 Task: In the  document logbook.rtf. Below name insert the link: 'www.instagram.com' Insert Dropdown below the link: Review Status  'Select Not started 'Insert Header and write  "LunaTech" . Change font style to  Yellow Tail
Action: Mouse moved to (345, 499)
Screenshot: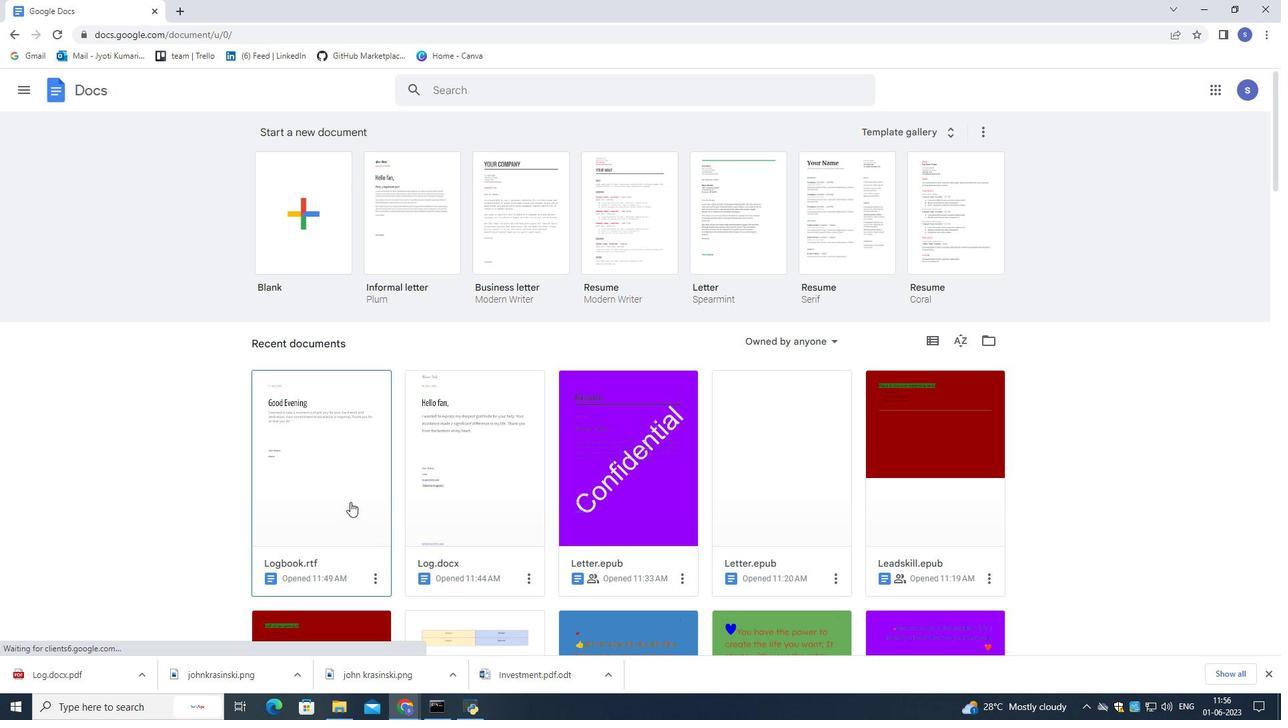 
Action: Mouse pressed left at (345, 499)
Screenshot: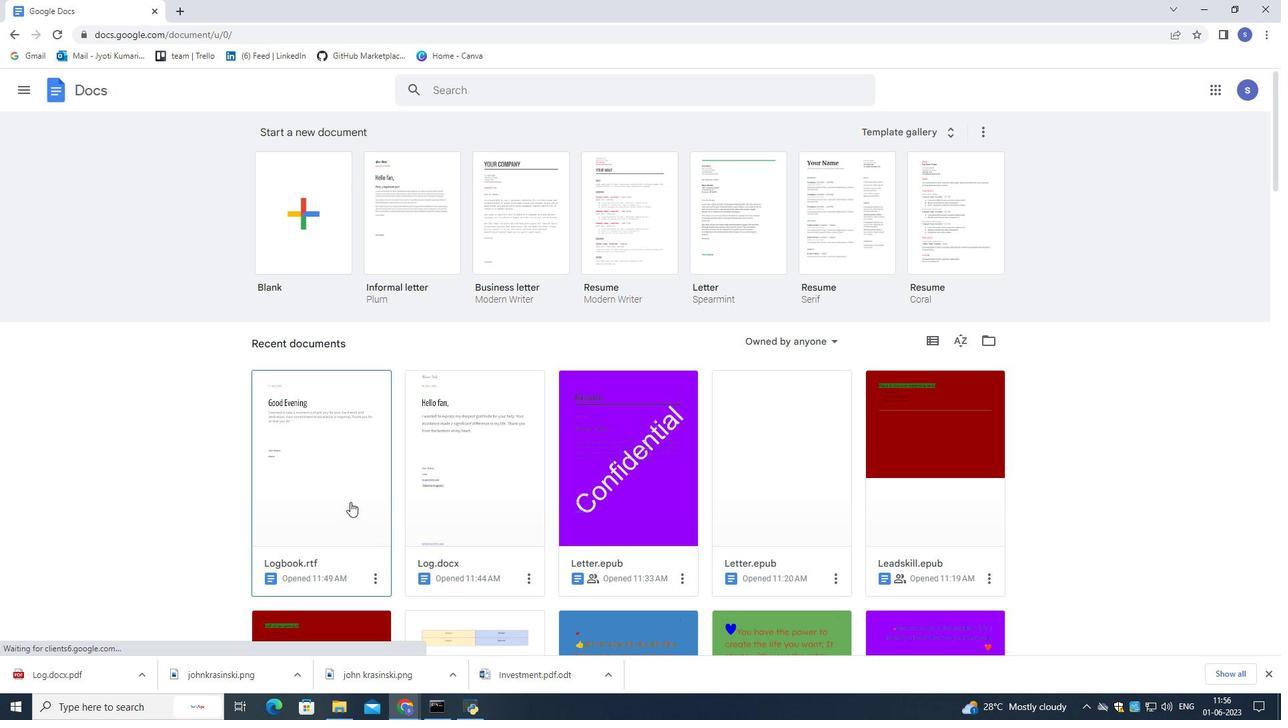 
Action: Mouse pressed left at (345, 499)
Screenshot: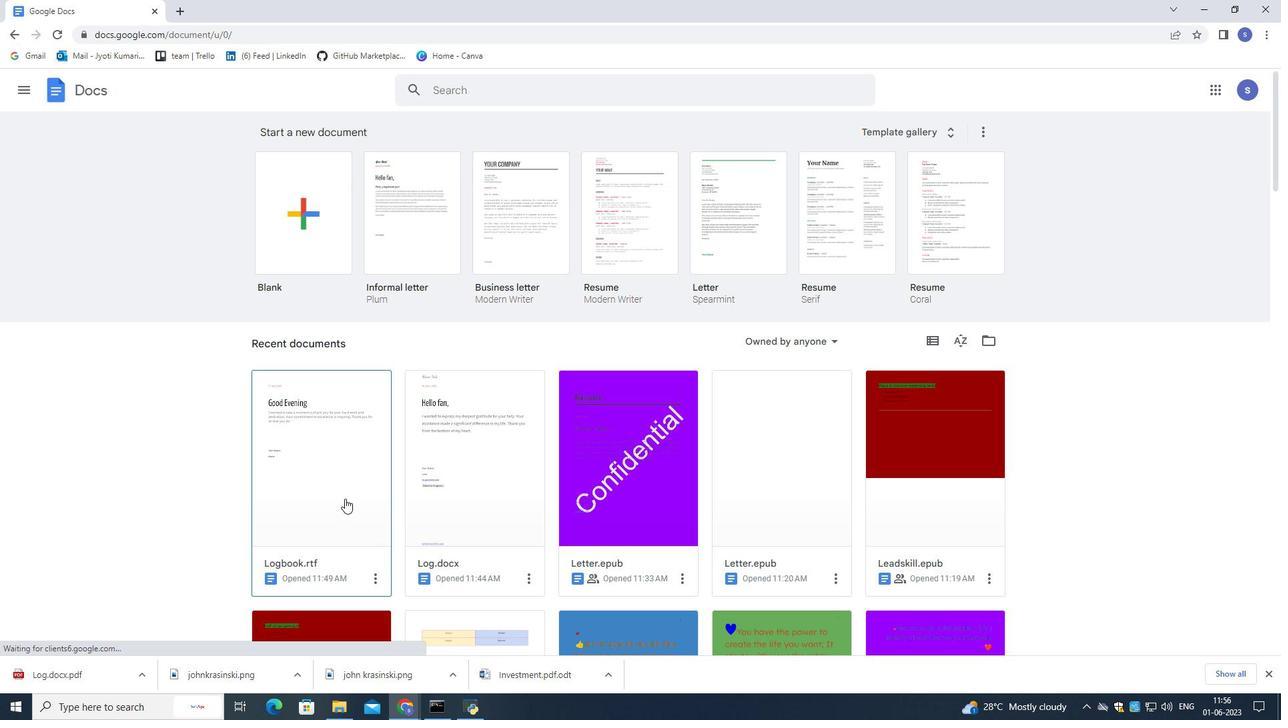 
Action: Mouse moved to (488, 425)
Screenshot: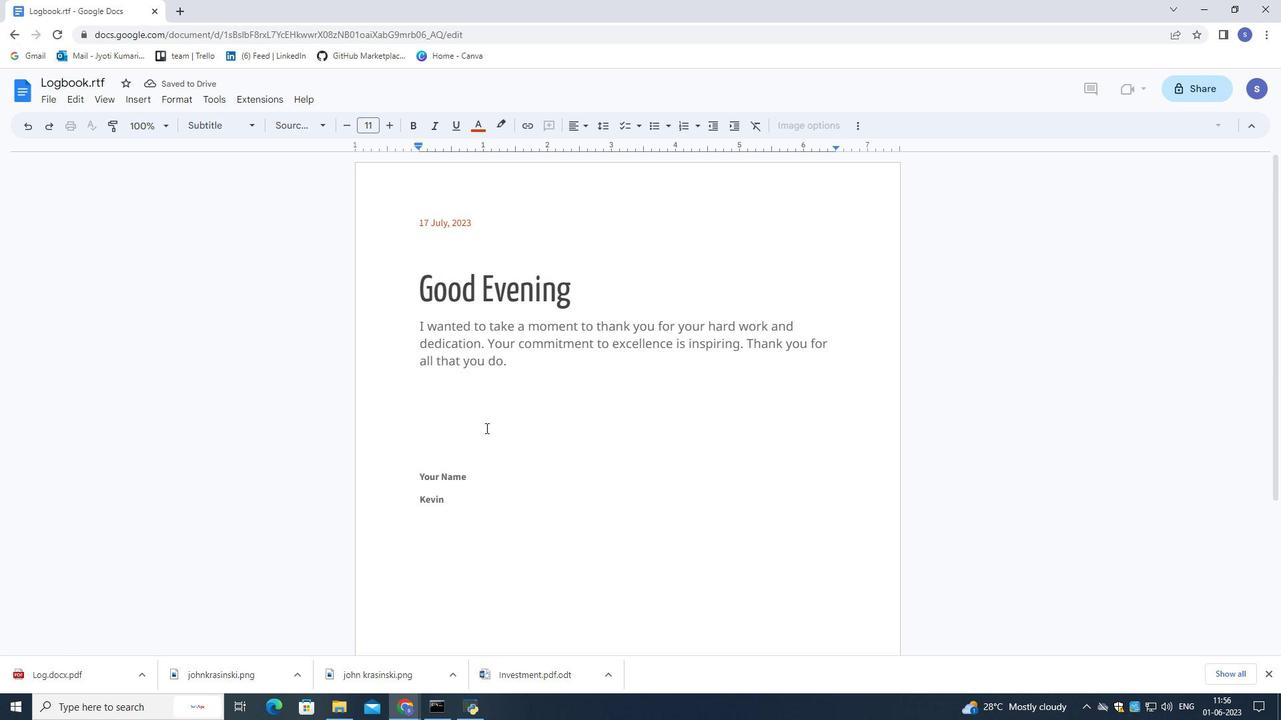 
Action: Mouse scrolled (488, 425) with delta (0, 0)
Screenshot: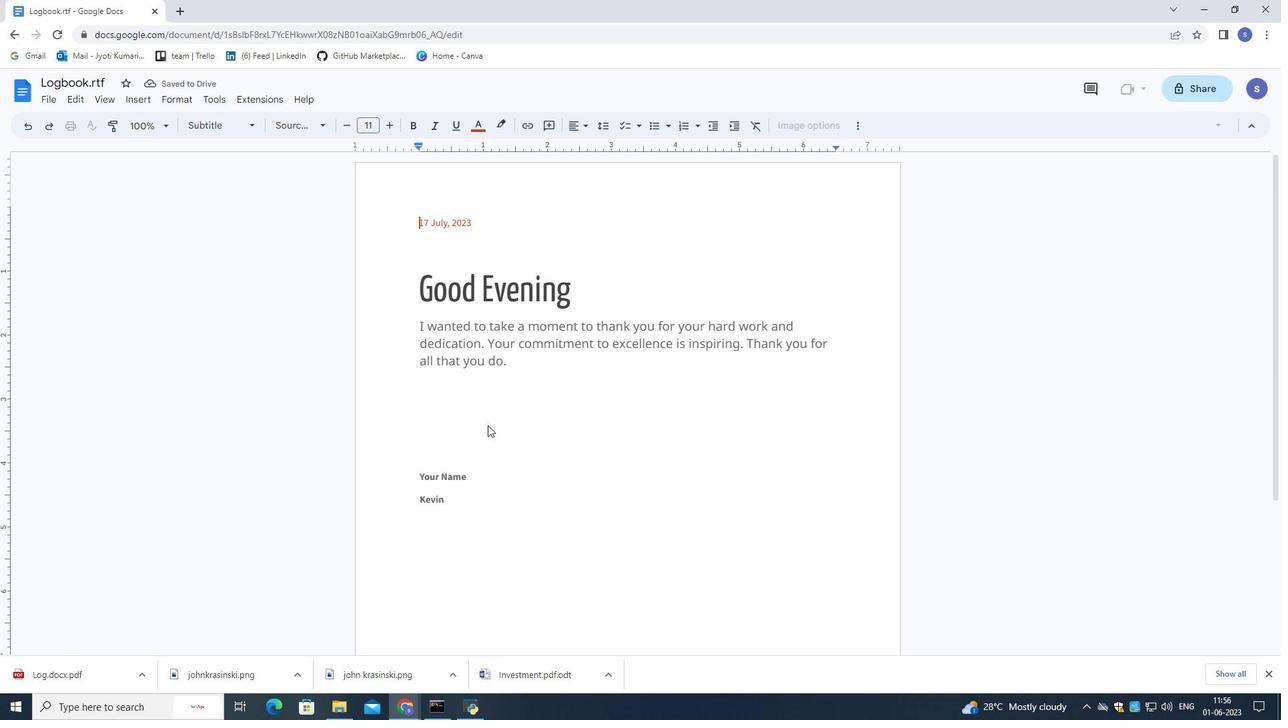 
Action: Mouse scrolled (488, 426) with delta (0, 0)
Screenshot: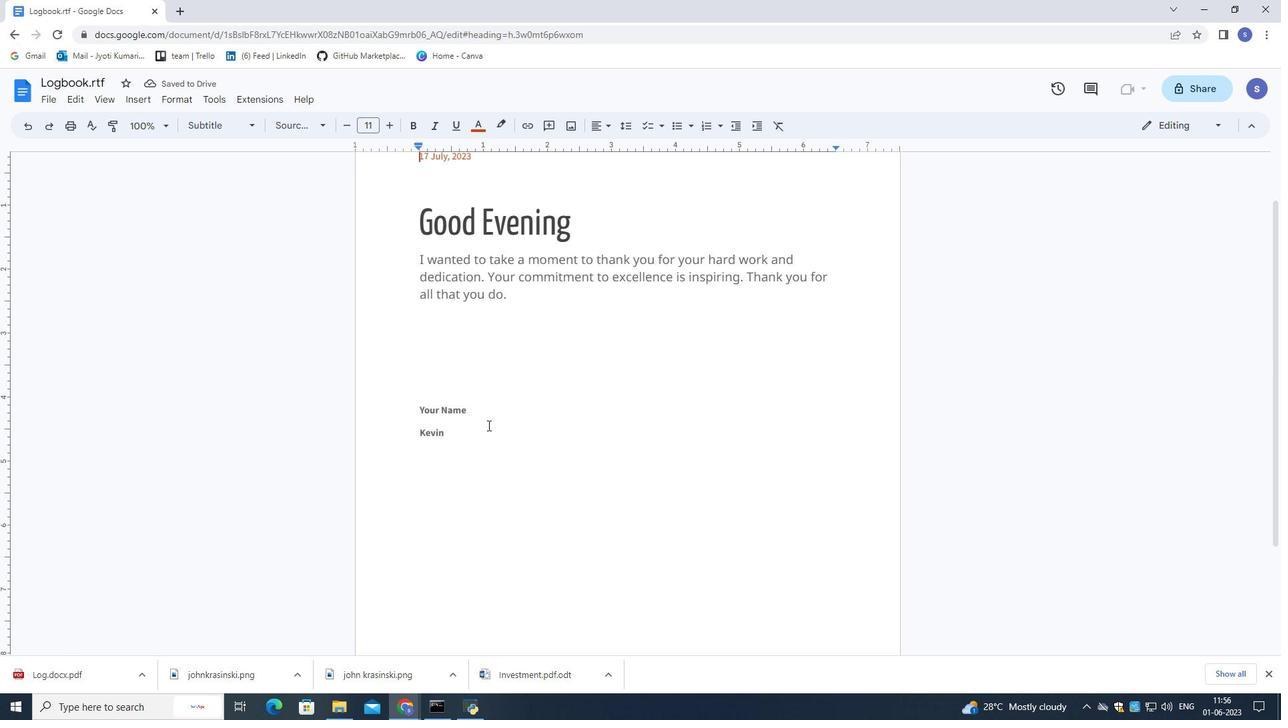 
Action: Mouse moved to (506, 230)
Screenshot: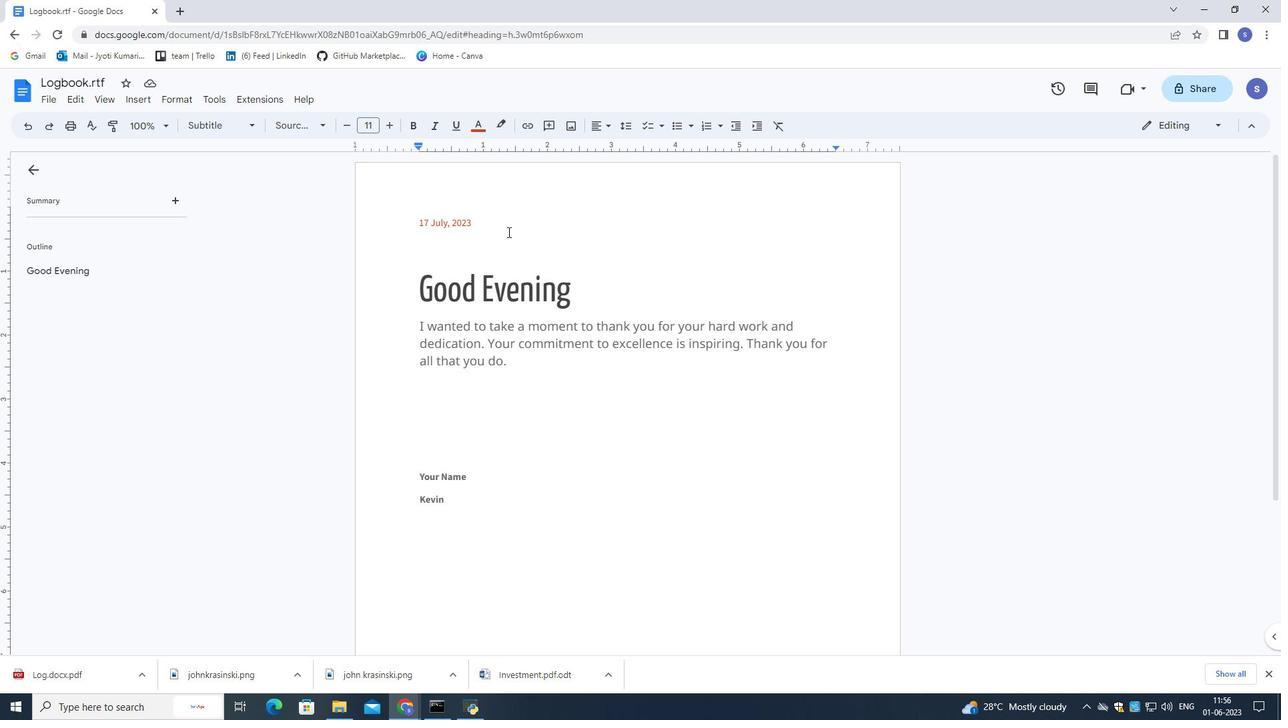 
Action: Mouse pressed left at (506, 230)
Screenshot: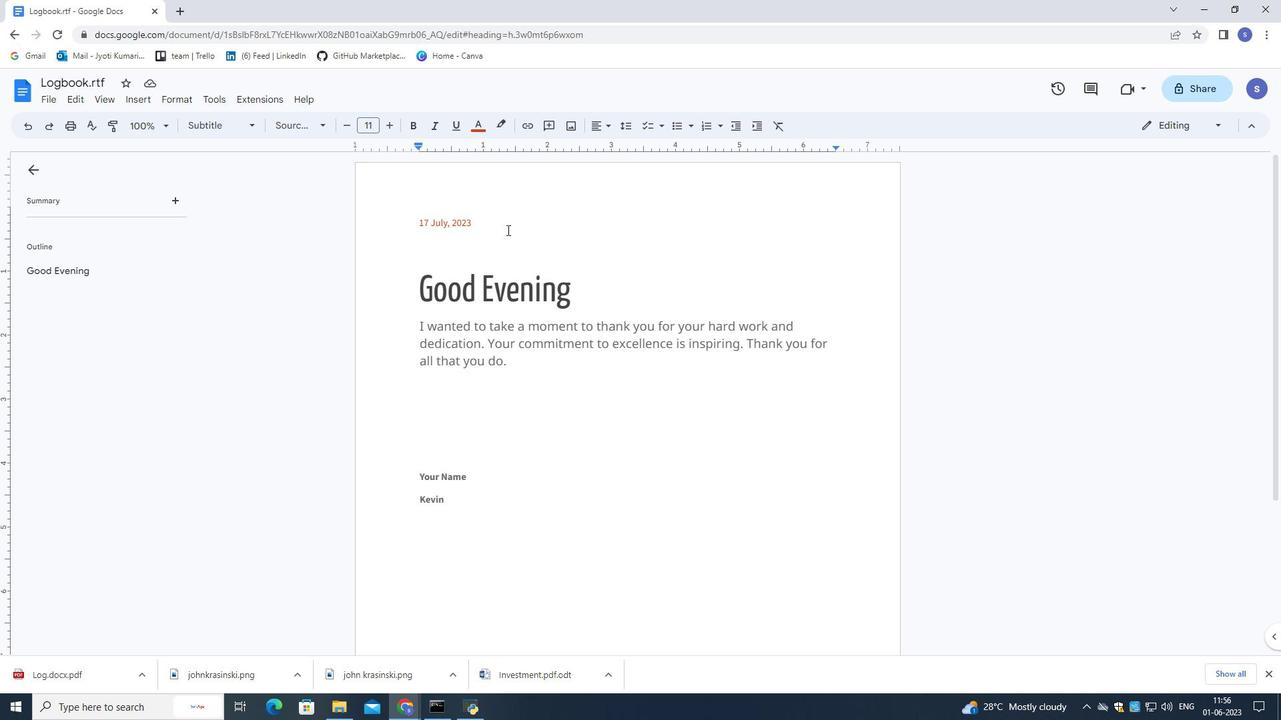 
Action: Mouse moved to (495, 272)
Screenshot: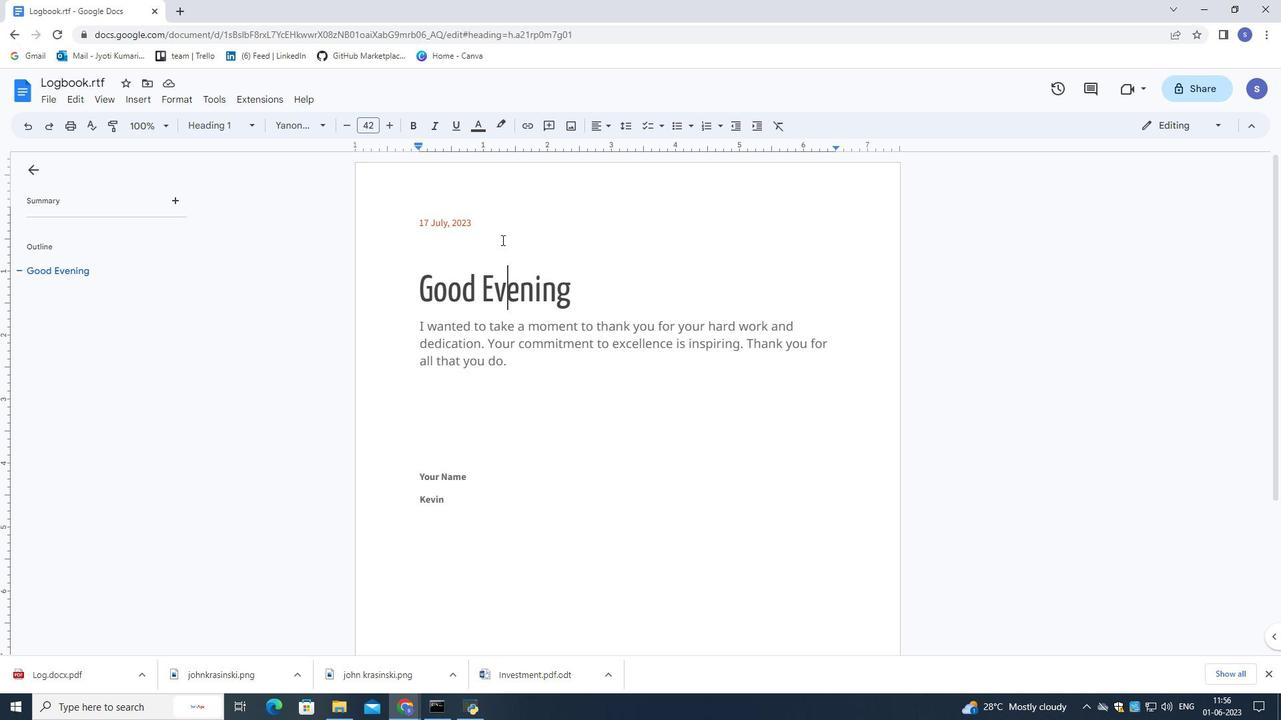 
Action: Mouse scrolled (495, 273) with delta (0, 0)
Screenshot: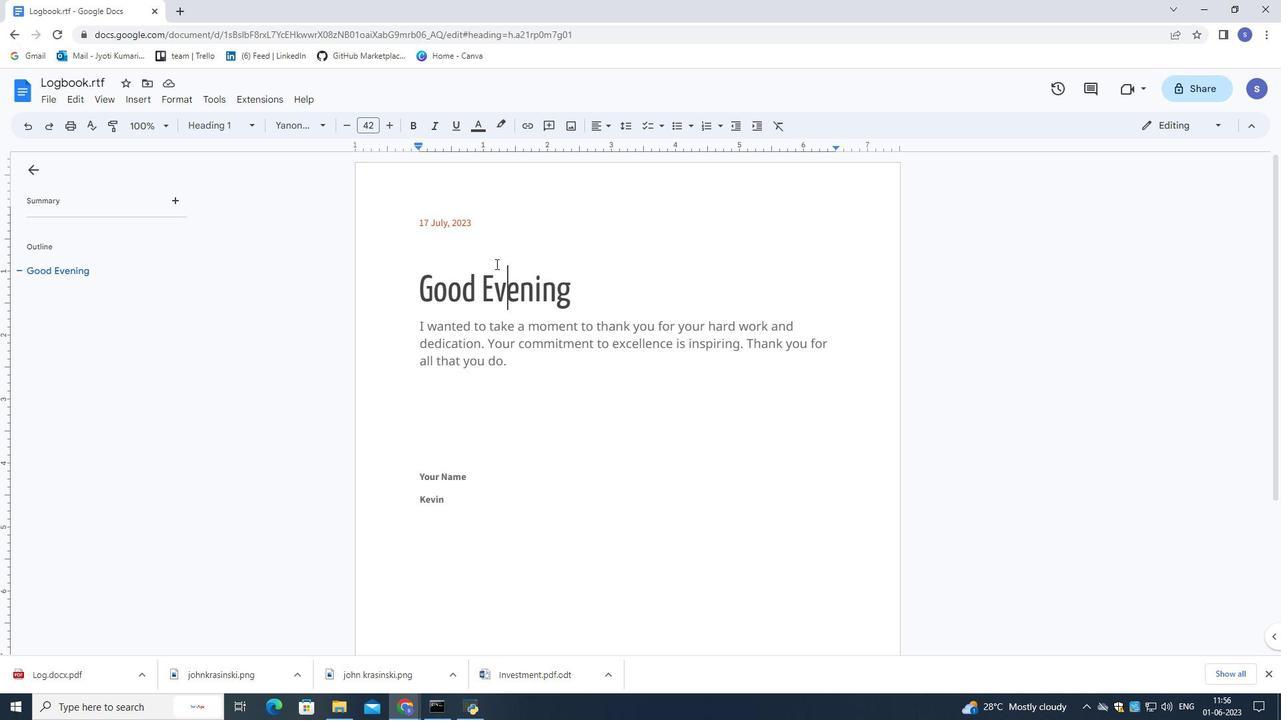 
Action: Mouse scrolled (495, 273) with delta (0, 0)
Screenshot: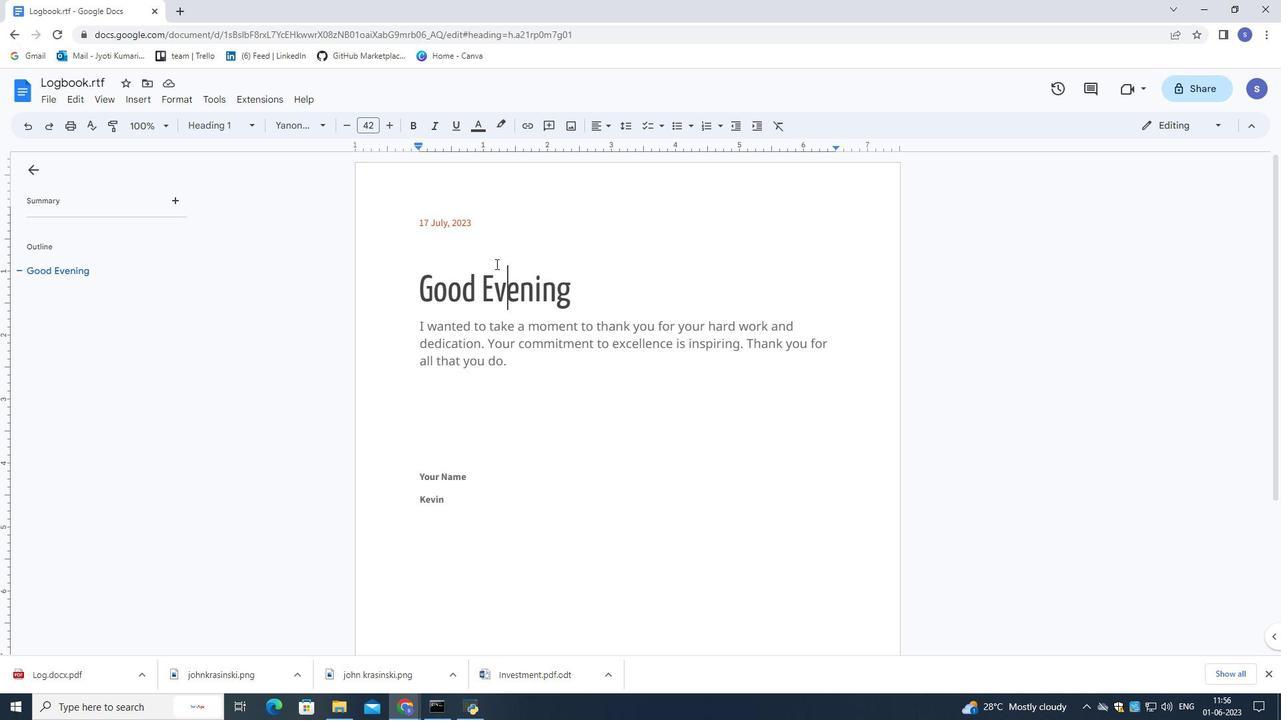 
Action: Mouse scrolled (495, 273) with delta (0, 0)
Screenshot: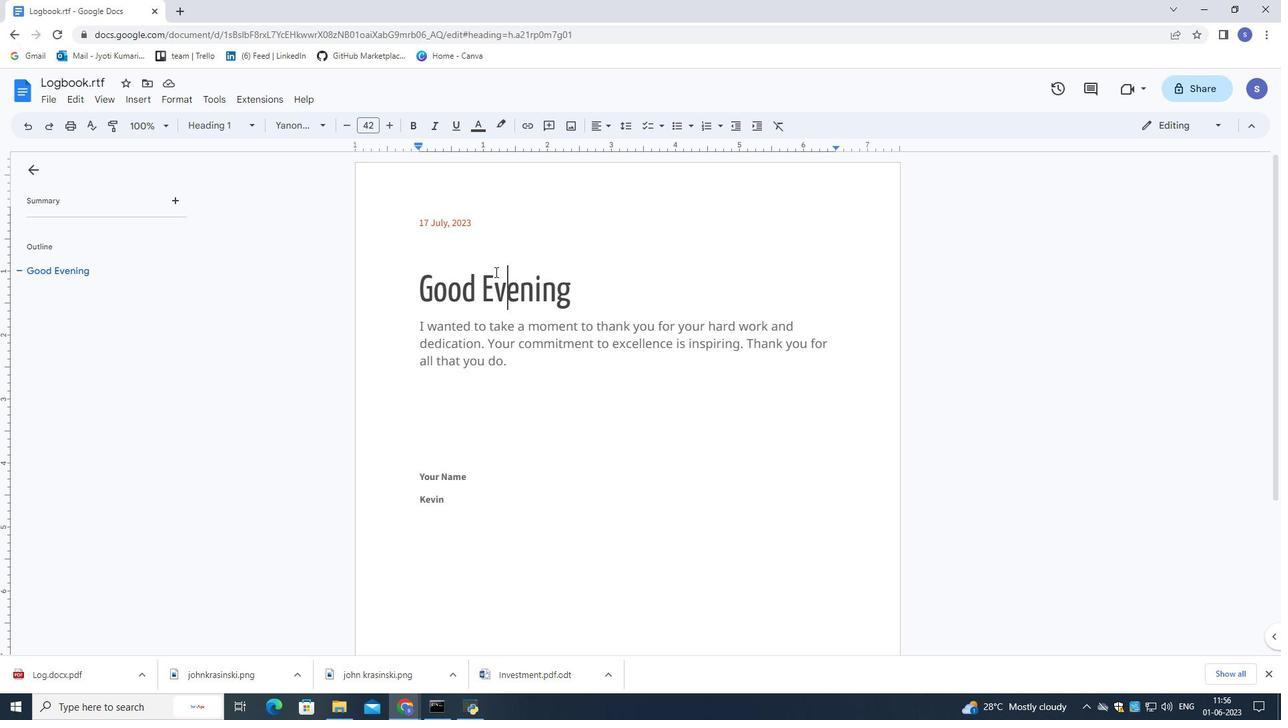 
Action: Mouse scrolled (495, 273) with delta (0, 0)
Screenshot: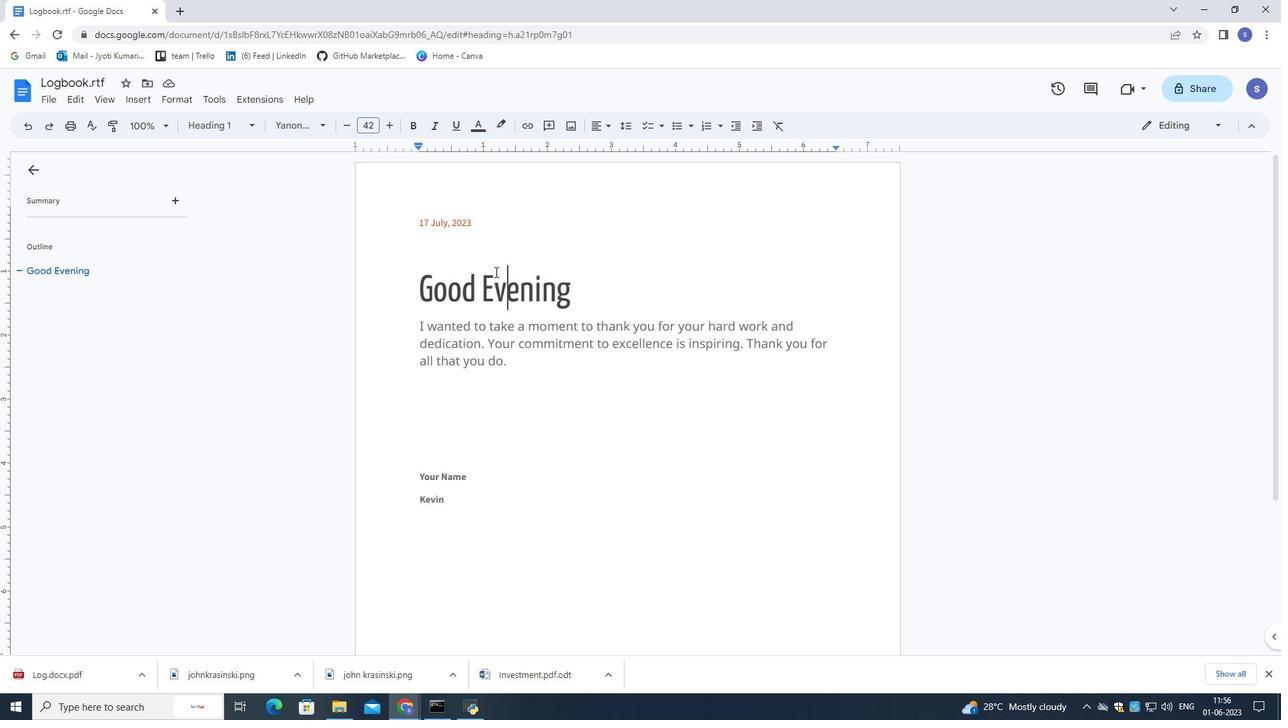 
Action: Mouse moved to (492, 229)
Screenshot: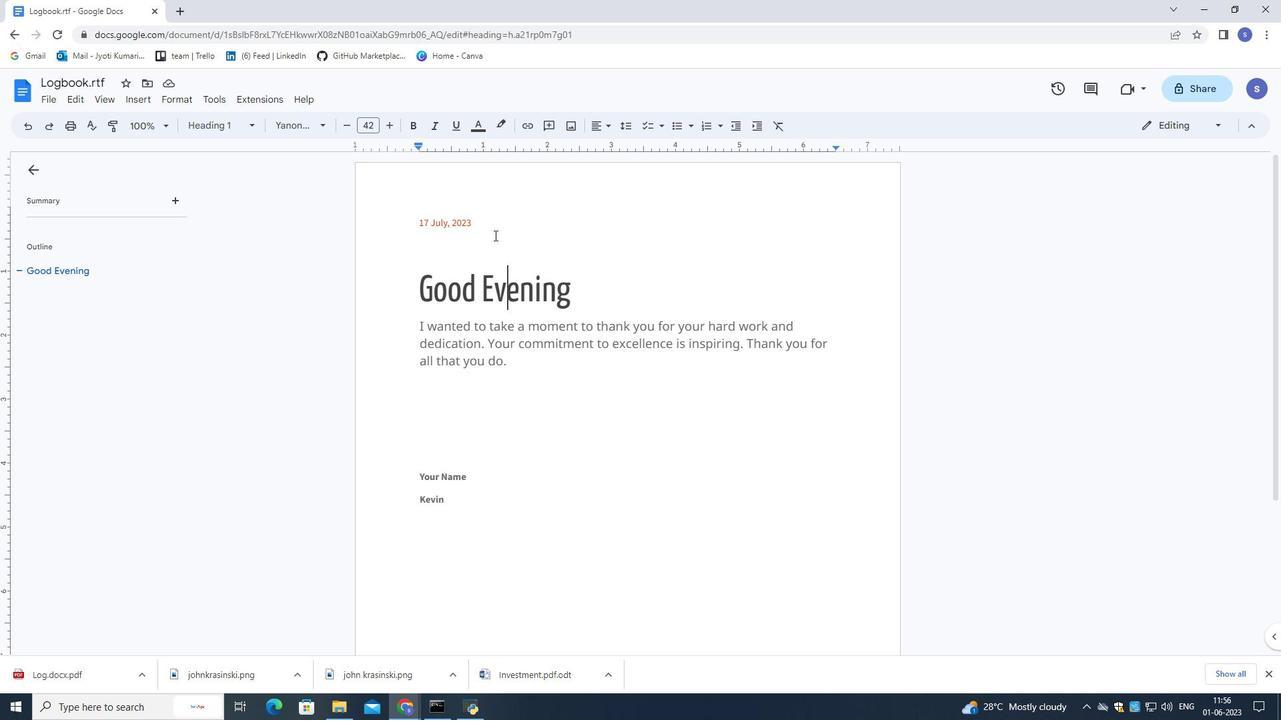 
Action: Mouse pressed left at (492, 229)
Screenshot: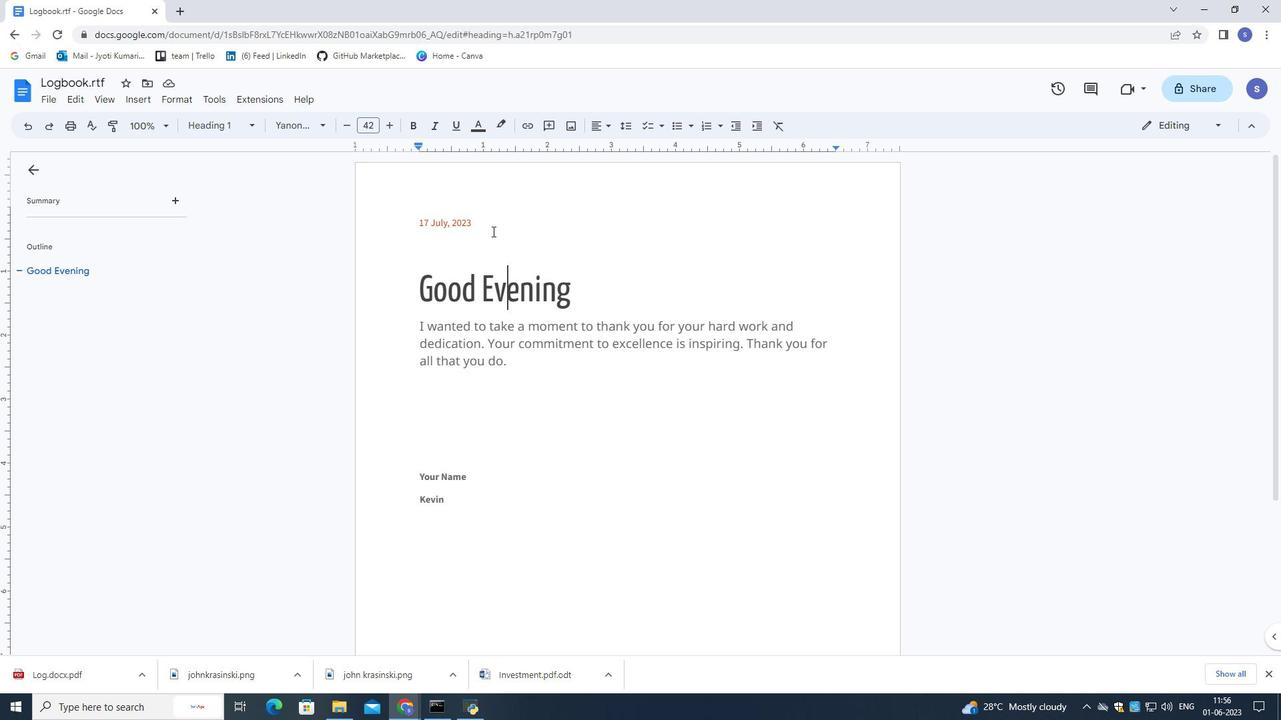
Action: Mouse moved to (481, 221)
Screenshot: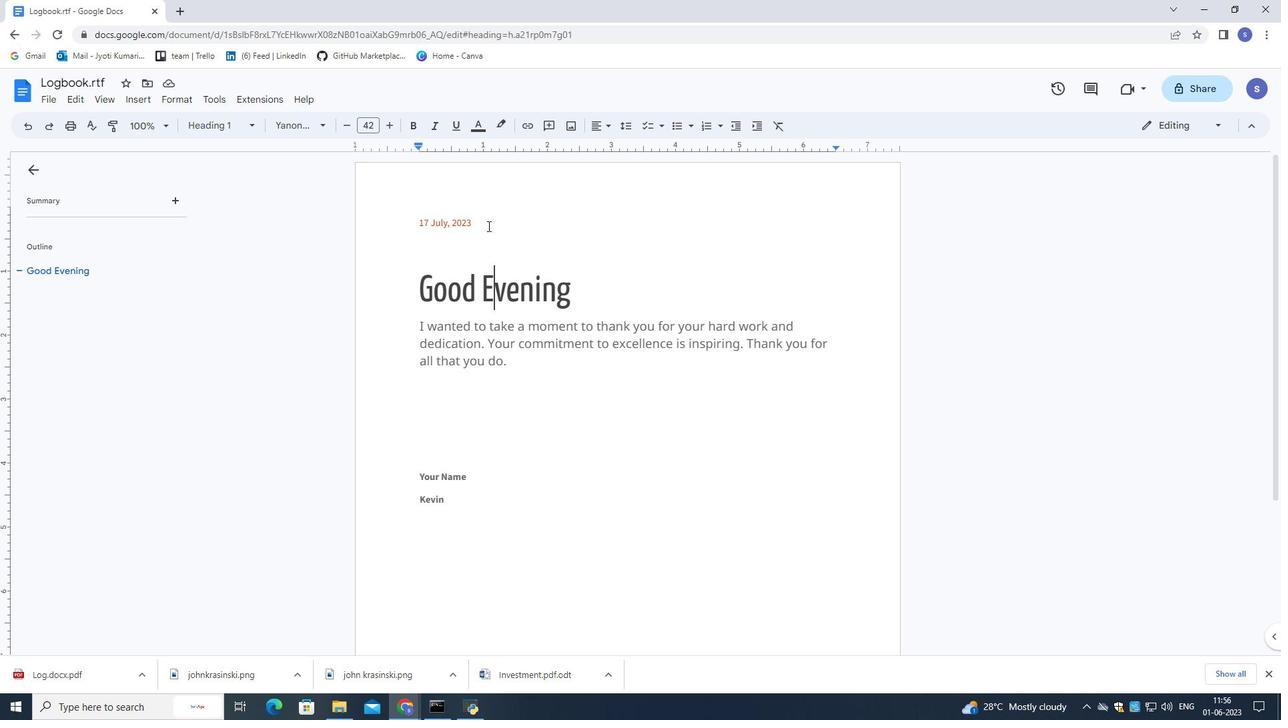 
Action: Mouse pressed left at (481, 221)
Screenshot: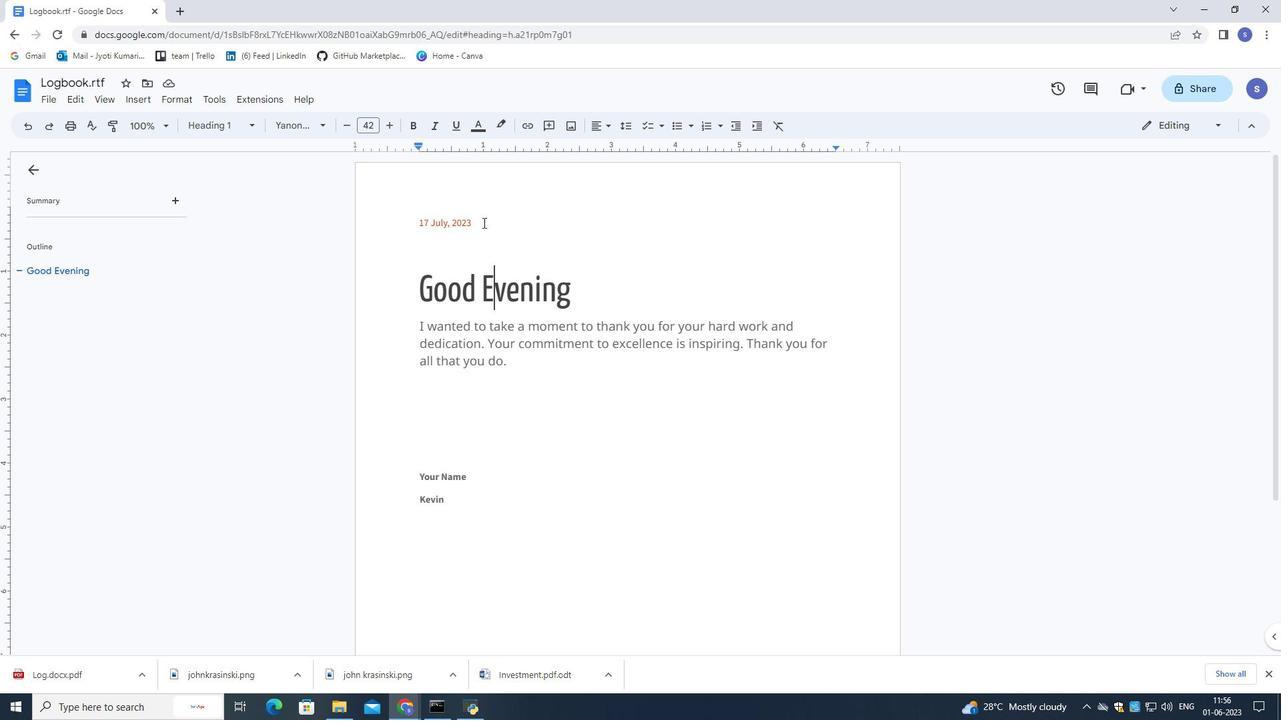 
Action: Mouse moved to (463, 498)
Screenshot: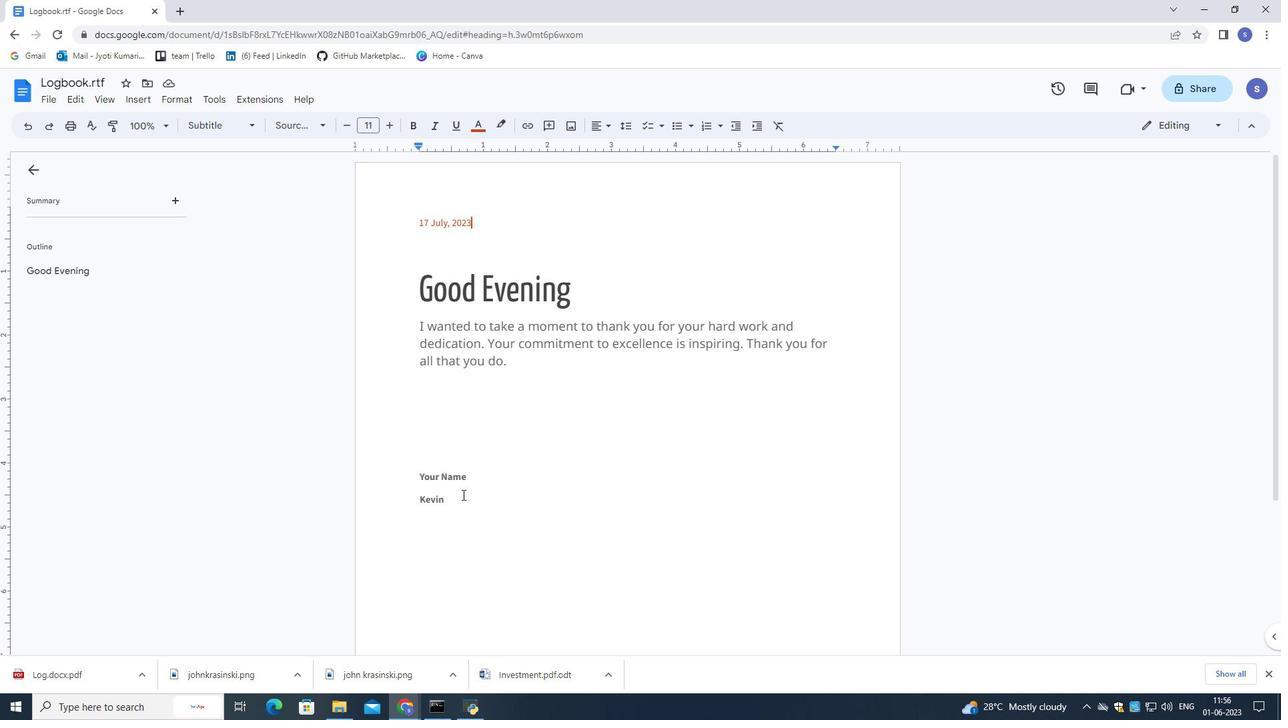 
Action: Mouse pressed left at (463, 498)
Screenshot: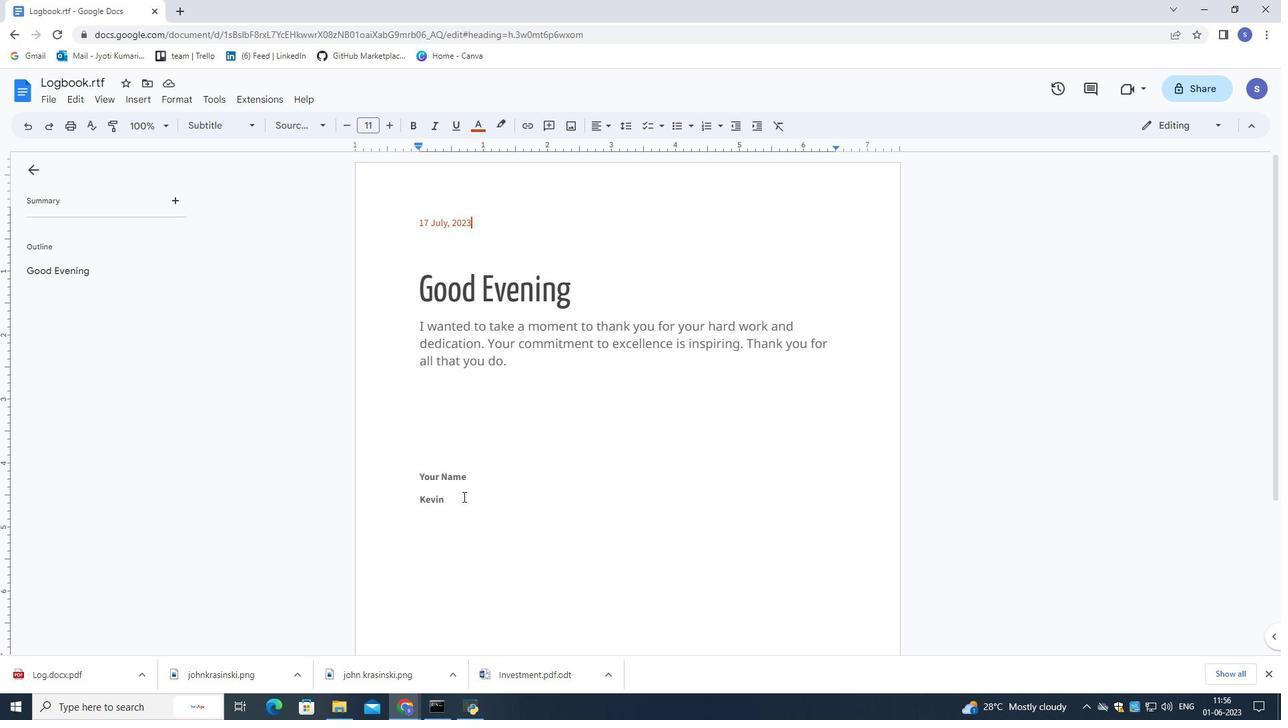 
Action: Mouse moved to (536, 530)
Screenshot: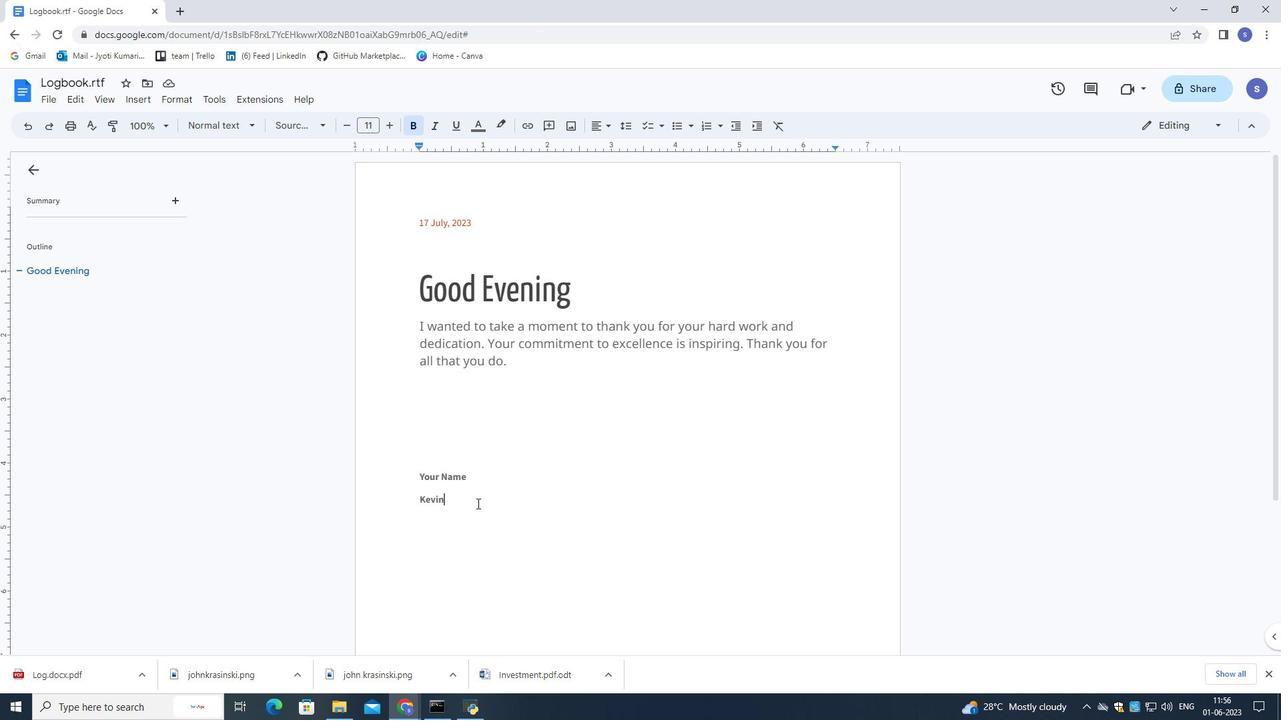 
Action: Key pressed <Key.enter>
Screenshot: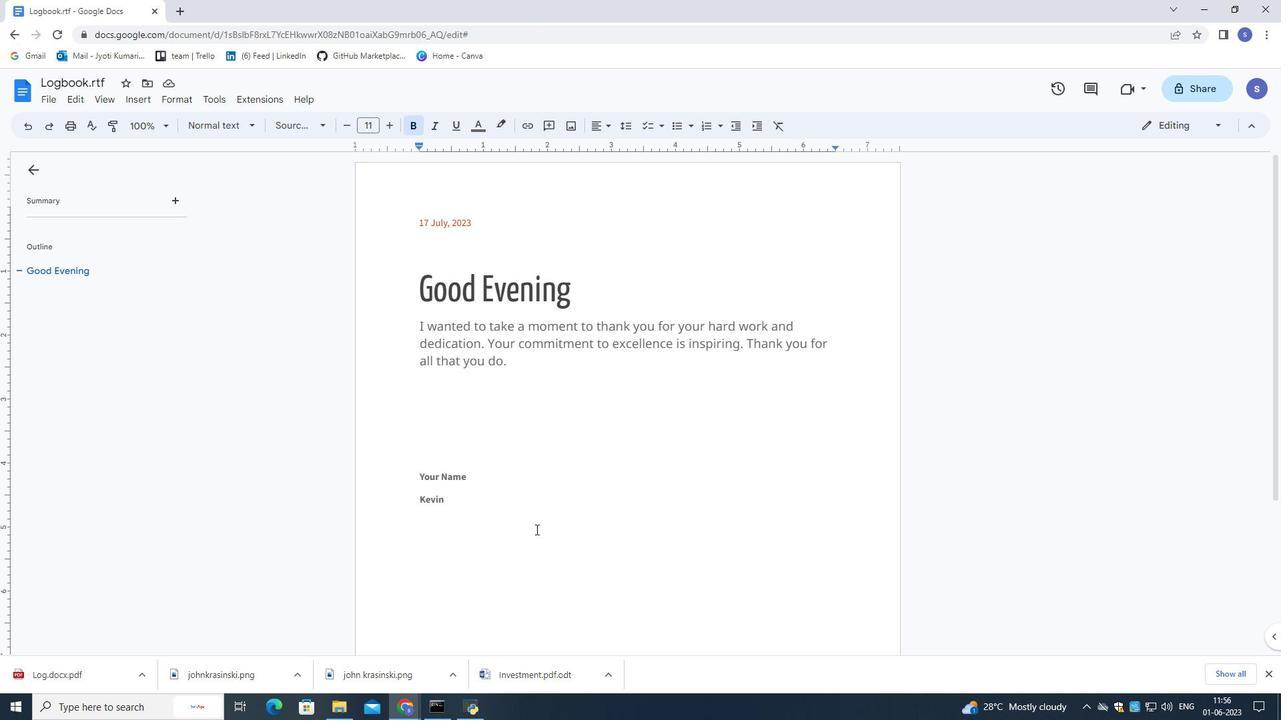 
Action: Mouse moved to (51, 96)
Screenshot: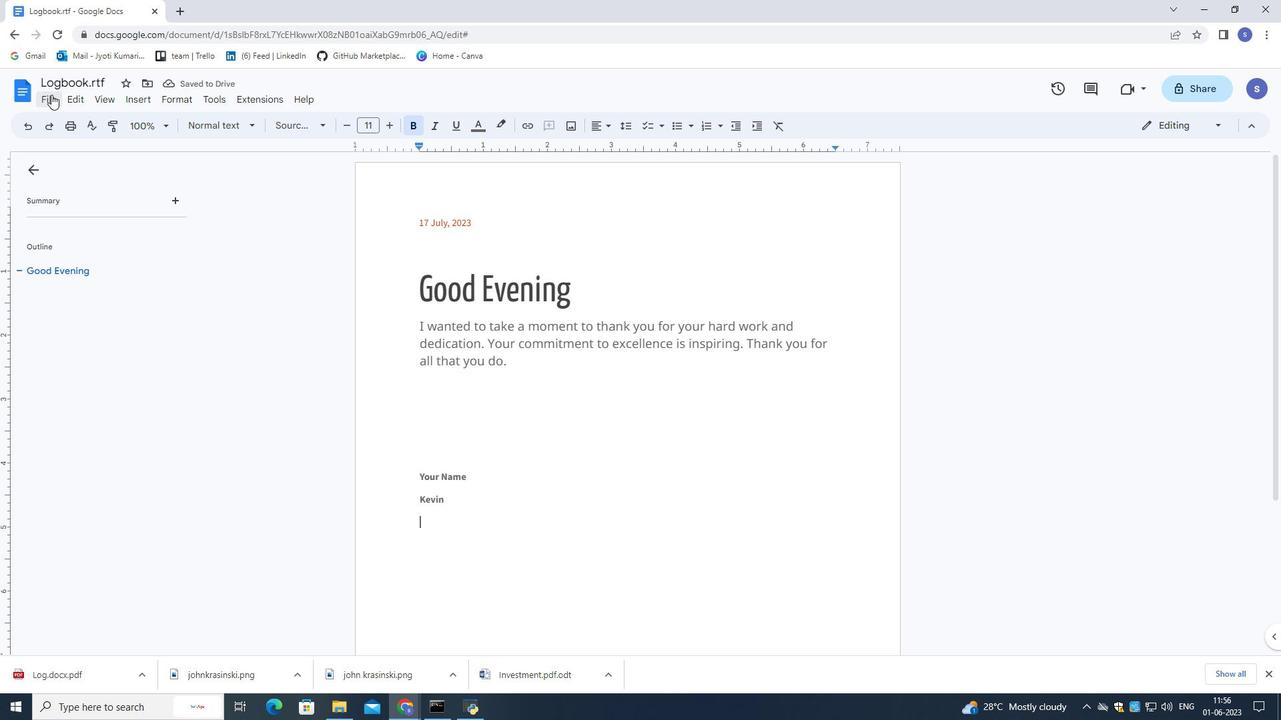 
Action: Mouse pressed left at (51, 96)
Screenshot: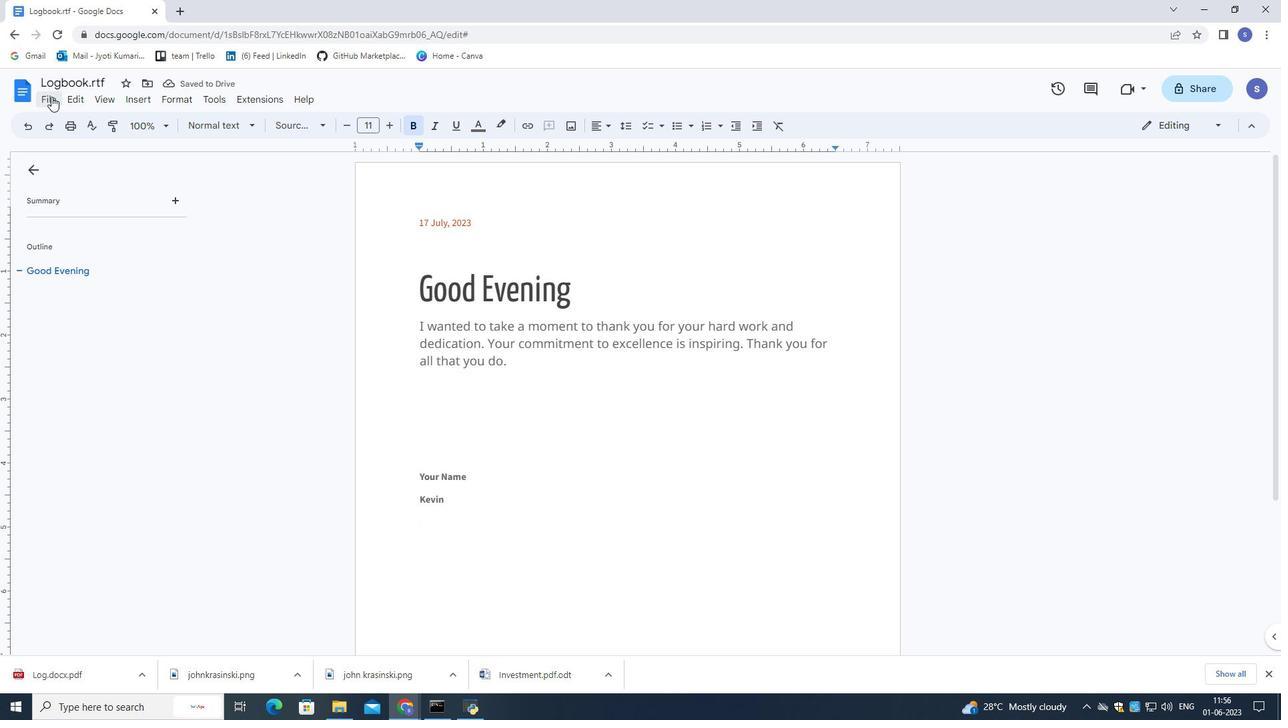 
Action: Mouse moved to (145, 95)
Screenshot: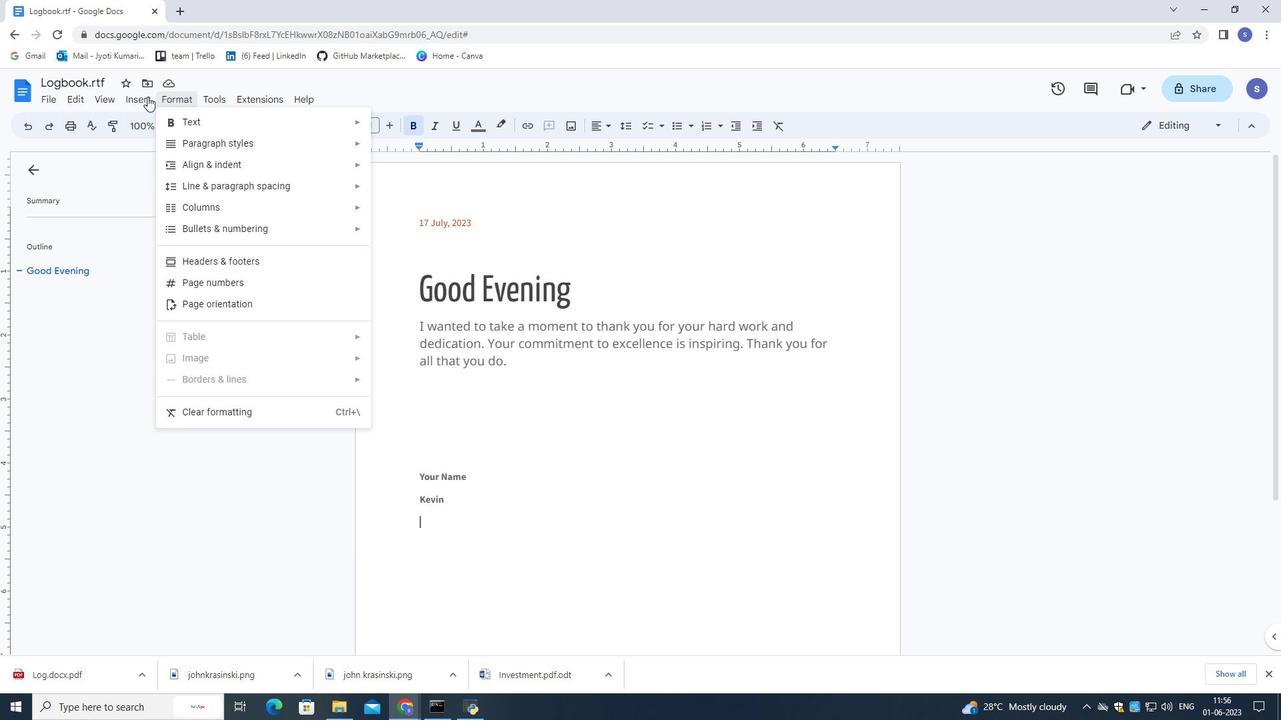 
Action: Mouse pressed left at (145, 95)
Screenshot: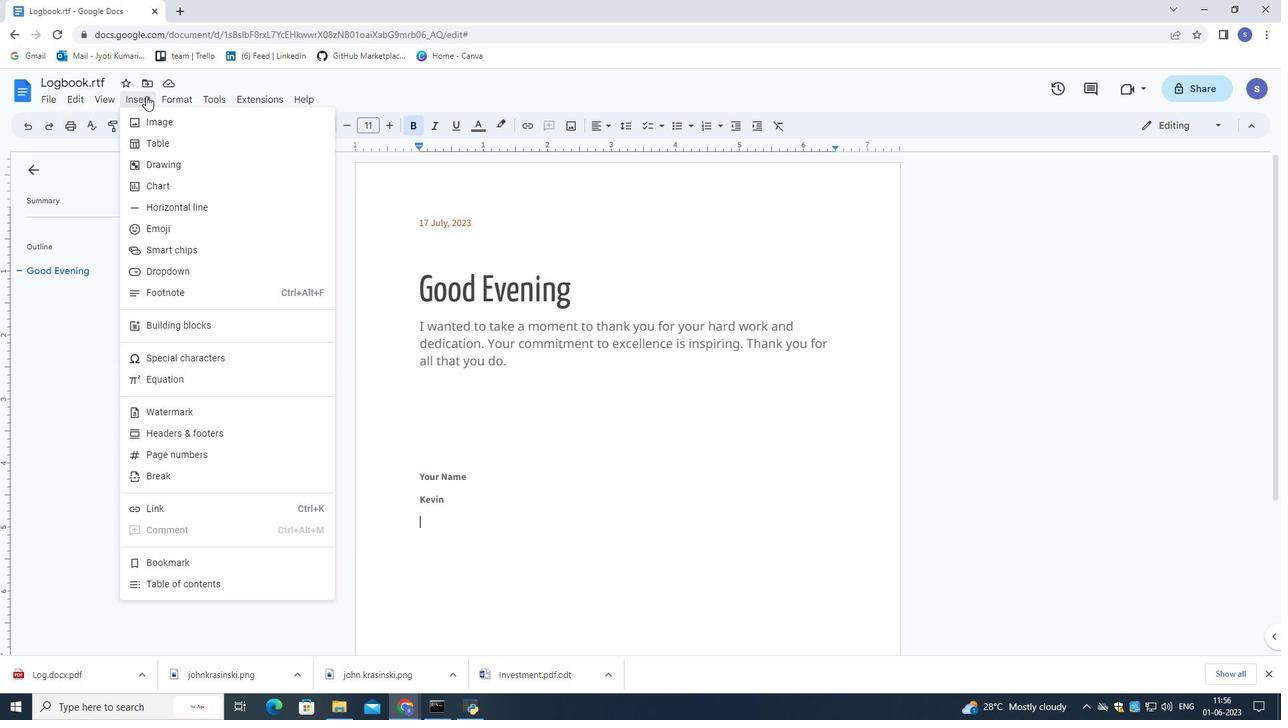 
Action: Mouse moved to (140, 99)
Screenshot: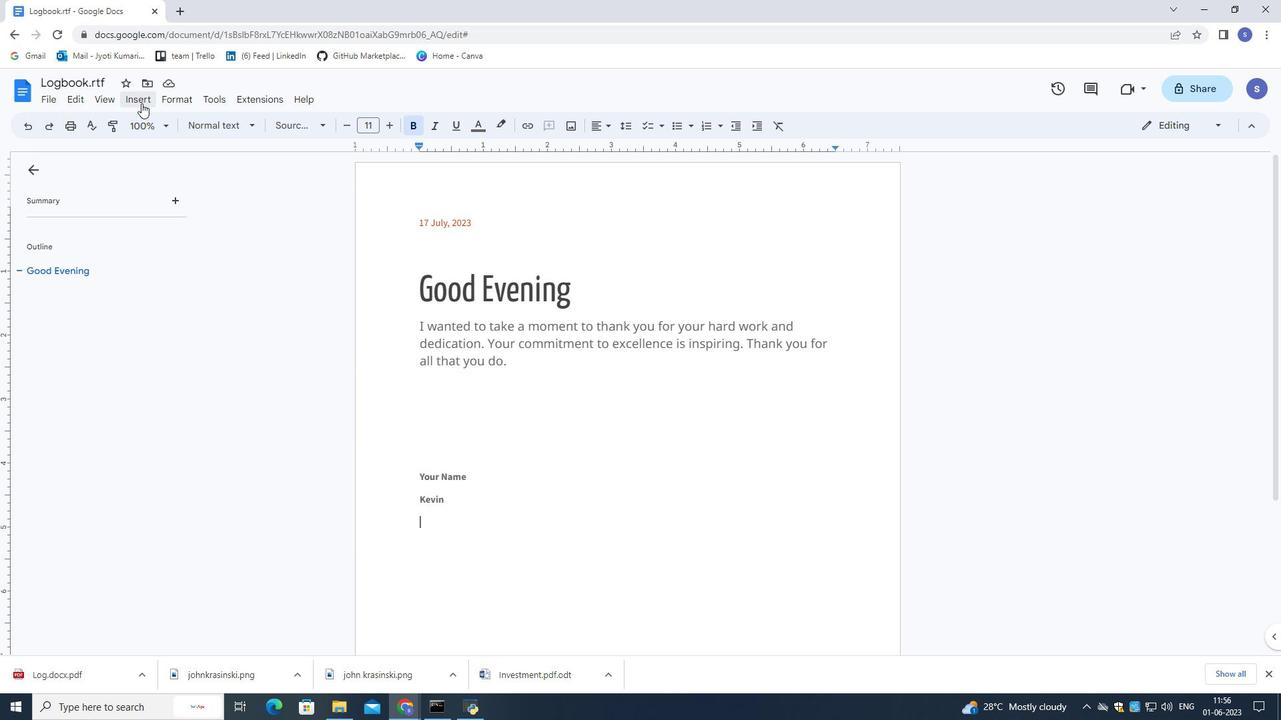 
Action: Mouse pressed left at (140, 99)
Screenshot: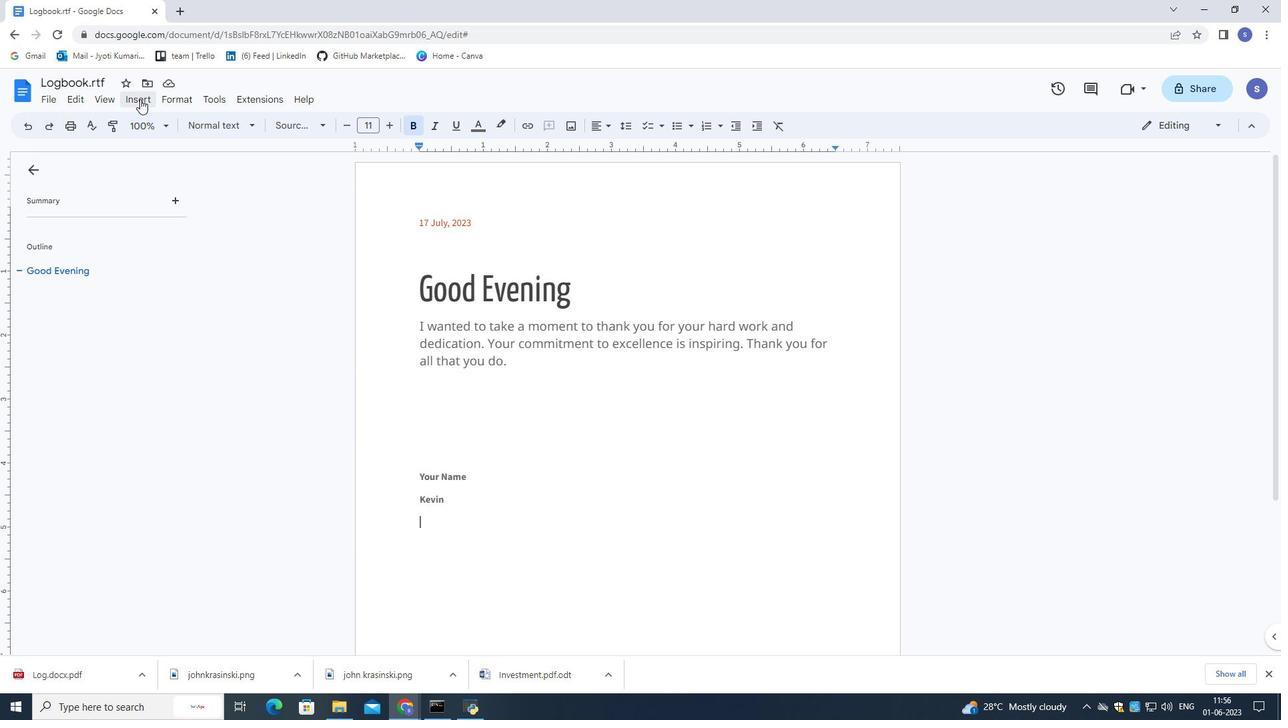 
Action: Mouse moved to (182, 506)
Screenshot: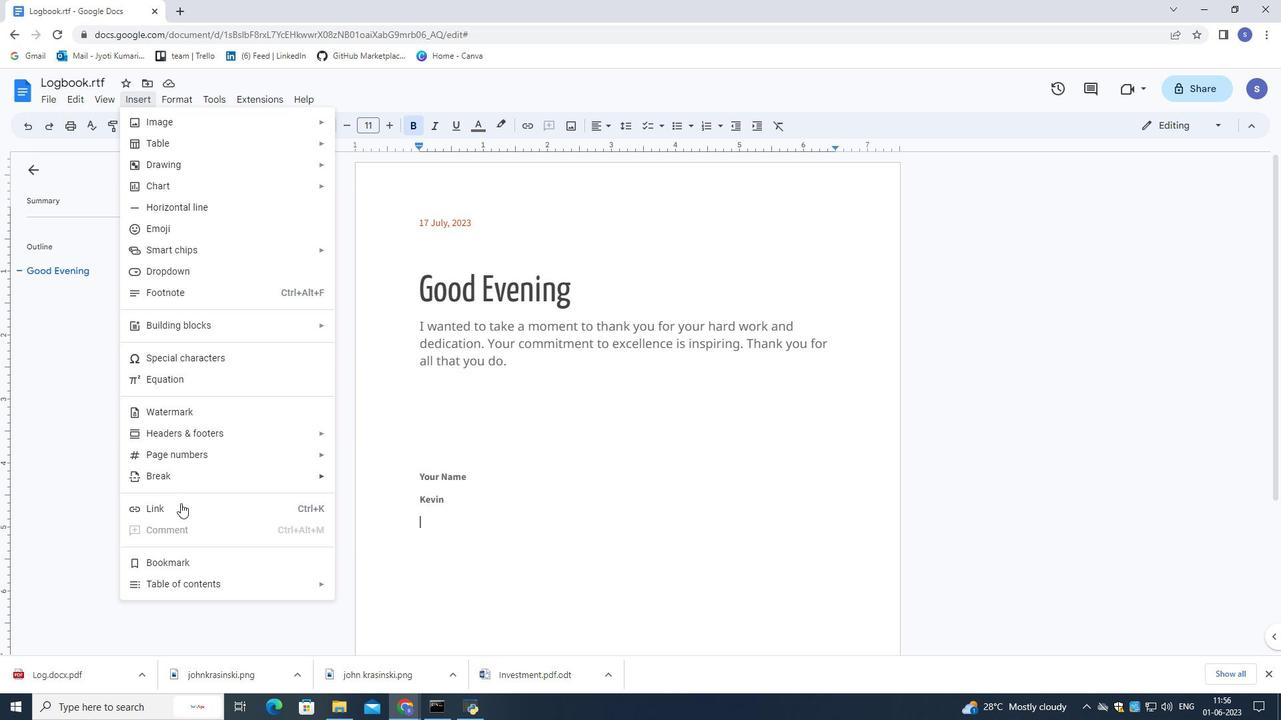 
Action: Mouse pressed left at (182, 506)
Screenshot: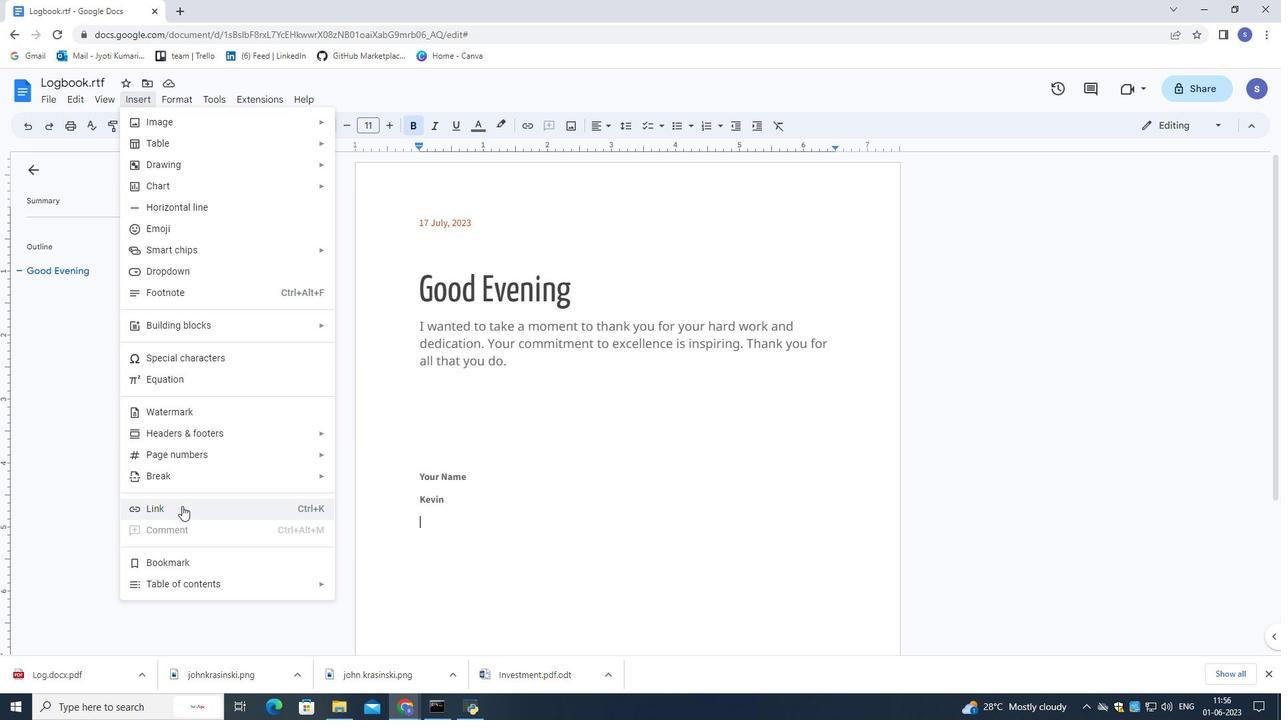 
Action: Mouse moved to (323, 548)
Screenshot: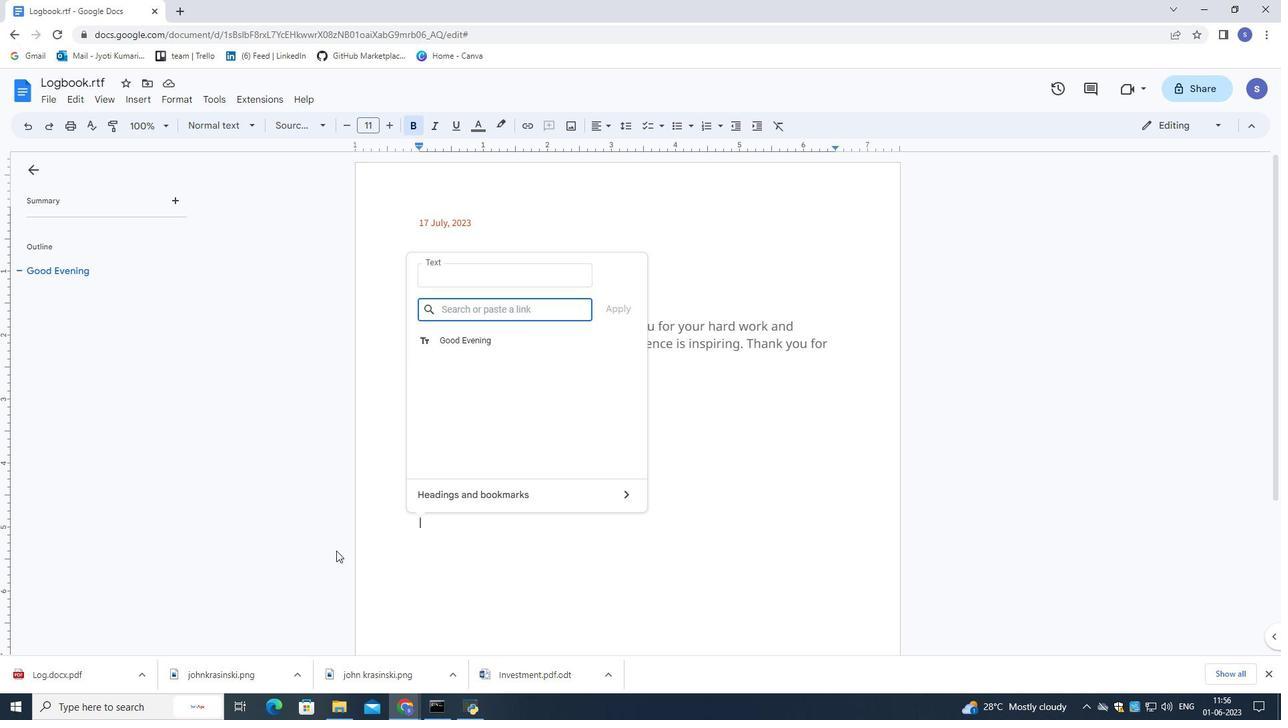 
Action: Key pressed w
Screenshot: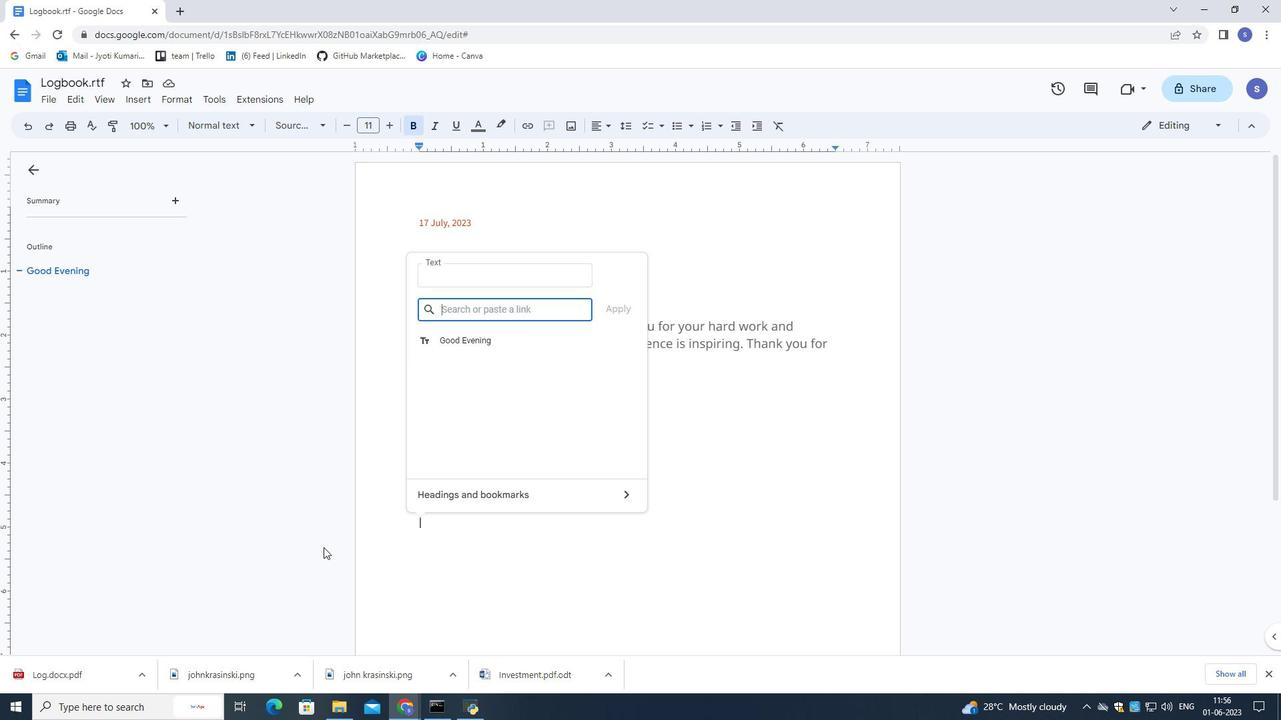 
Action: Mouse moved to (322, 547)
Screenshot: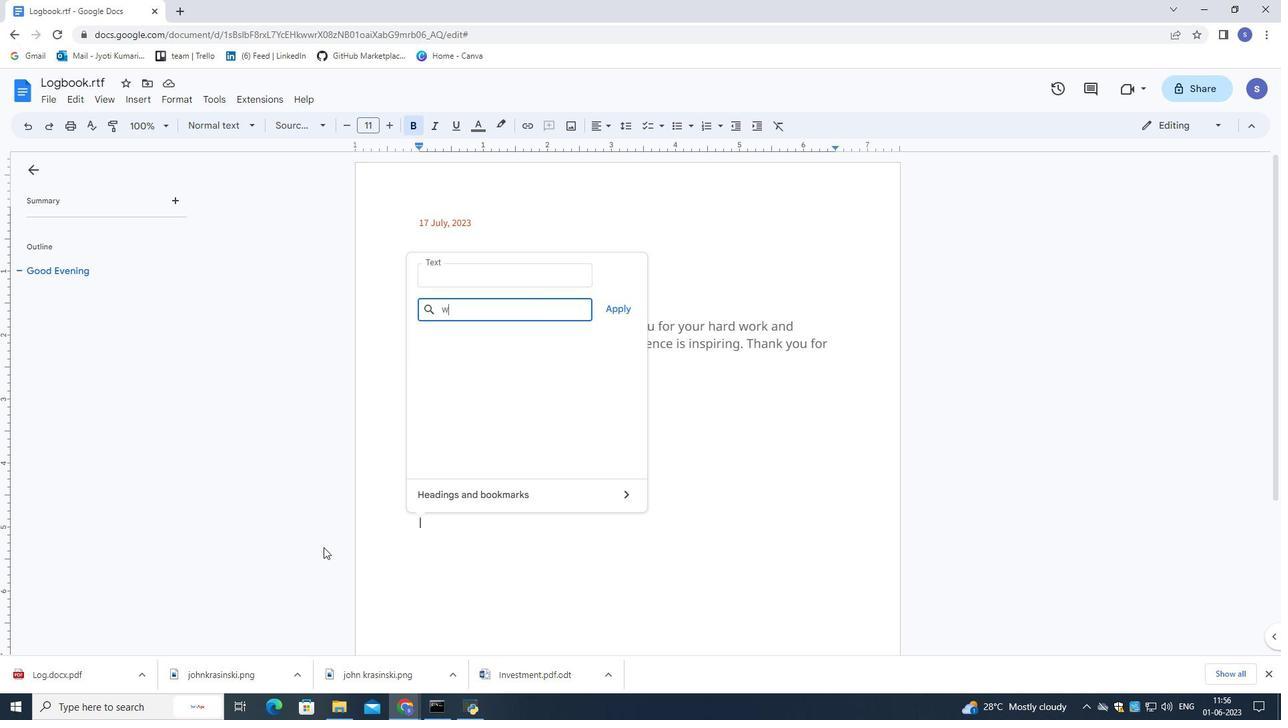 
Action: Key pressed ww
Screenshot: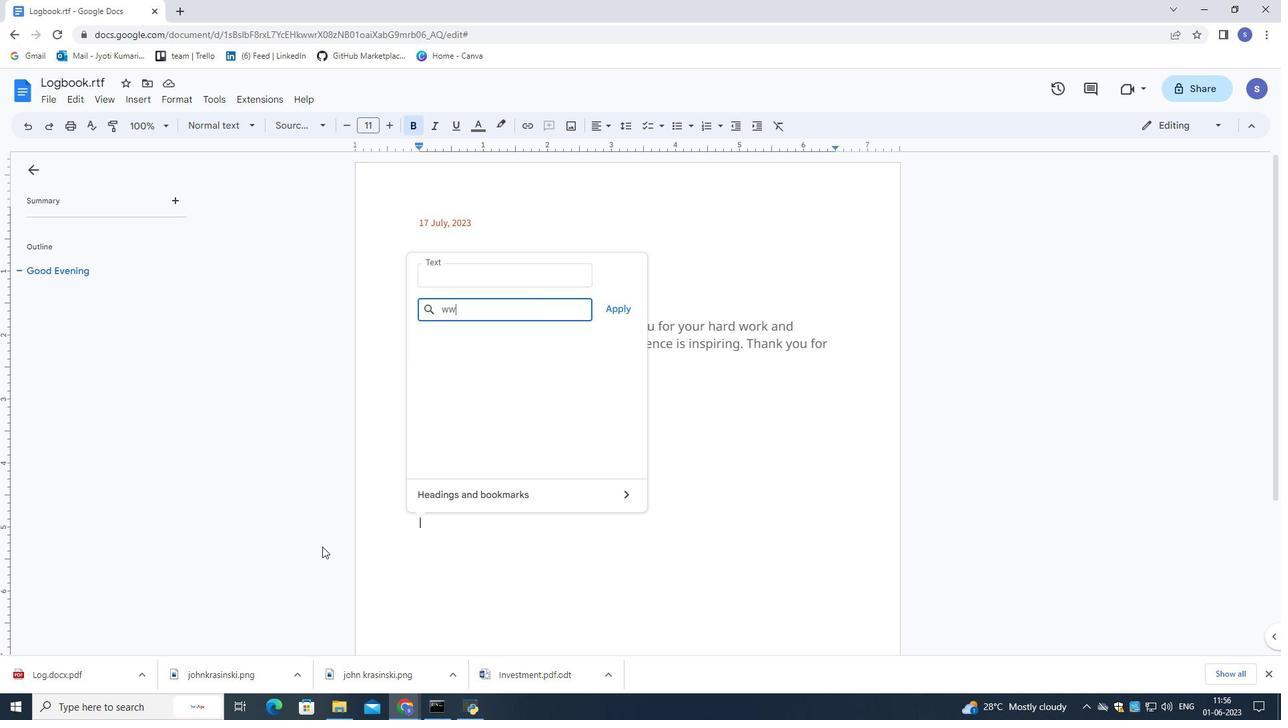 
Action: Mouse moved to (362, 573)
Screenshot: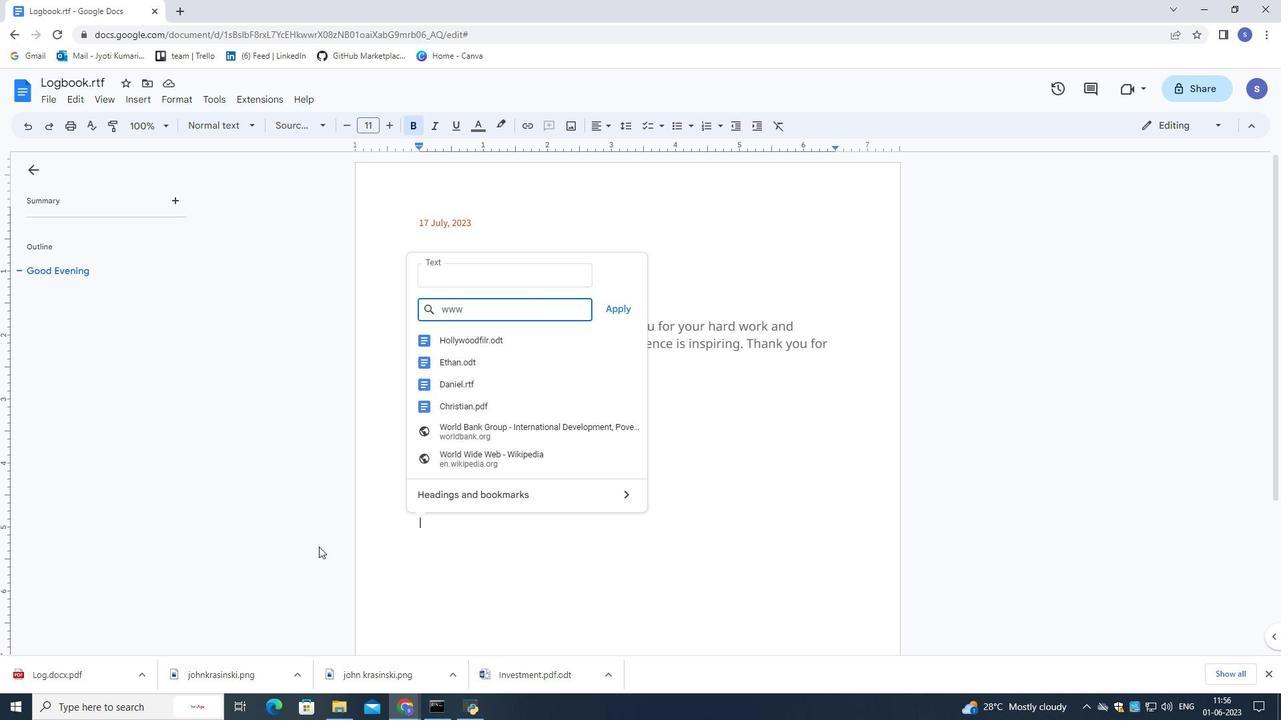 
Action: Key pressed .instagram.com
Screenshot: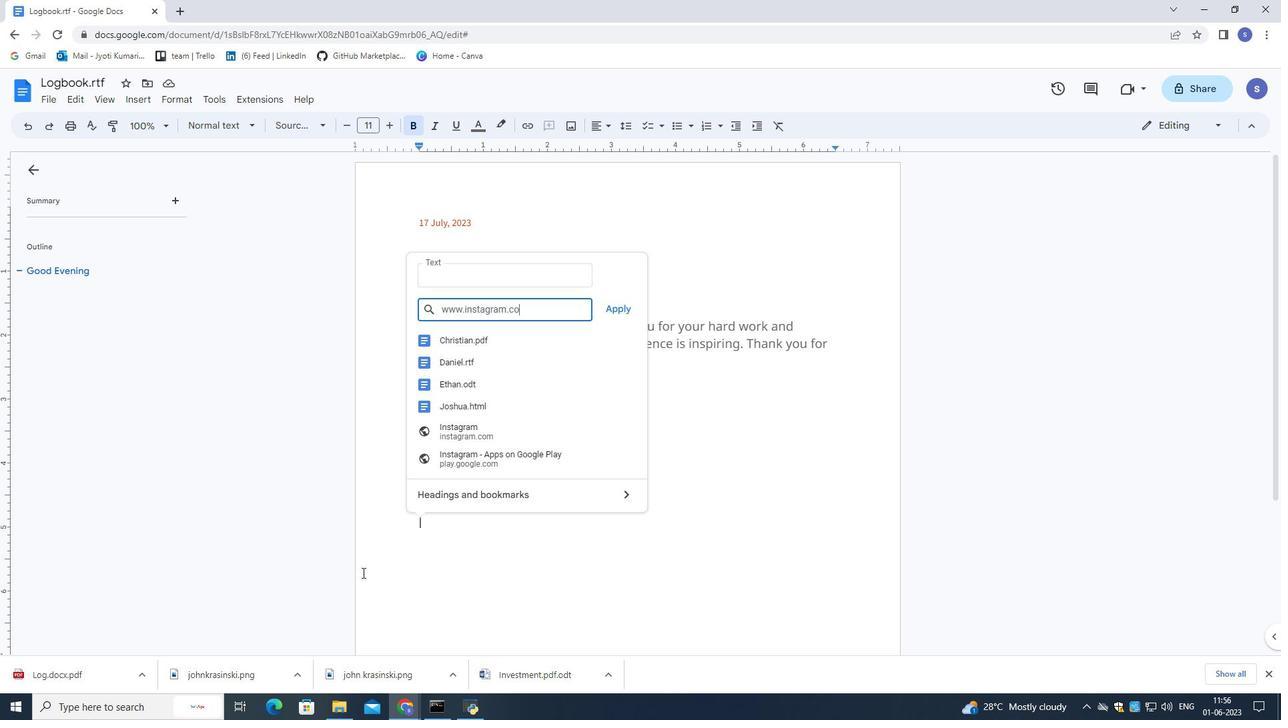
Action: Mouse moved to (609, 313)
Screenshot: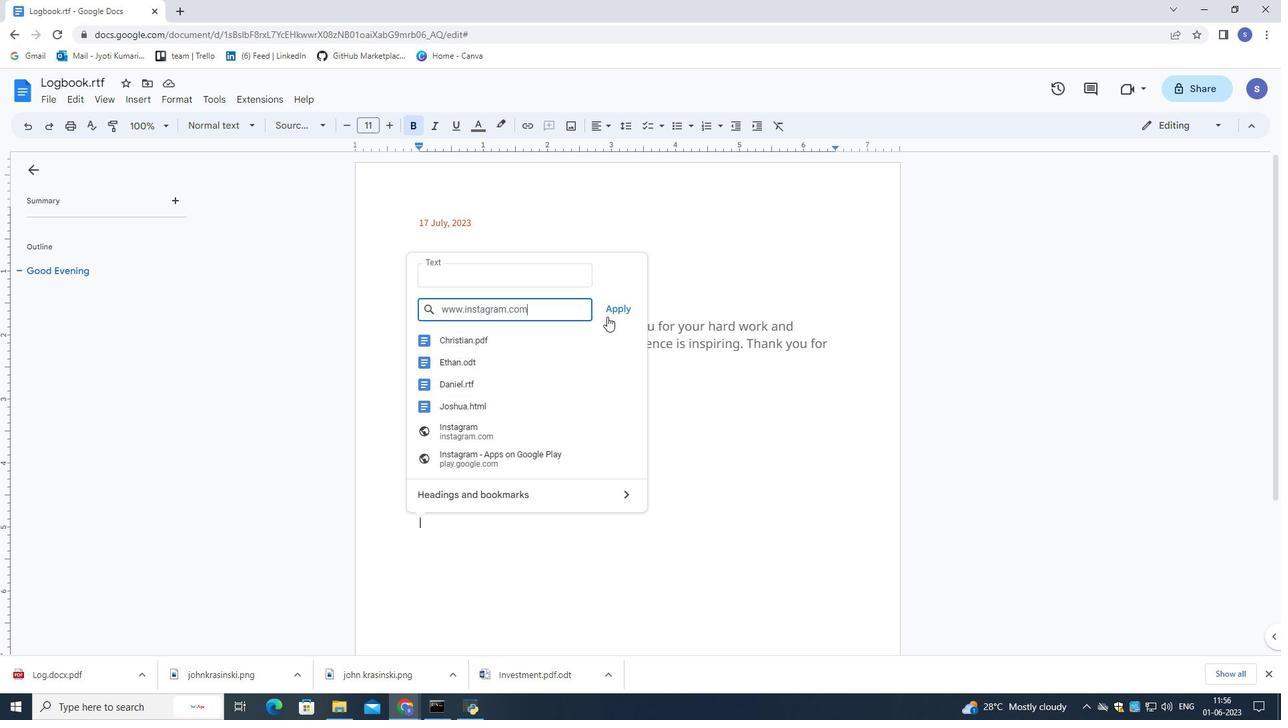 
Action: Mouse pressed left at (609, 313)
Screenshot: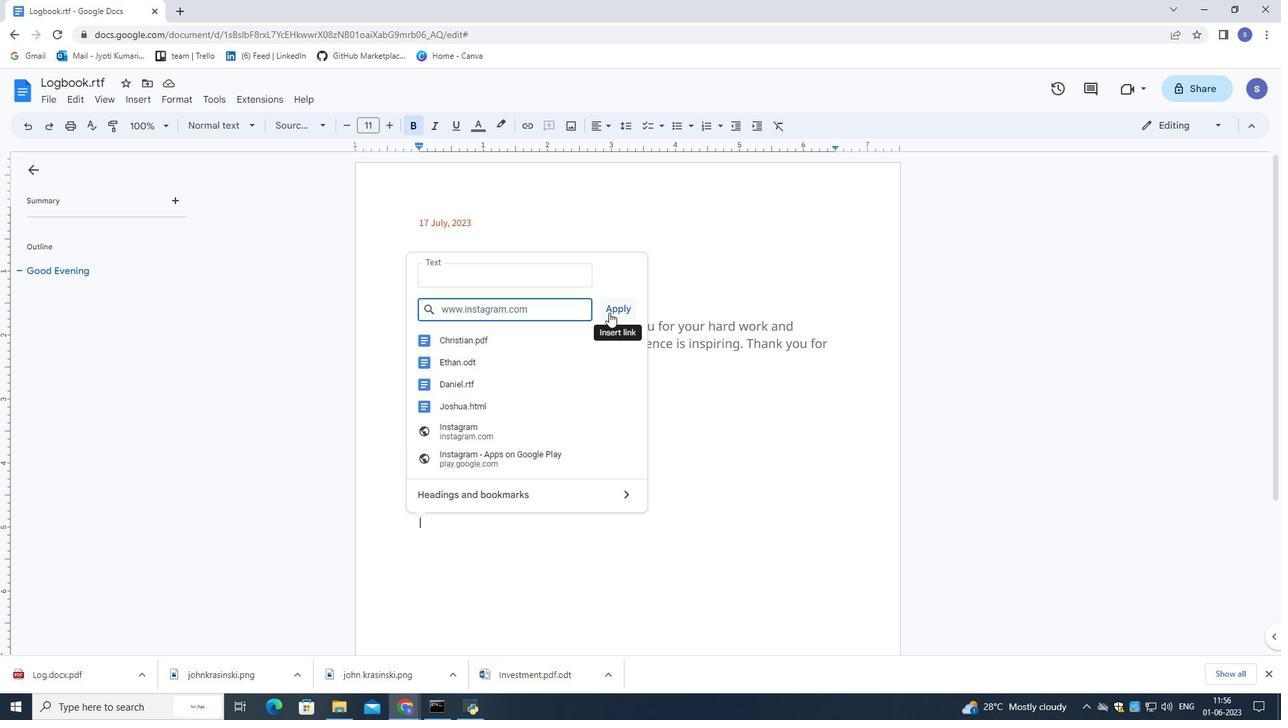 
Action: Mouse moved to (616, 504)
Screenshot: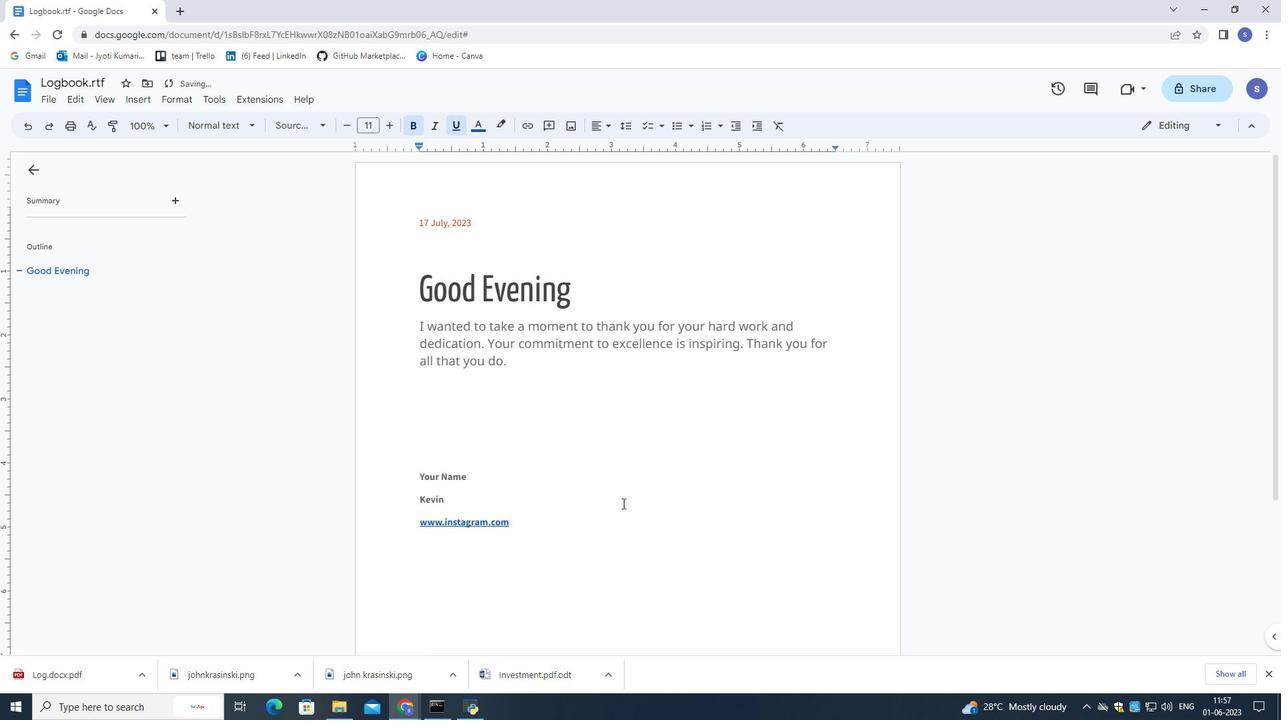 
Action: Key pressed <Key.enter>
Screenshot: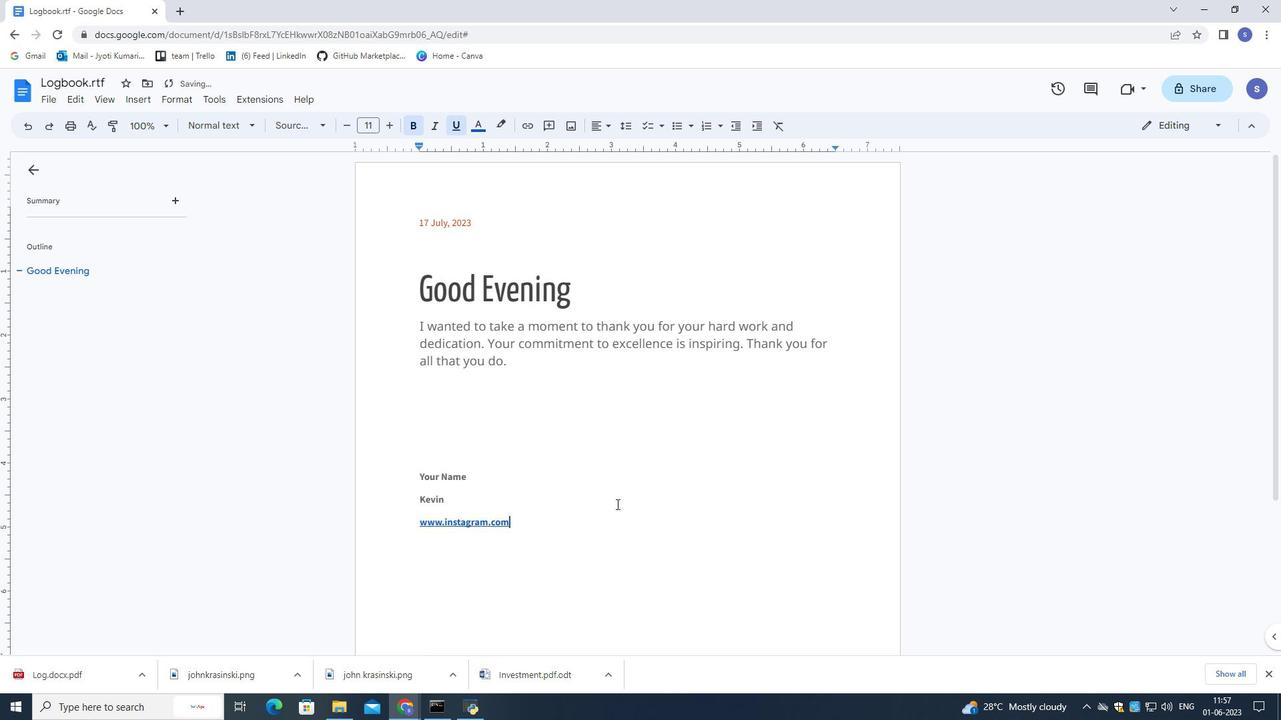 
Action: Mouse moved to (139, 96)
Screenshot: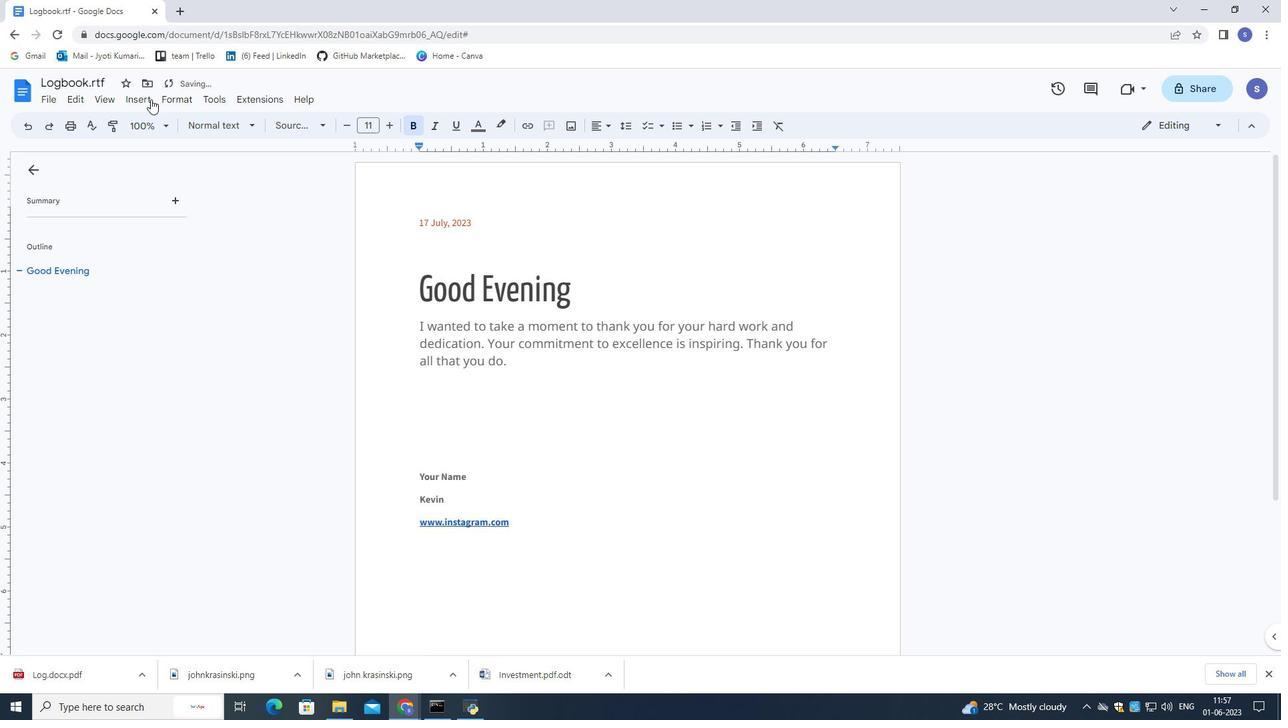 
Action: Mouse pressed left at (139, 96)
Screenshot: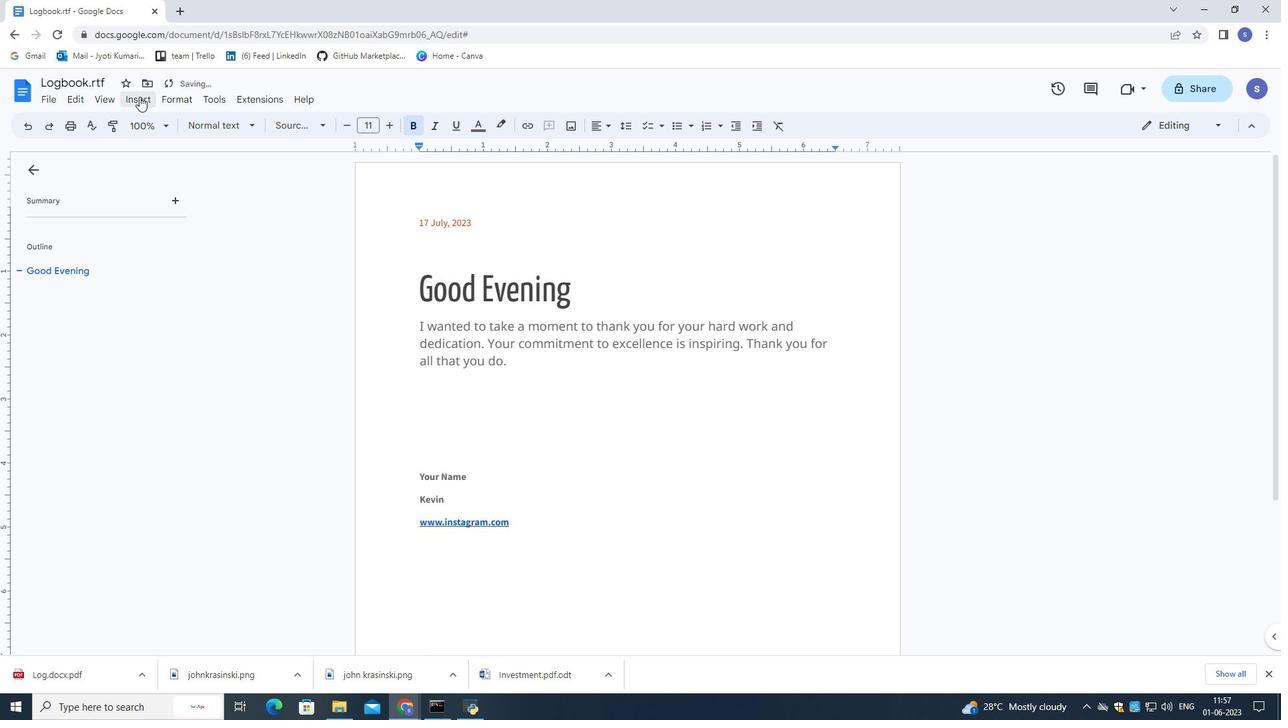 
Action: Mouse moved to (169, 278)
Screenshot: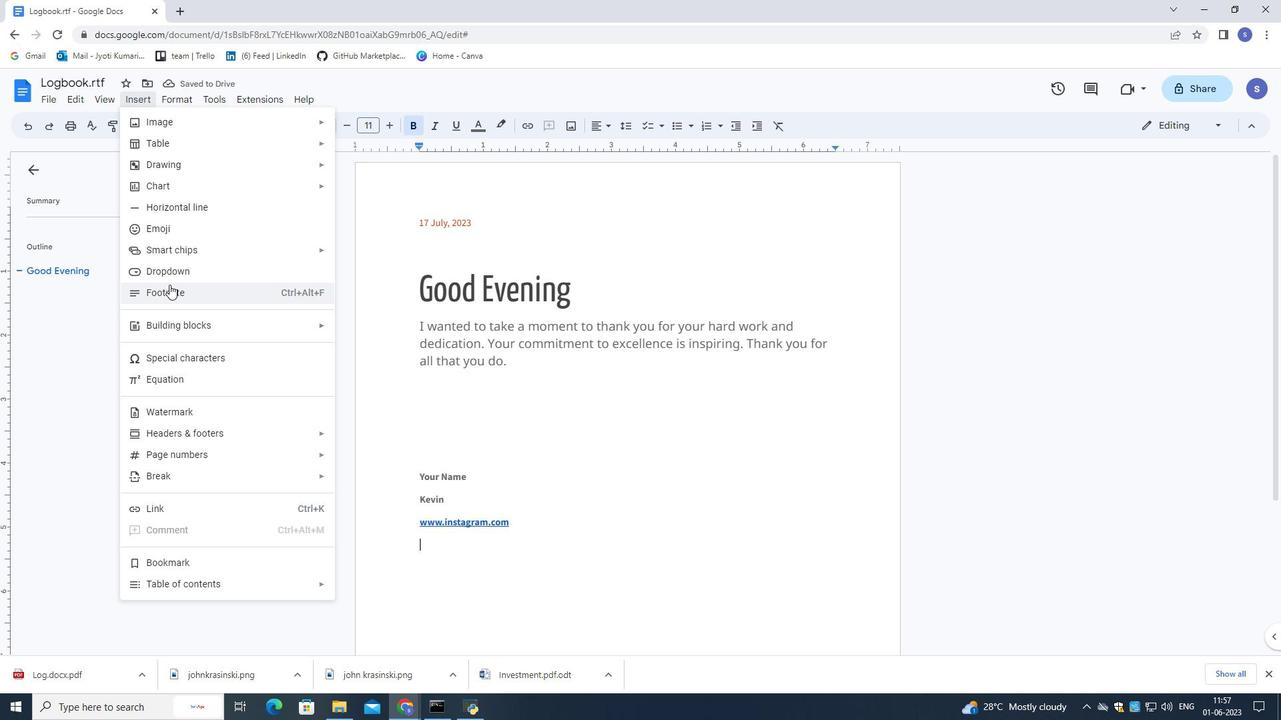 
Action: Mouse pressed left at (169, 278)
Screenshot: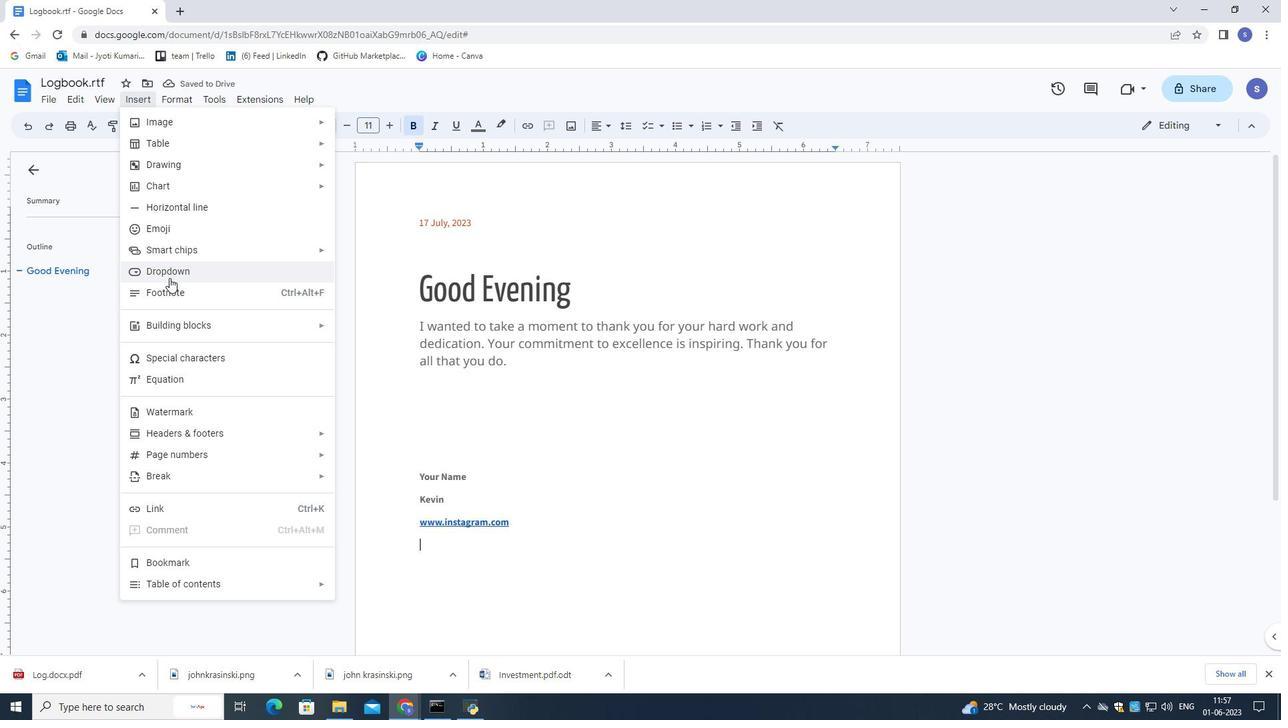 
Action: Mouse moved to (516, 594)
Screenshot: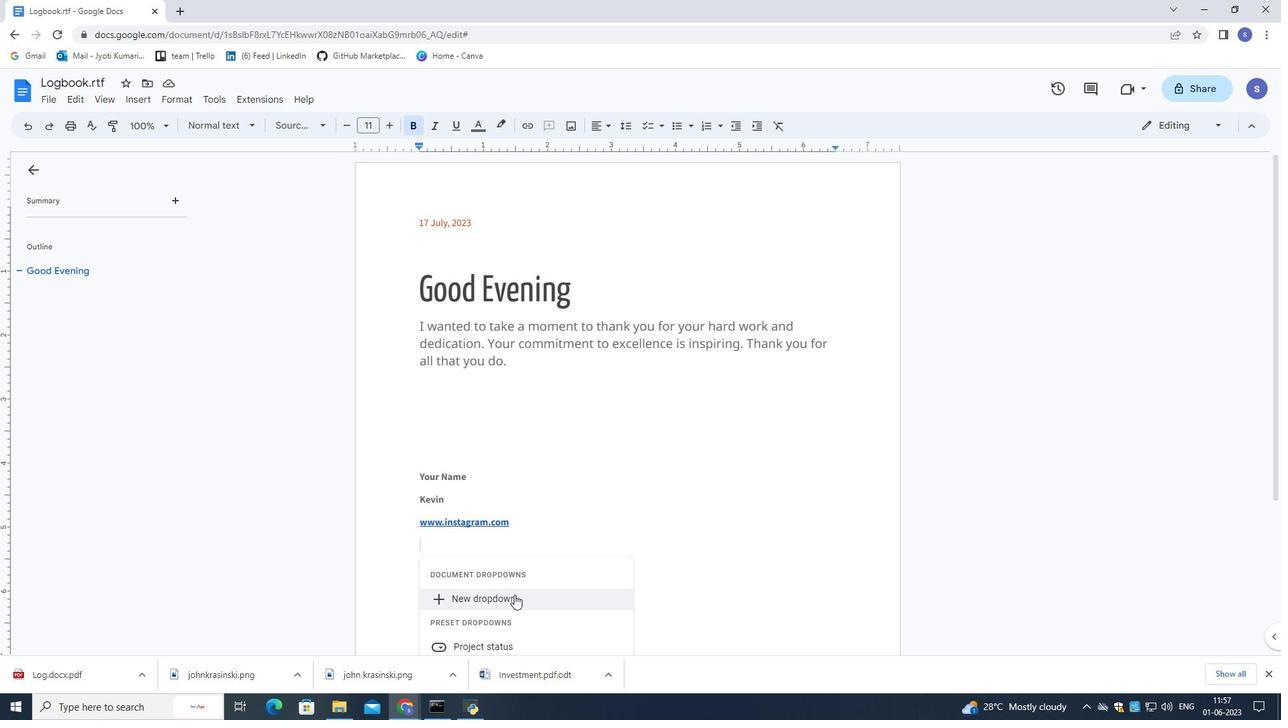
Action: Mouse scrolled (516, 593) with delta (0, 0)
Screenshot: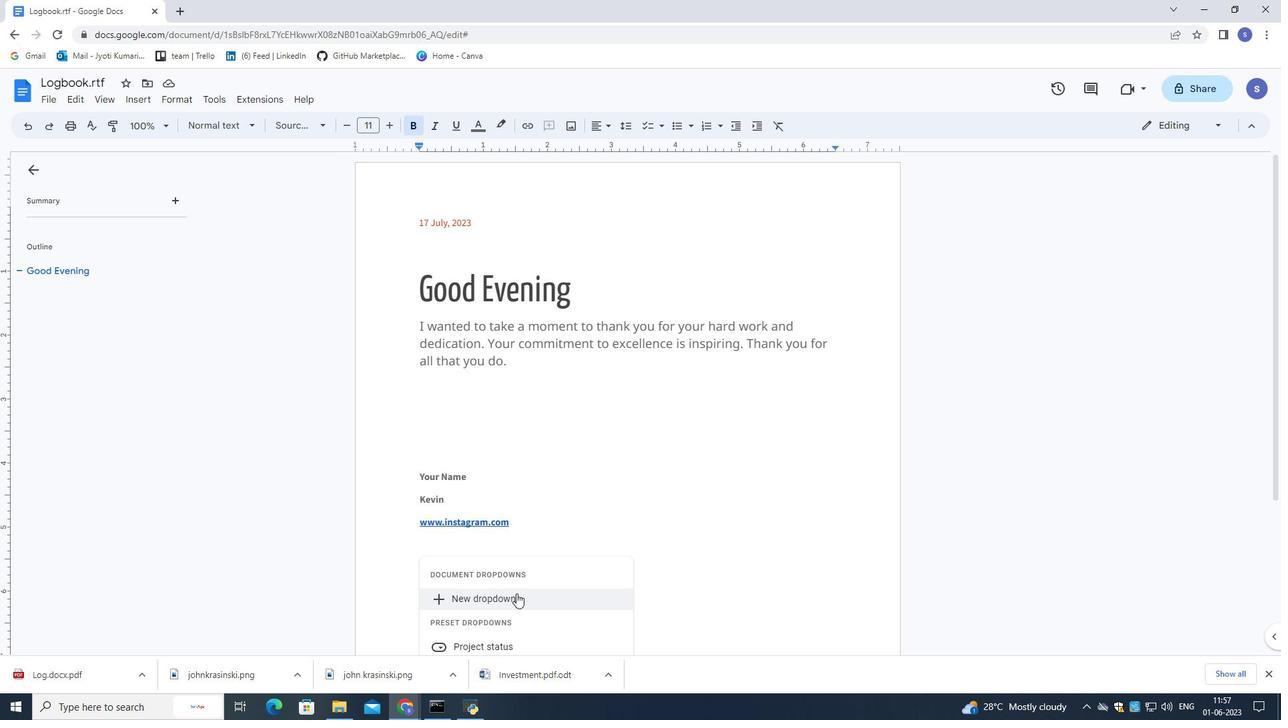 
Action: Mouse scrolled (516, 593) with delta (0, 0)
Screenshot: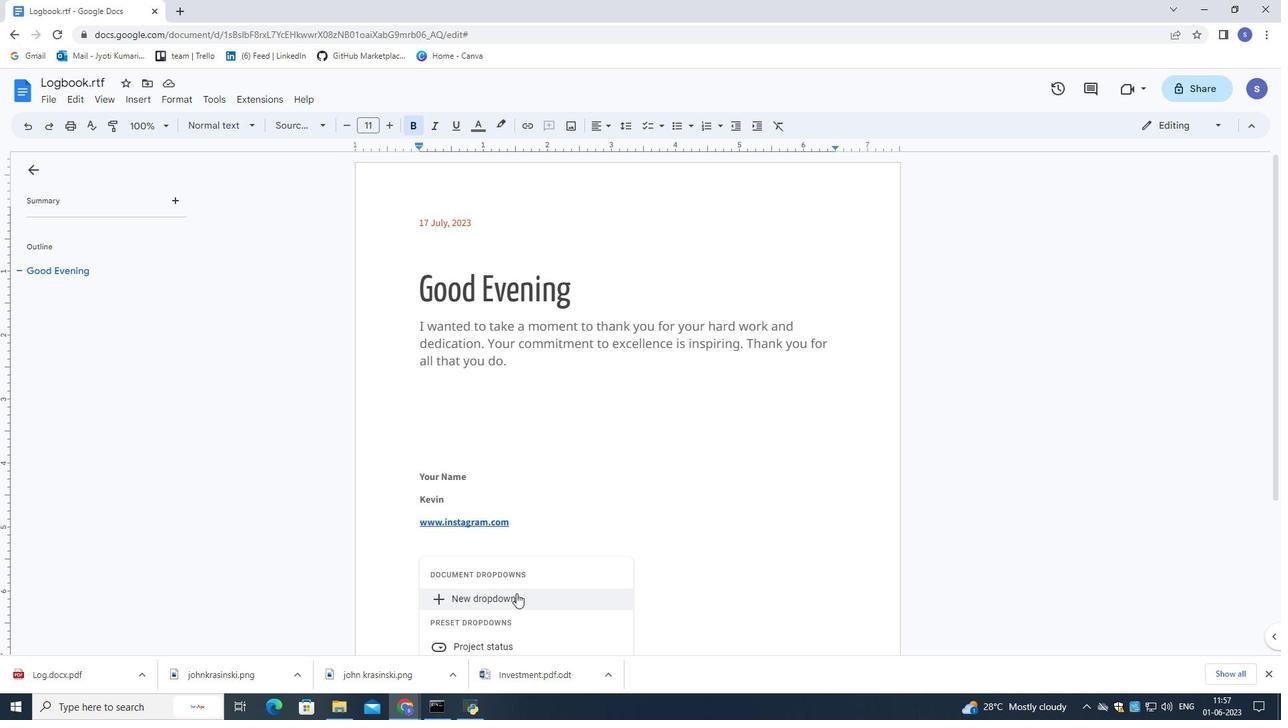 
Action: Mouse scrolled (516, 593) with delta (0, 0)
Screenshot: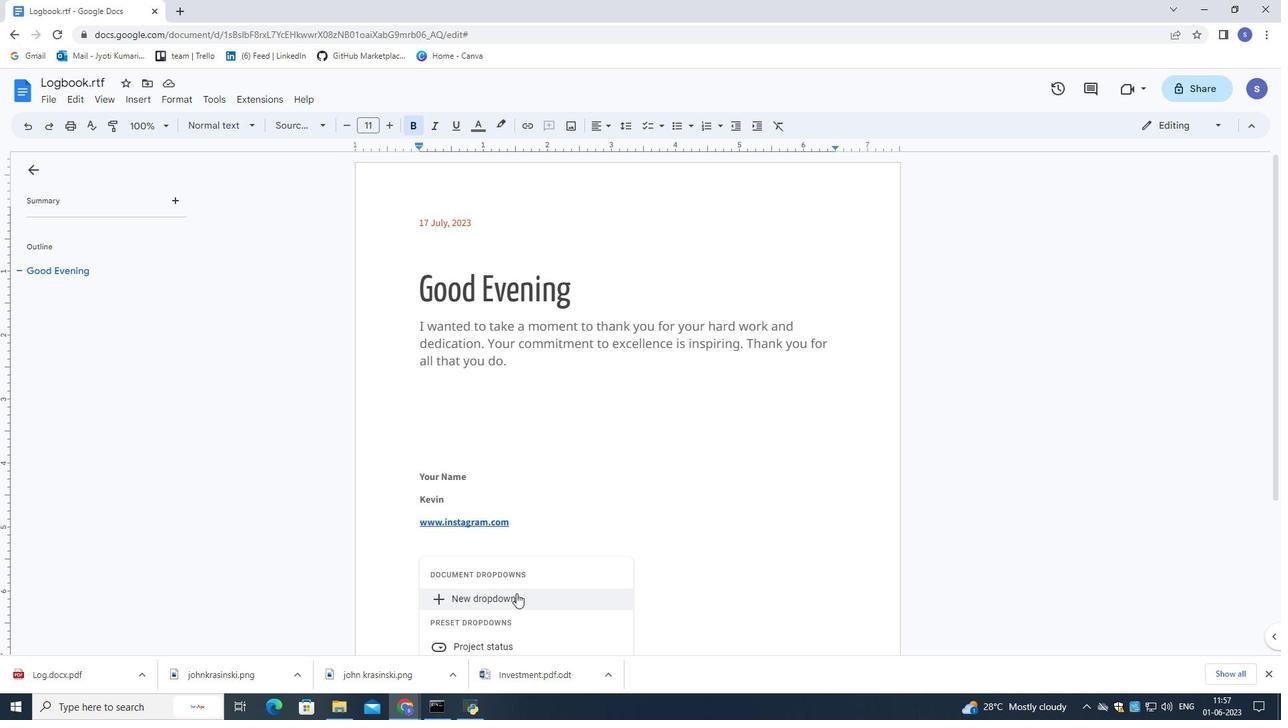 
Action: Mouse moved to (538, 393)
Screenshot: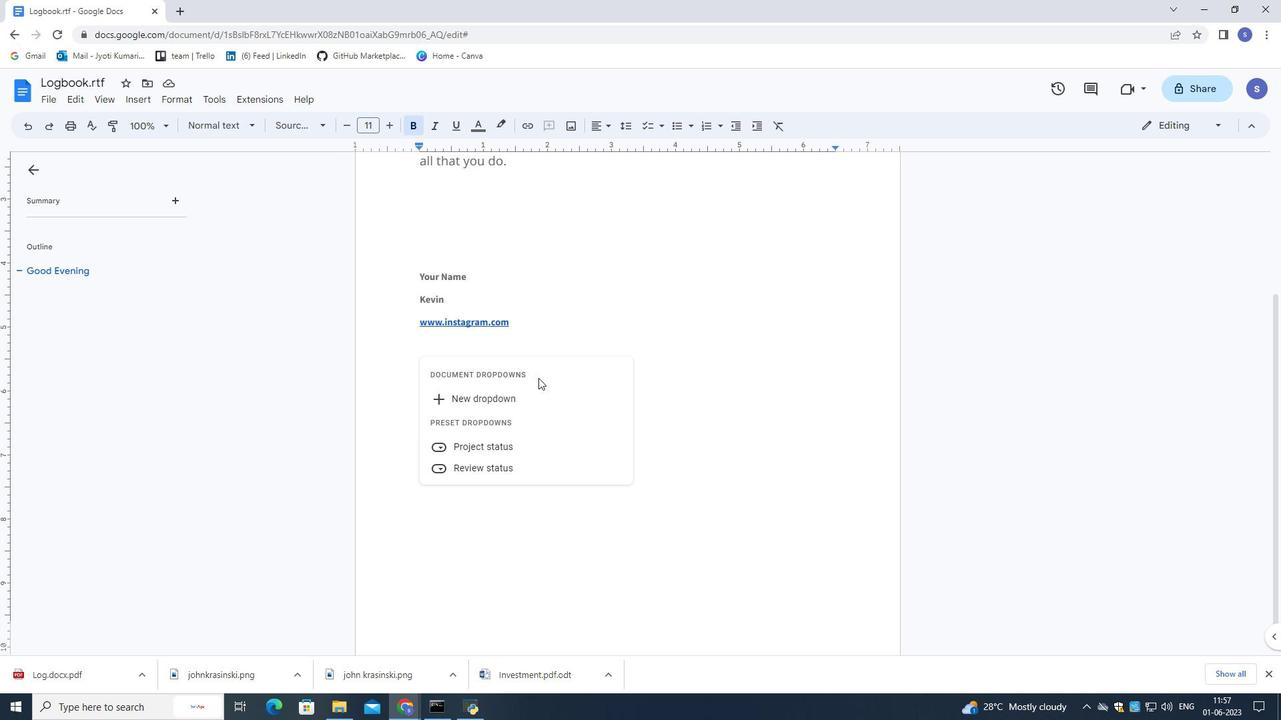 
Action: Mouse pressed left at (538, 393)
Screenshot: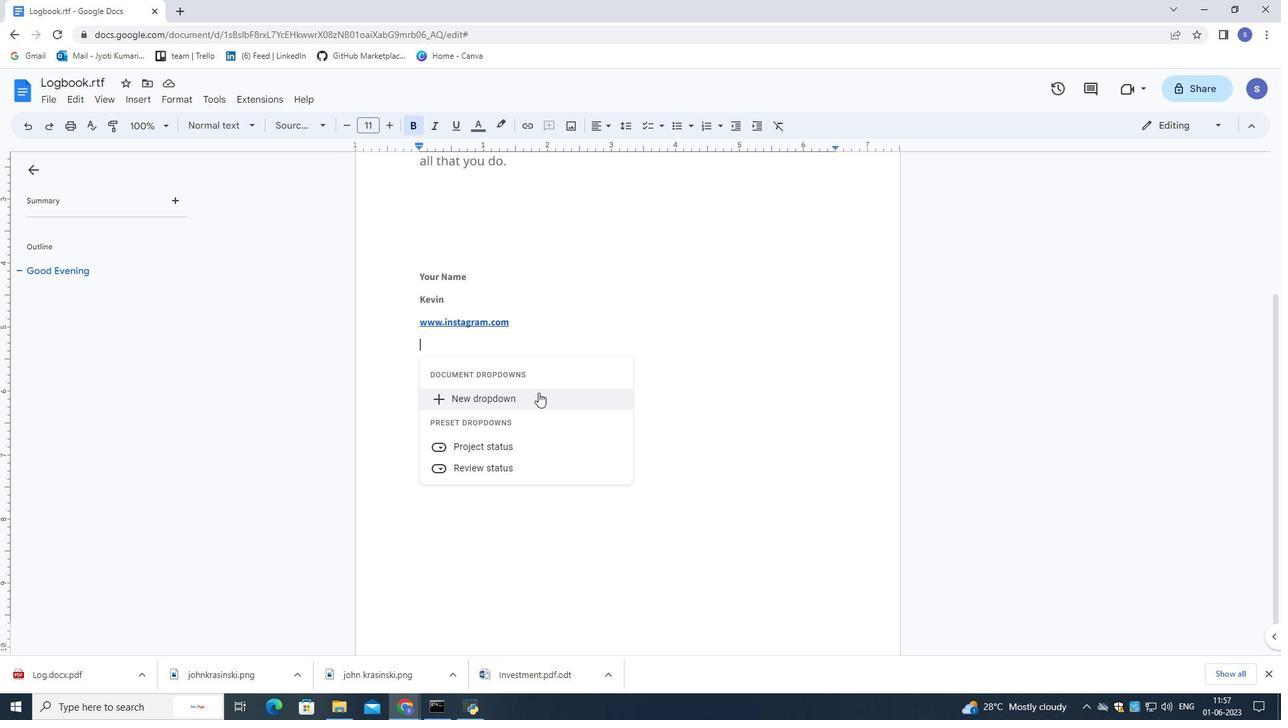 
Action: Mouse moved to (667, 292)
Screenshot: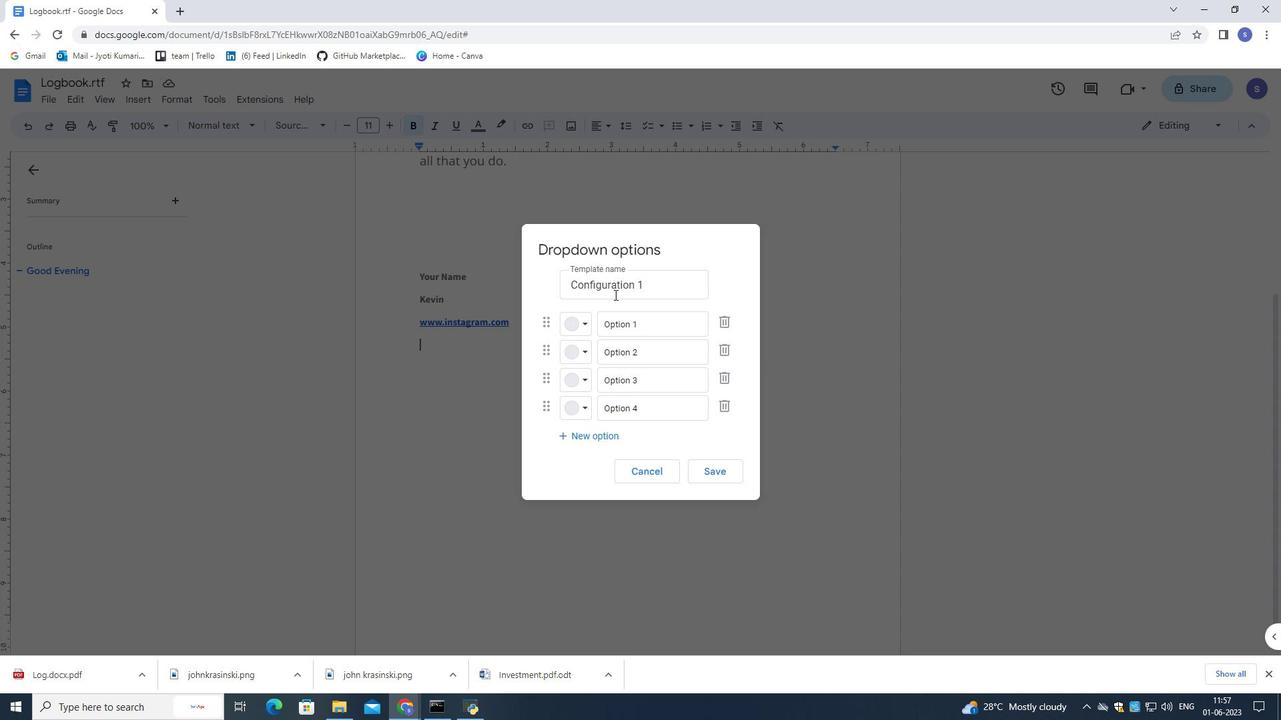 
Action: Mouse pressed left at (667, 292)
Screenshot: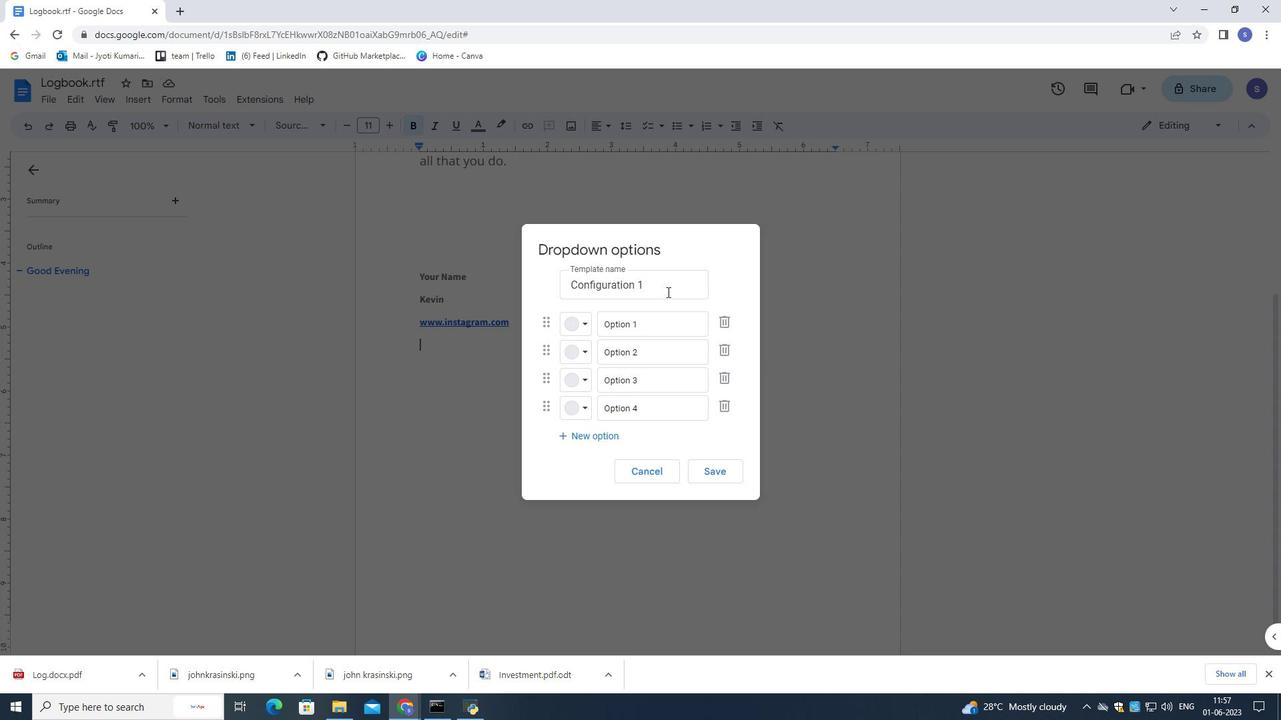 
Action: Mouse pressed left at (667, 292)
Screenshot: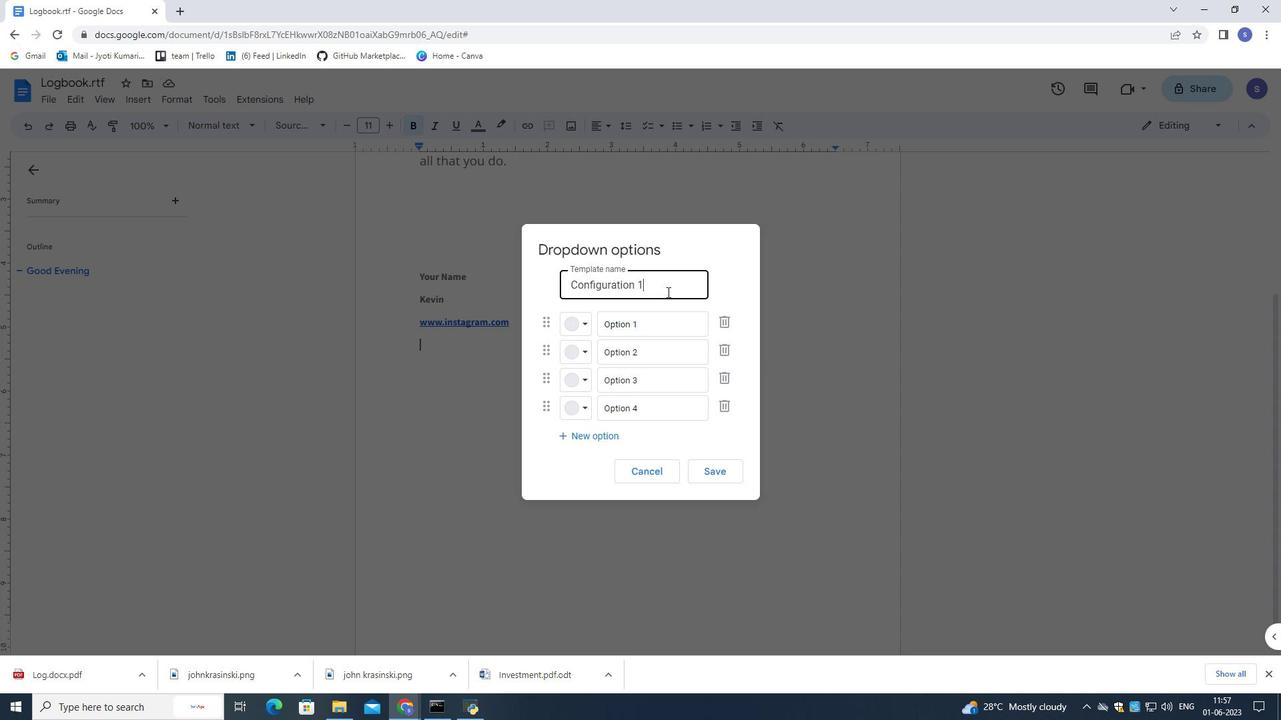 
Action: Mouse pressed left at (667, 292)
Screenshot: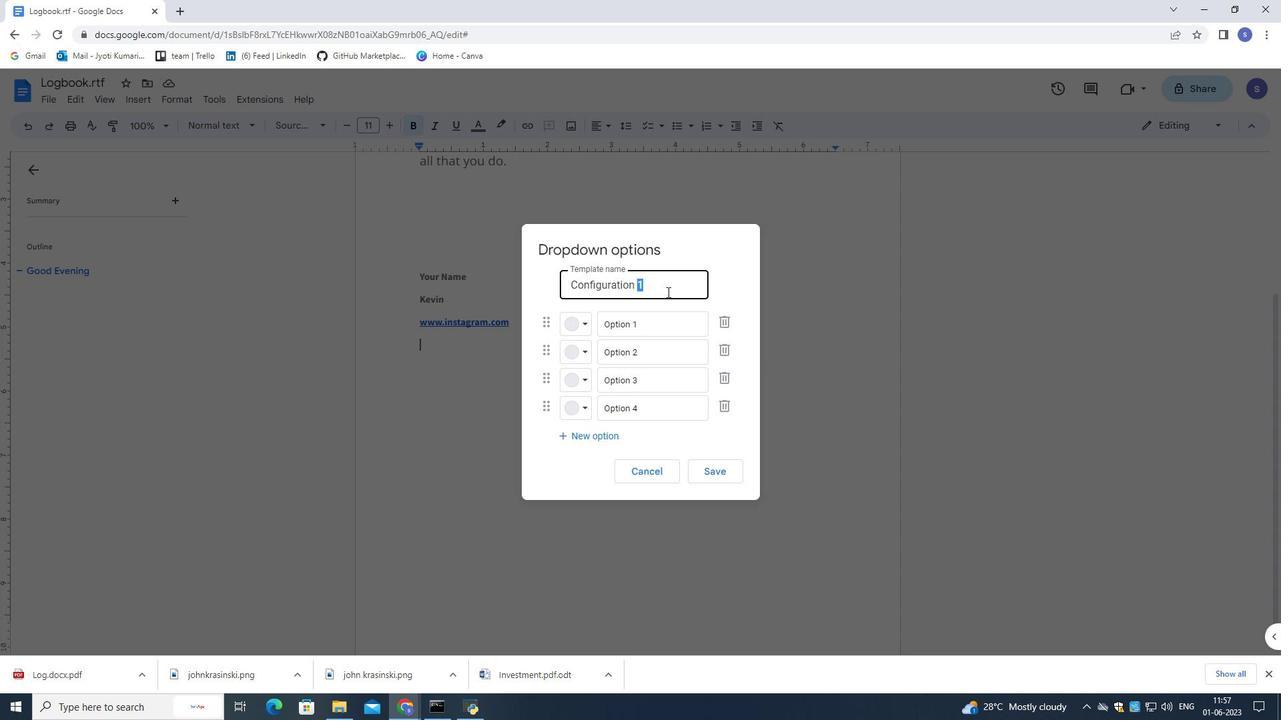 
Action: Key pressed <Key.shift>Review<Key.space><Key.shift>Status
Screenshot: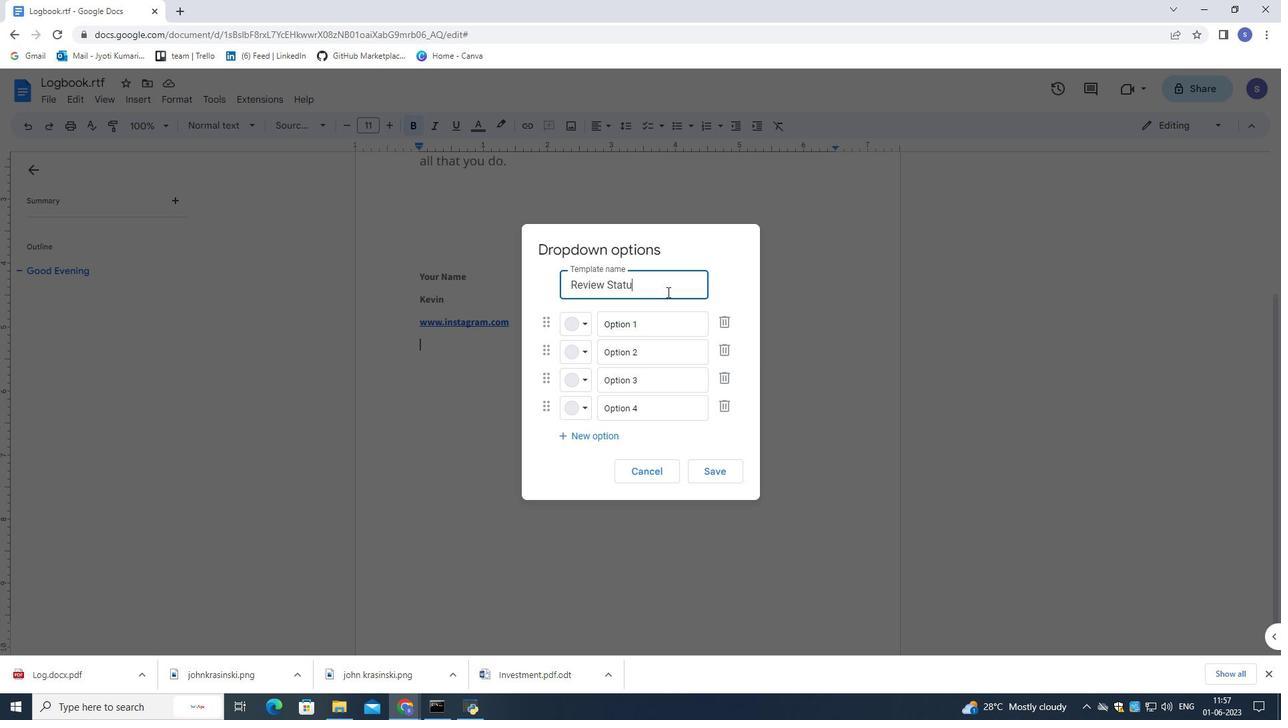 
Action: Mouse moved to (682, 329)
Screenshot: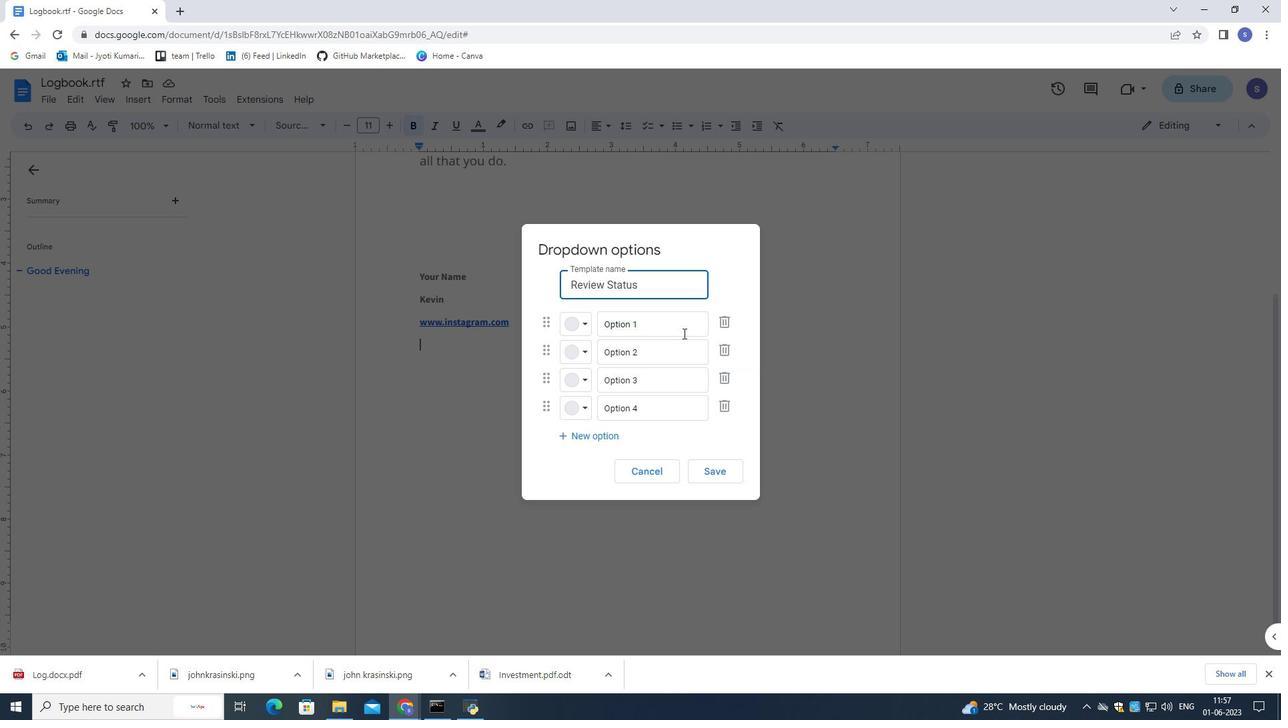 
Action: Mouse pressed left at (682, 329)
Screenshot: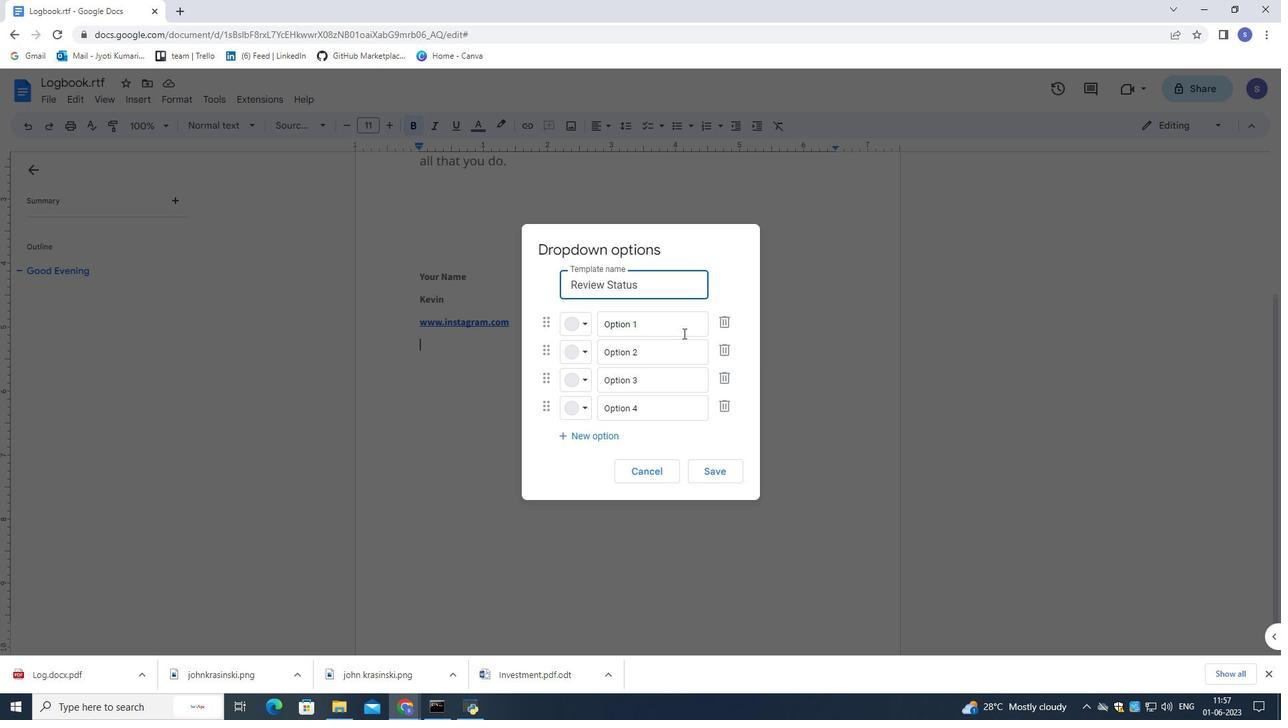 
Action: Mouse pressed left at (682, 329)
Screenshot: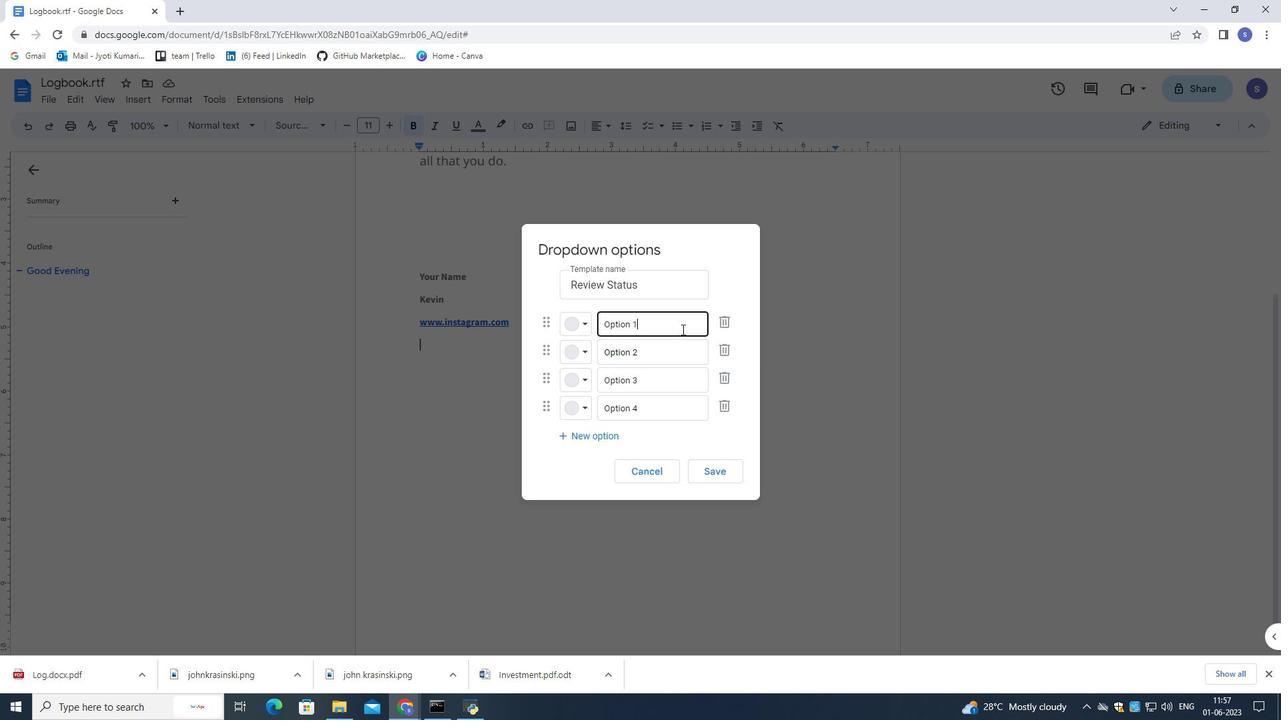 
Action: Mouse pressed left at (682, 329)
Screenshot: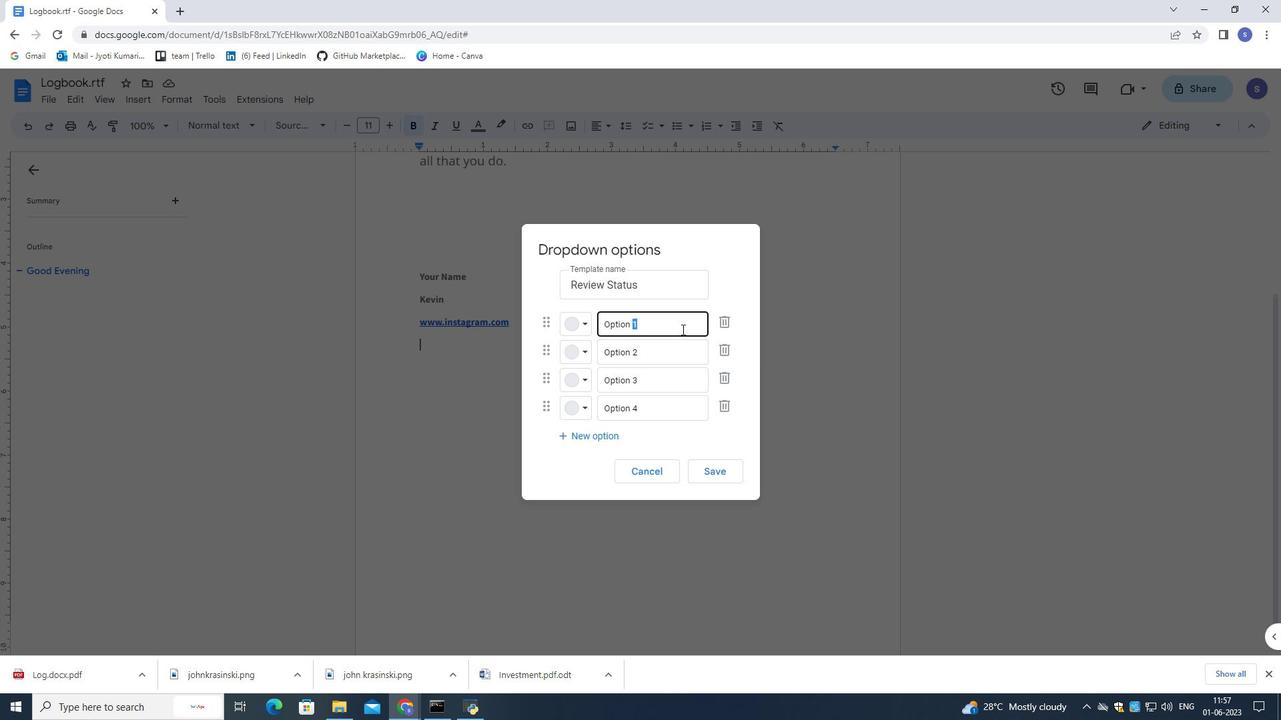 
Action: Mouse moved to (681, 329)
Screenshot: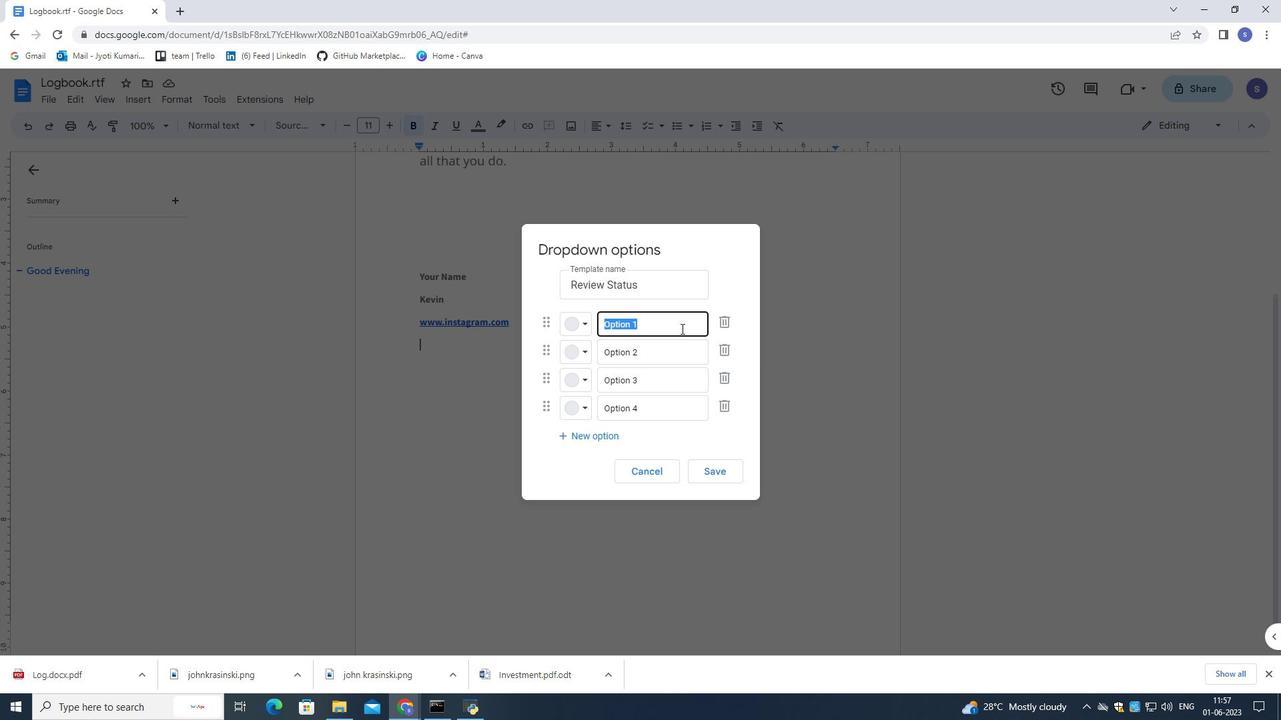 
Action: Key pressed <Key.shift>Select<Key.space>nnot<Key.space>started
Screenshot: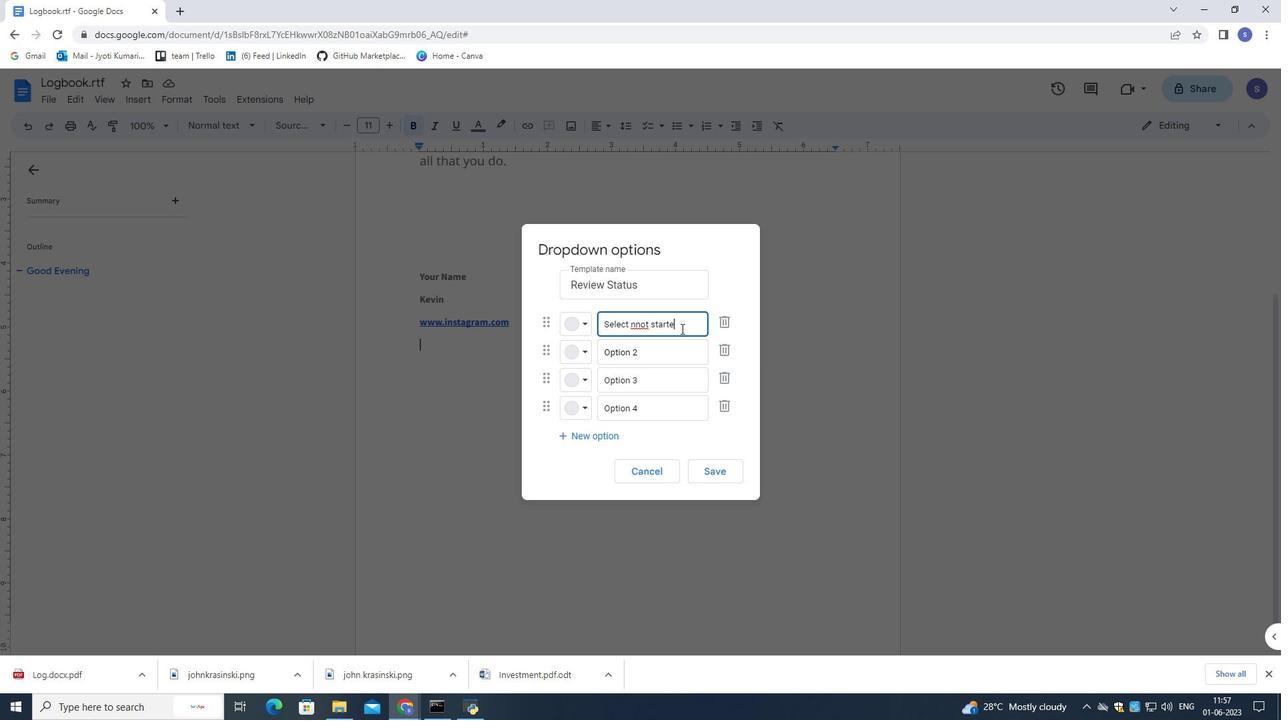 
Action: Mouse moved to (650, 325)
Screenshot: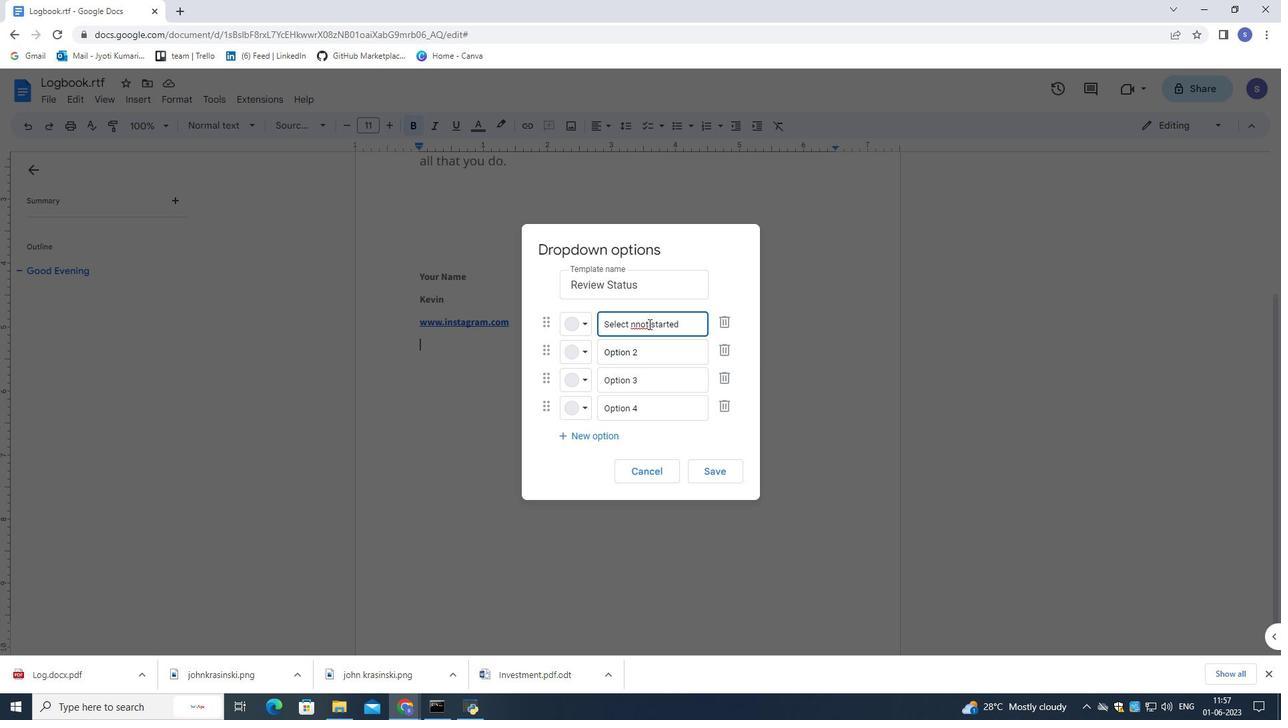 
Action: Mouse pressed left at (650, 325)
Screenshot: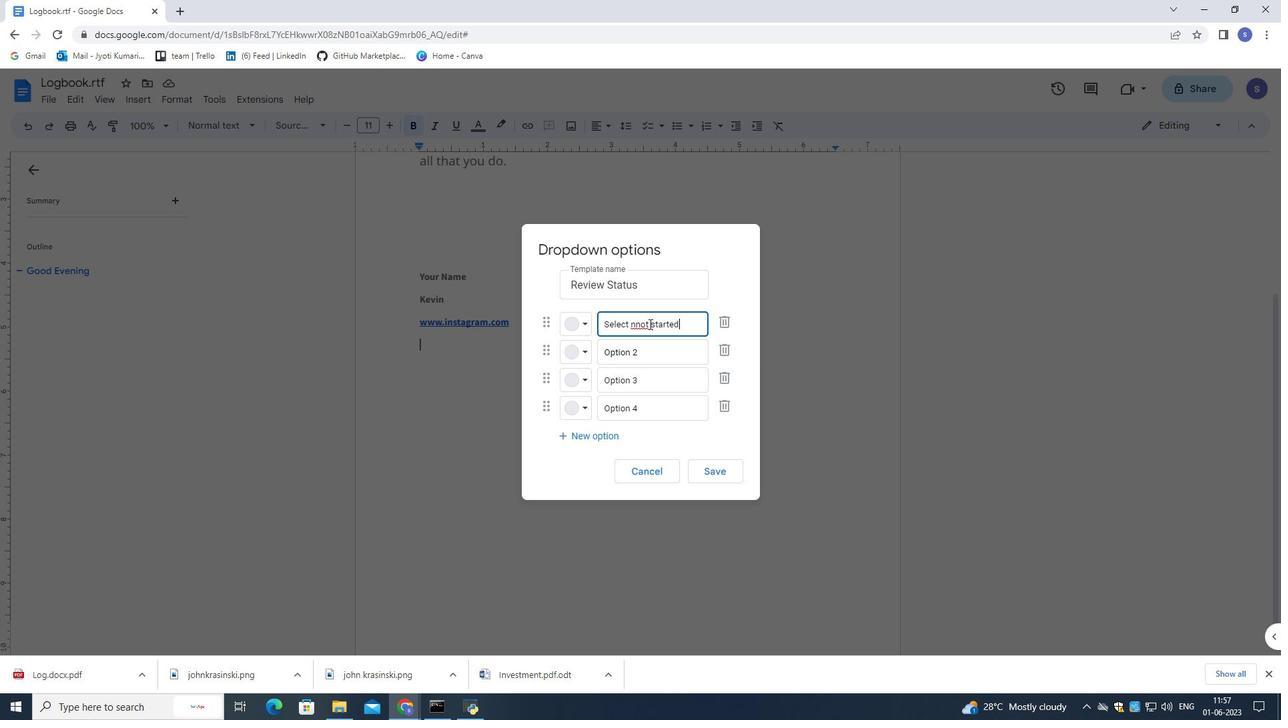 
Action: Mouse moved to (660, 349)
Screenshot: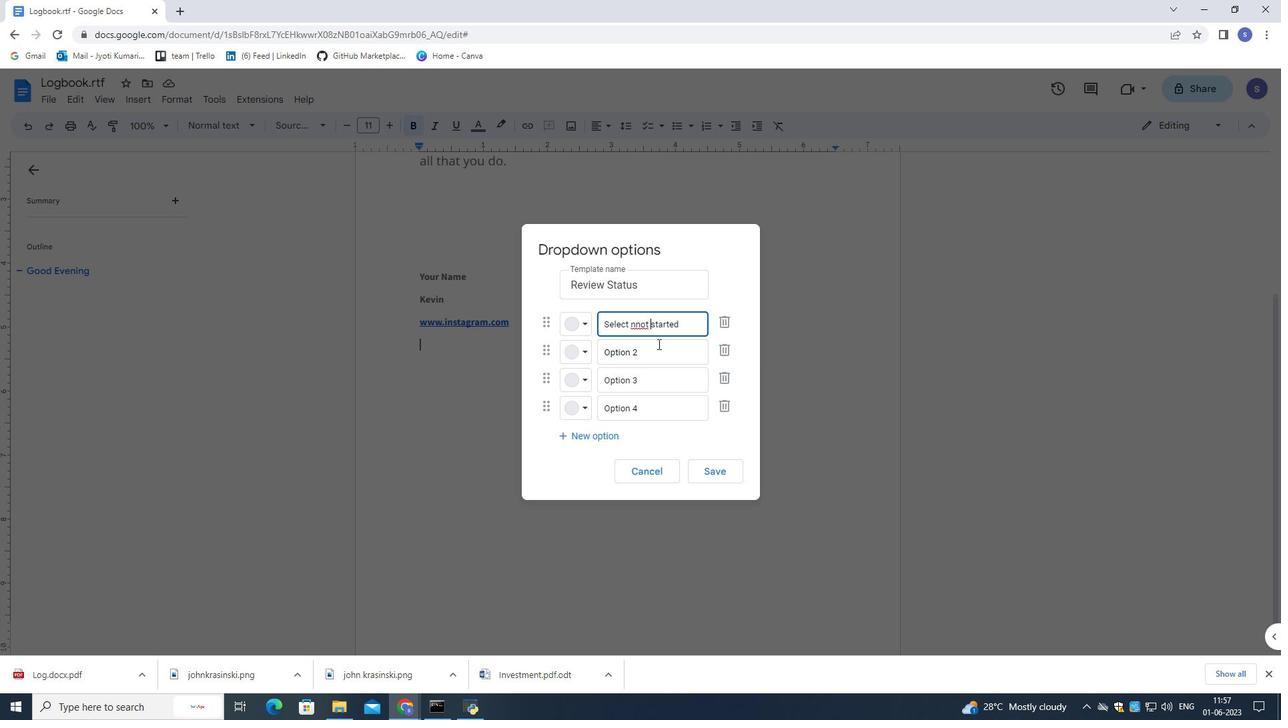 
Action: Key pressed <Key.left><Key.left><Key.left><Key.left><Key.backspace>
Screenshot: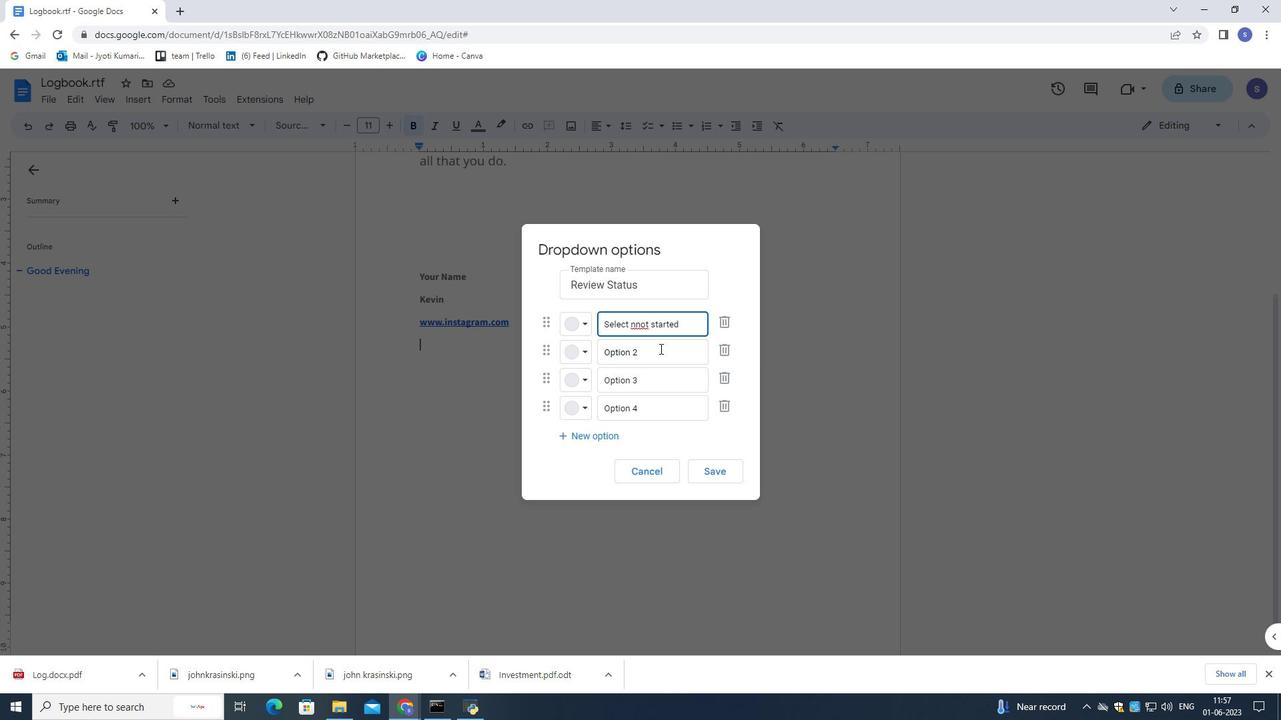 
Action: Mouse moved to (720, 473)
Screenshot: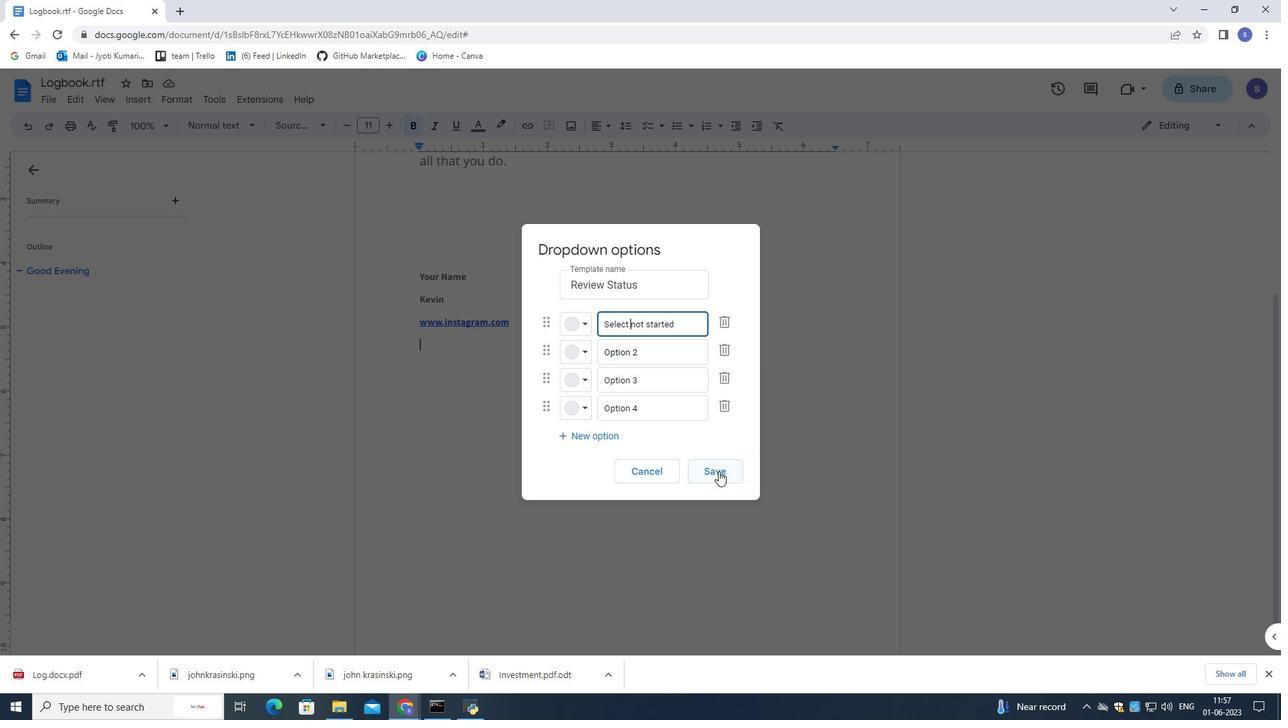 
Action: Mouse pressed left at (720, 473)
Screenshot: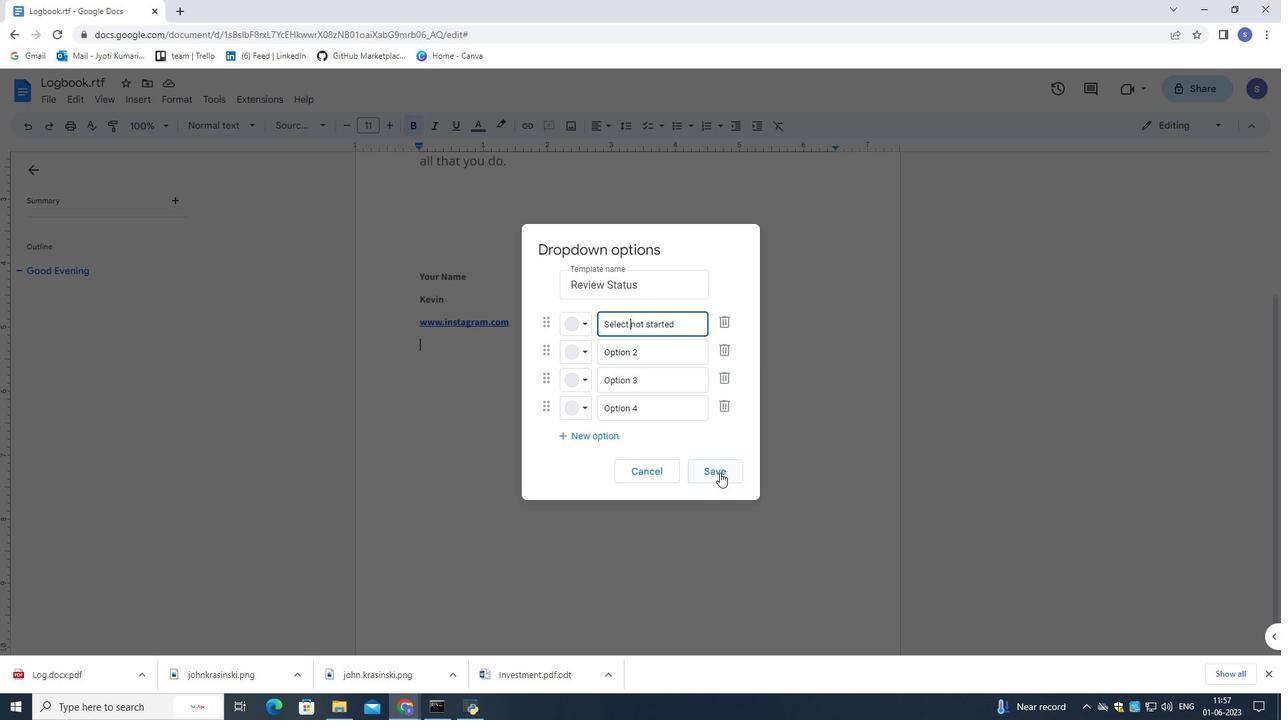 
Action: Mouse moved to (519, 347)
Screenshot: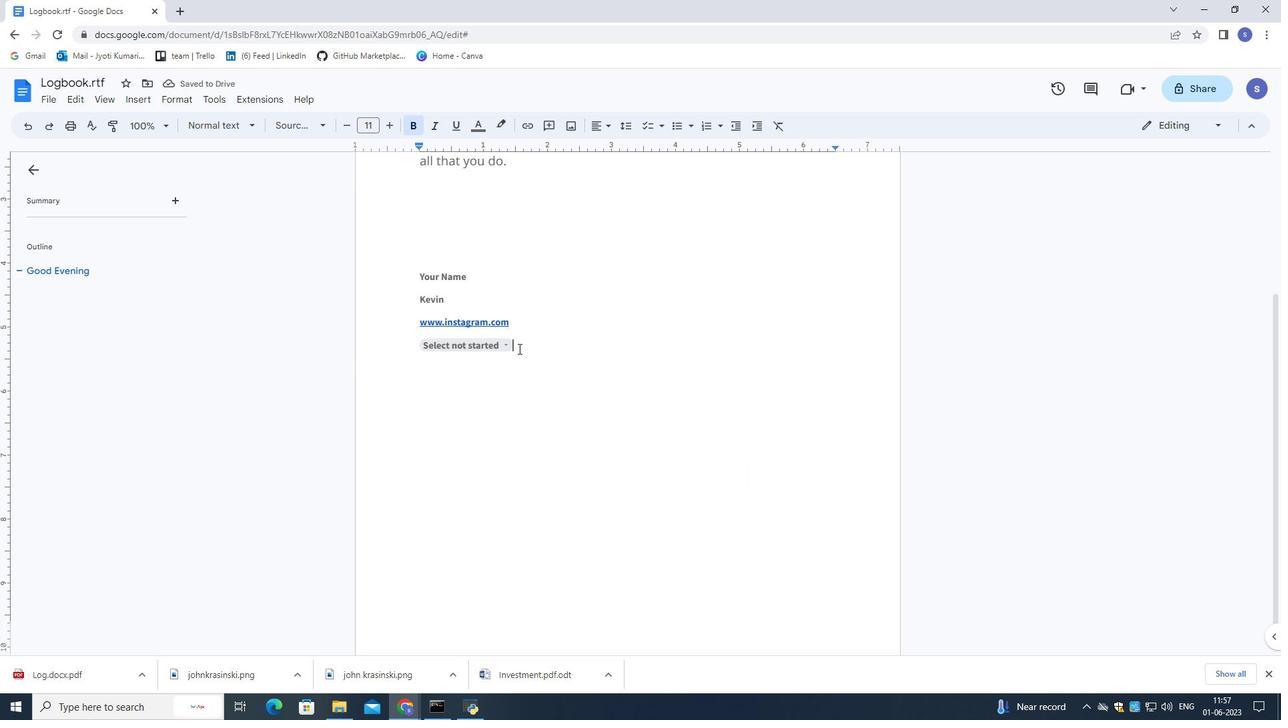 
Action: Mouse pressed left at (519, 347)
Screenshot: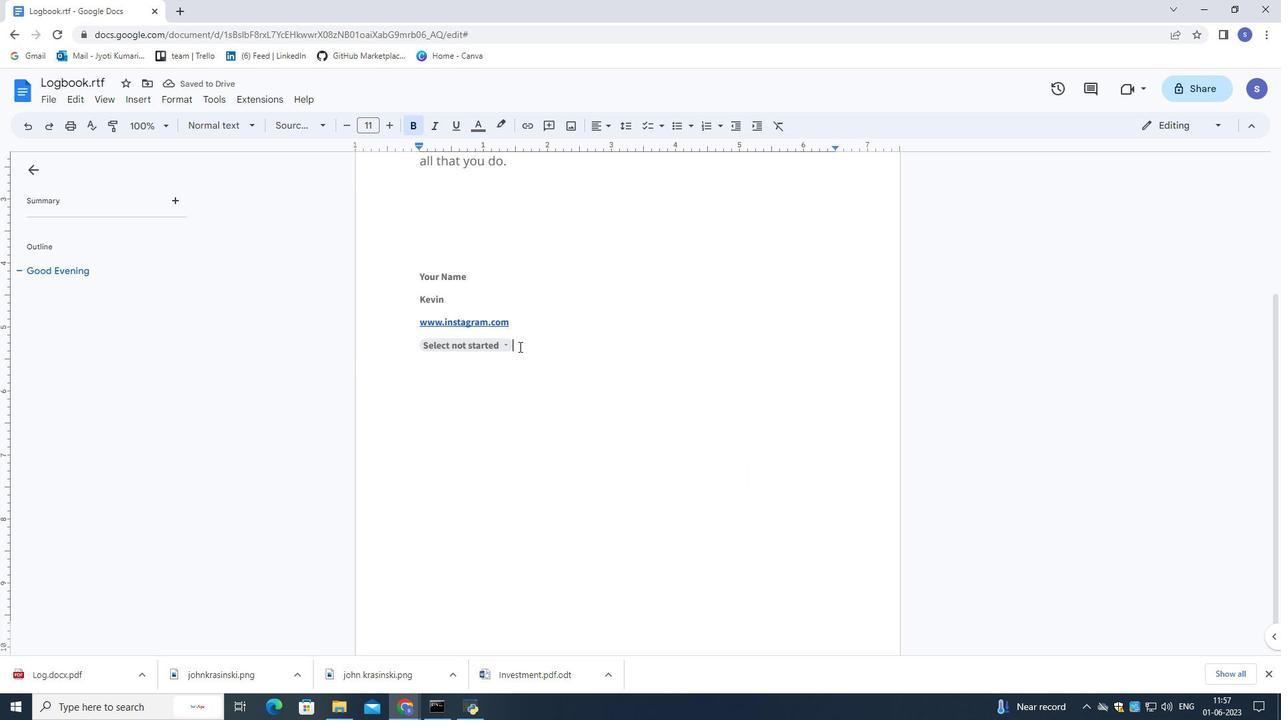 
Action: Mouse moved to (181, 94)
Screenshot: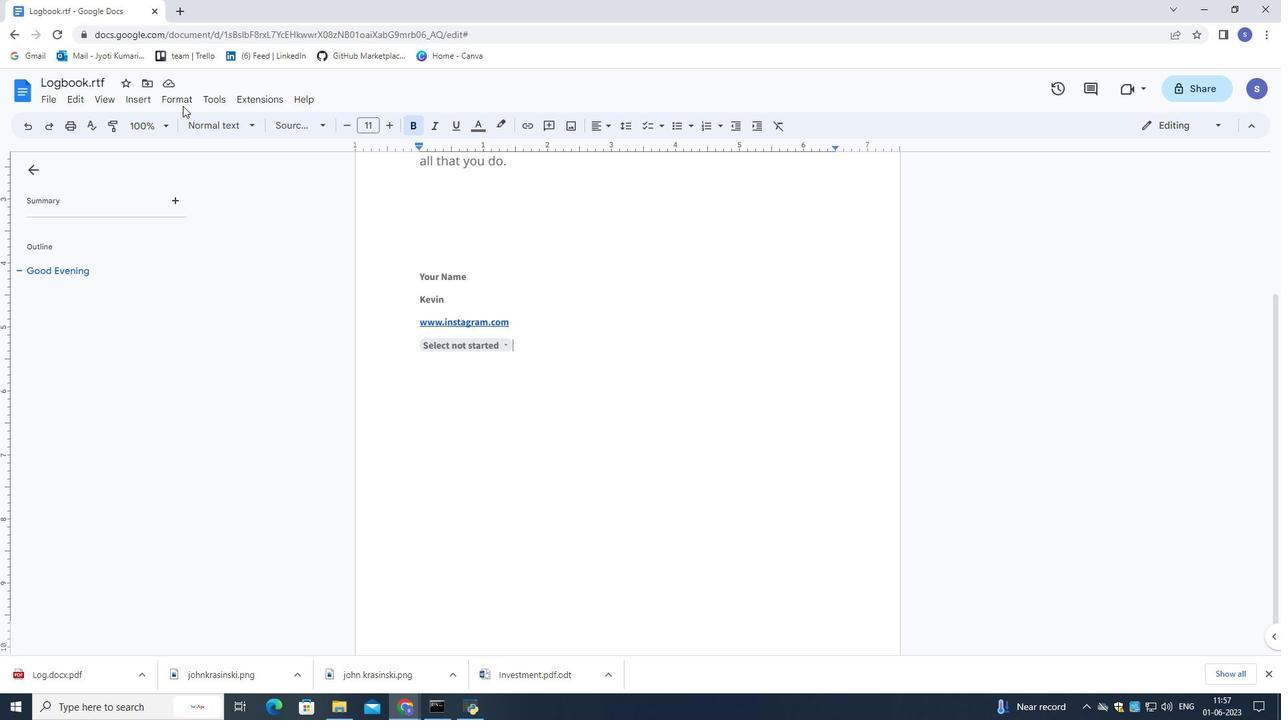 
Action: Mouse pressed left at (181, 94)
Screenshot: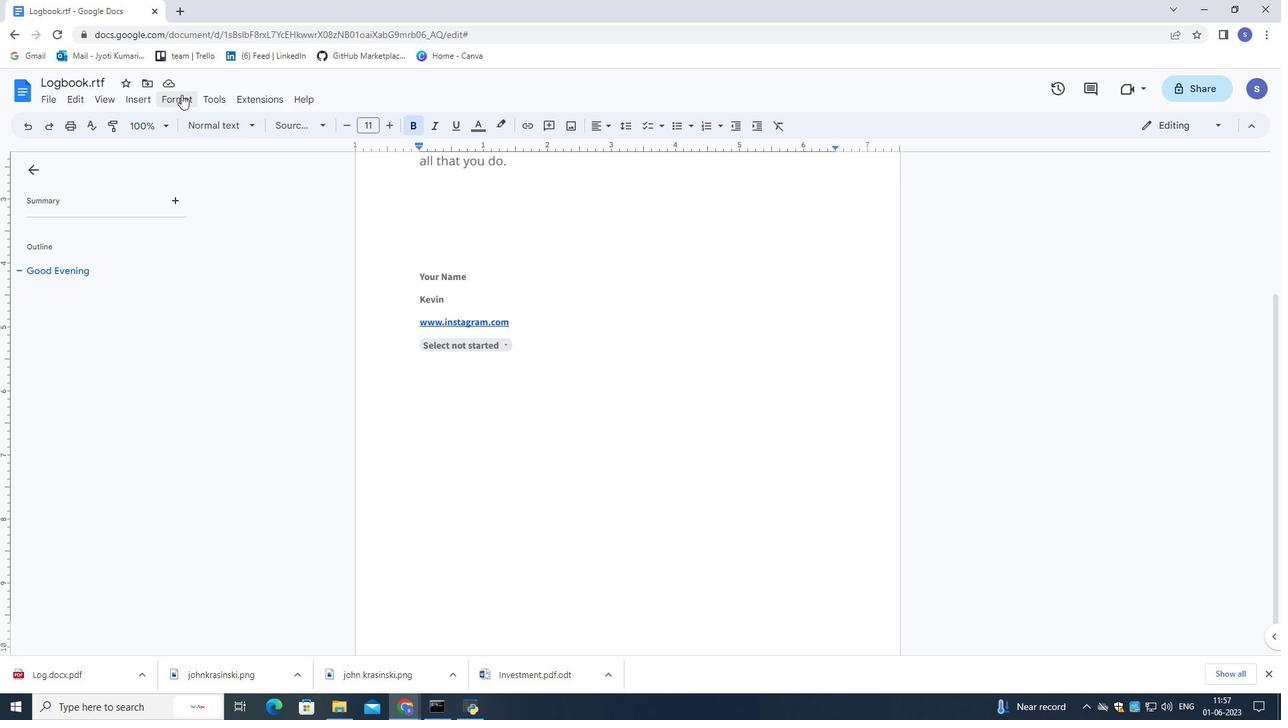 
Action: Mouse moved to (150, 94)
Screenshot: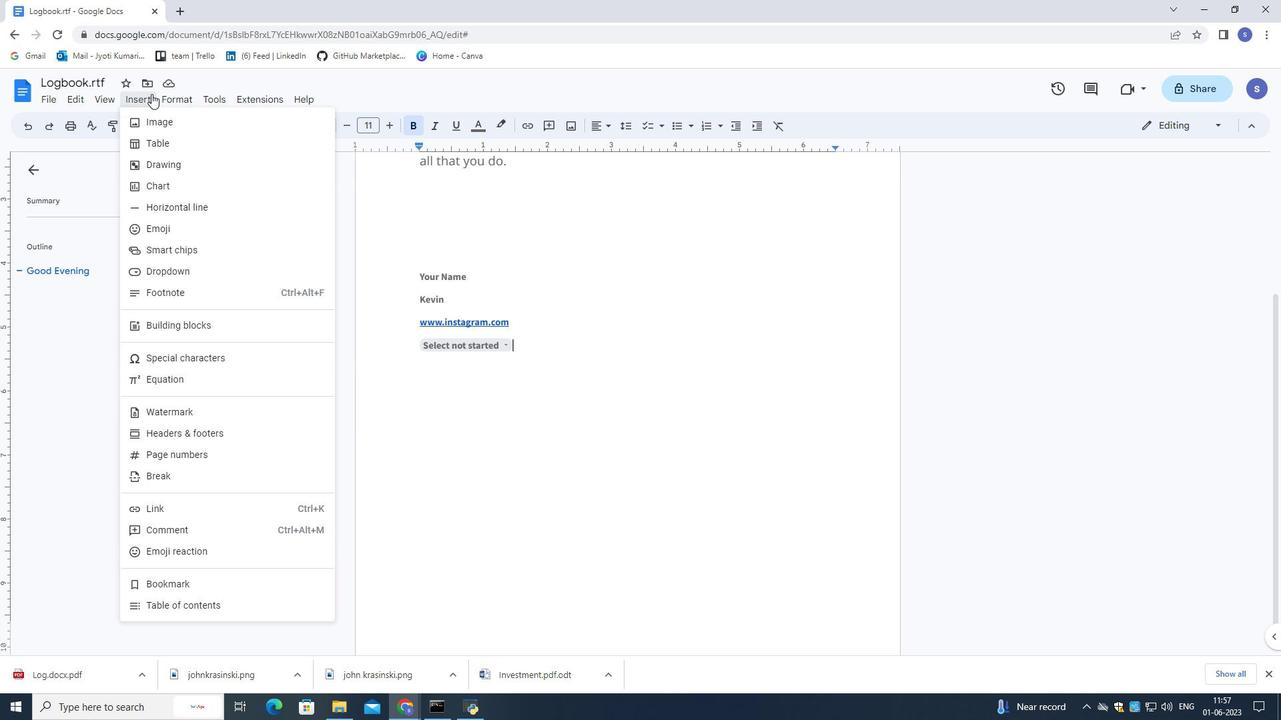 
Action: Mouse pressed left at (150, 94)
Screenshot: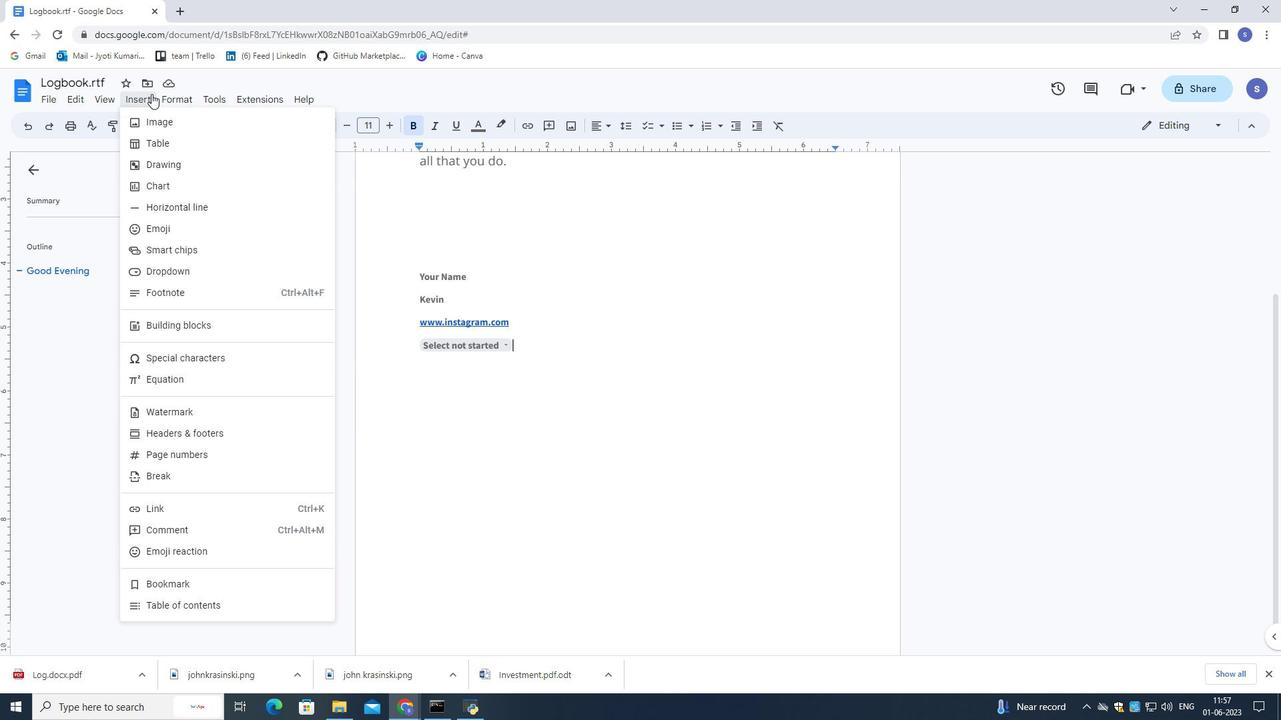 
Action: Mouse moved to (151, 98)
Screenshot: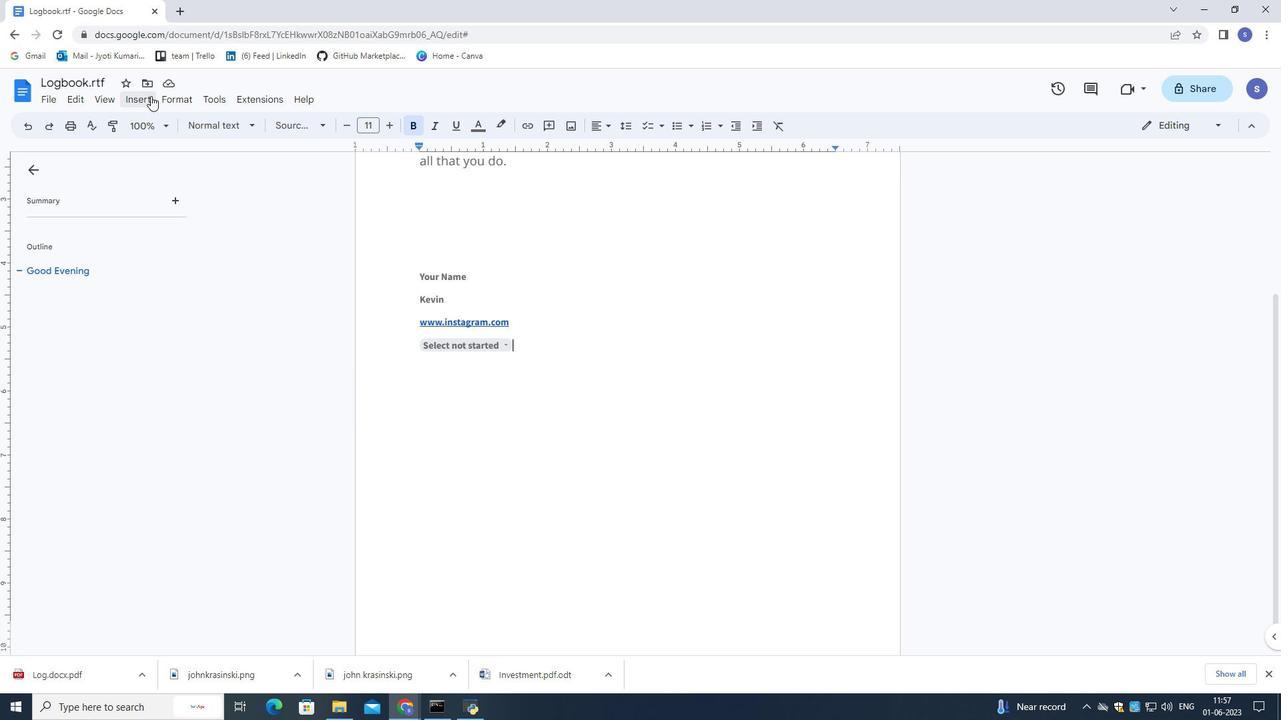 
Action: Mouse pressed left at (151, 98)
Screenshot: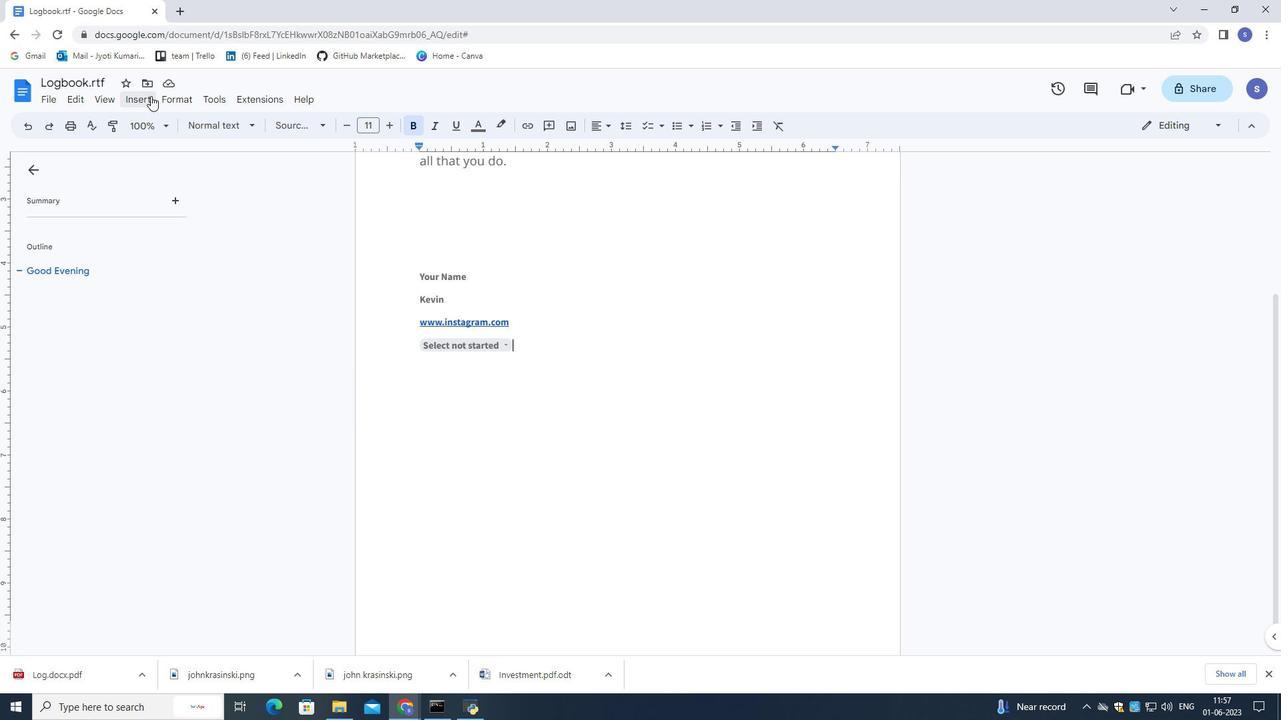 
Action: Mouse moved to (362, 435)
Screenshot: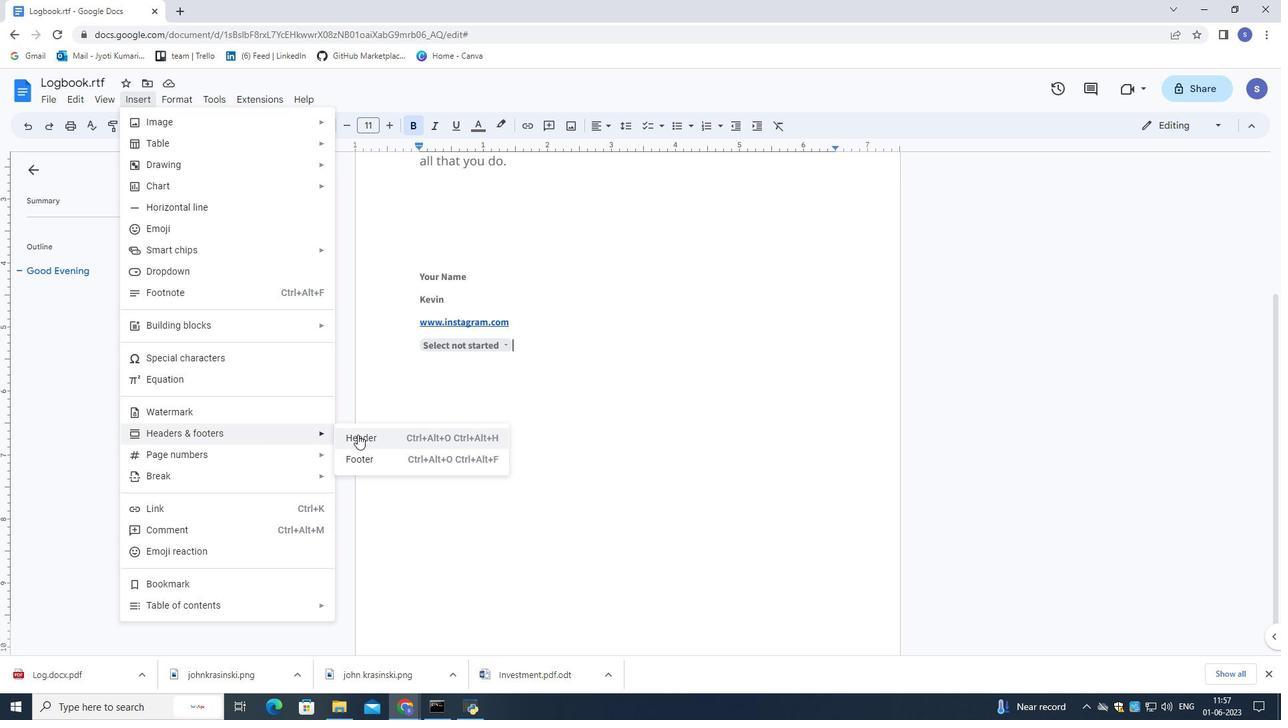 
Action: Mouse pressed left at (362, 435)
Screenshot: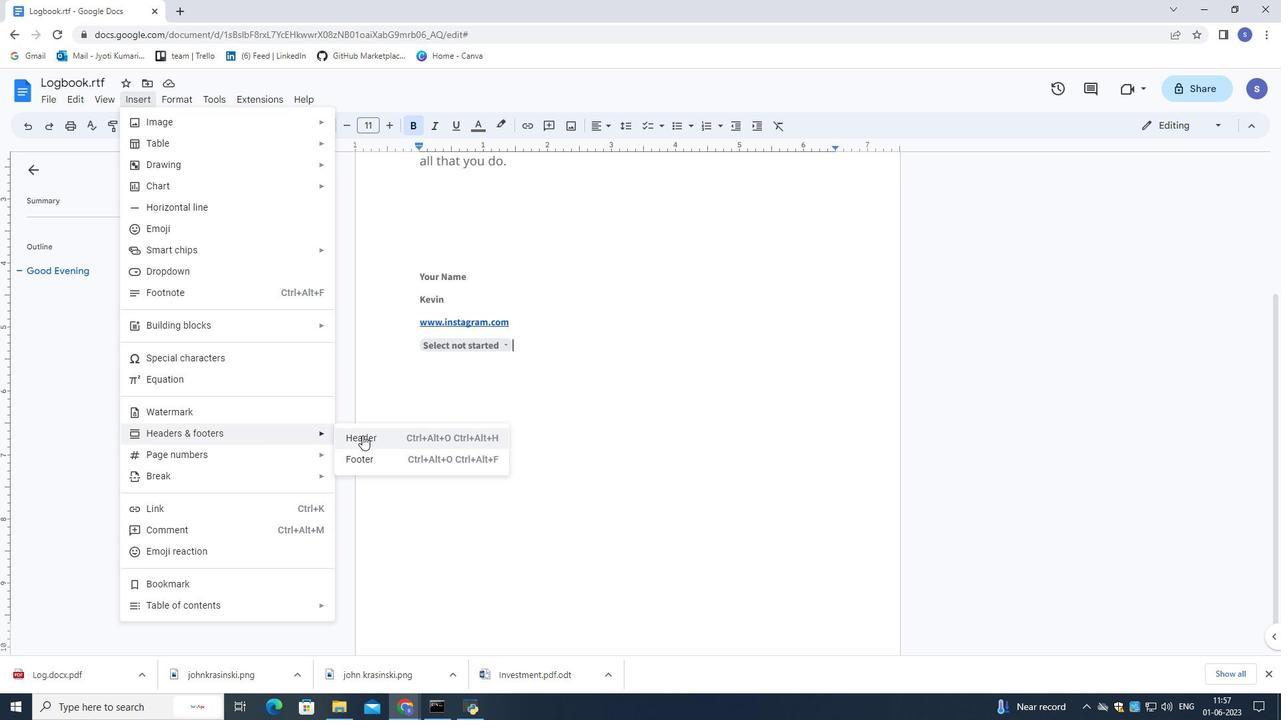 
Action: Mouse moved to (443, 415)
Screenshot: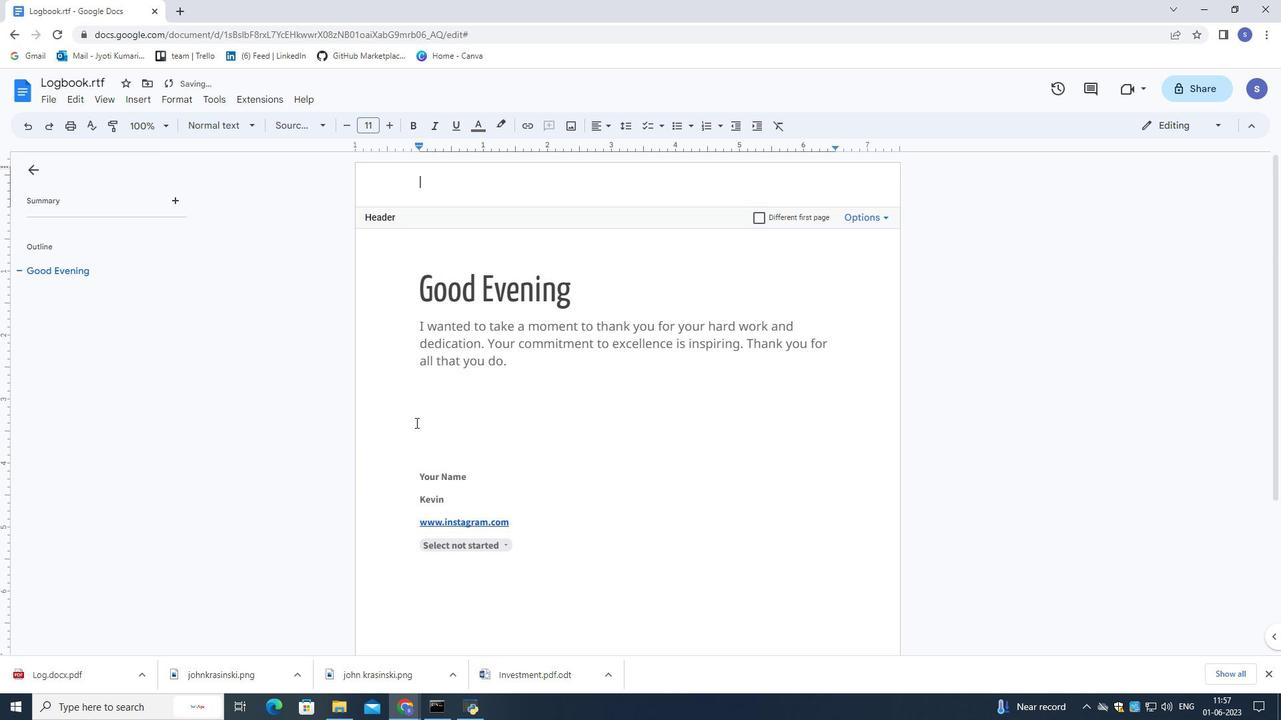 
Action: Key pressed <Key.shift>Luna<Key.space><Key.shift>tech
Screenshot: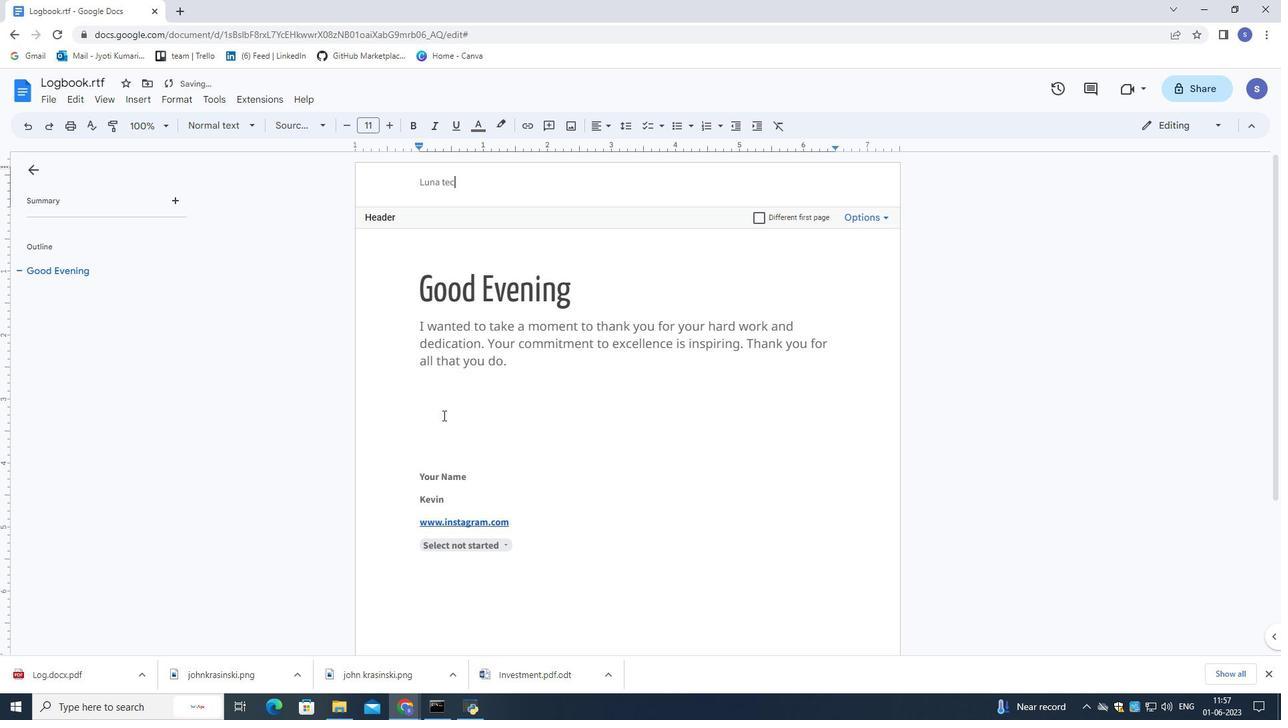 
Action: Mouse moved to (486, 192)
Screenshot: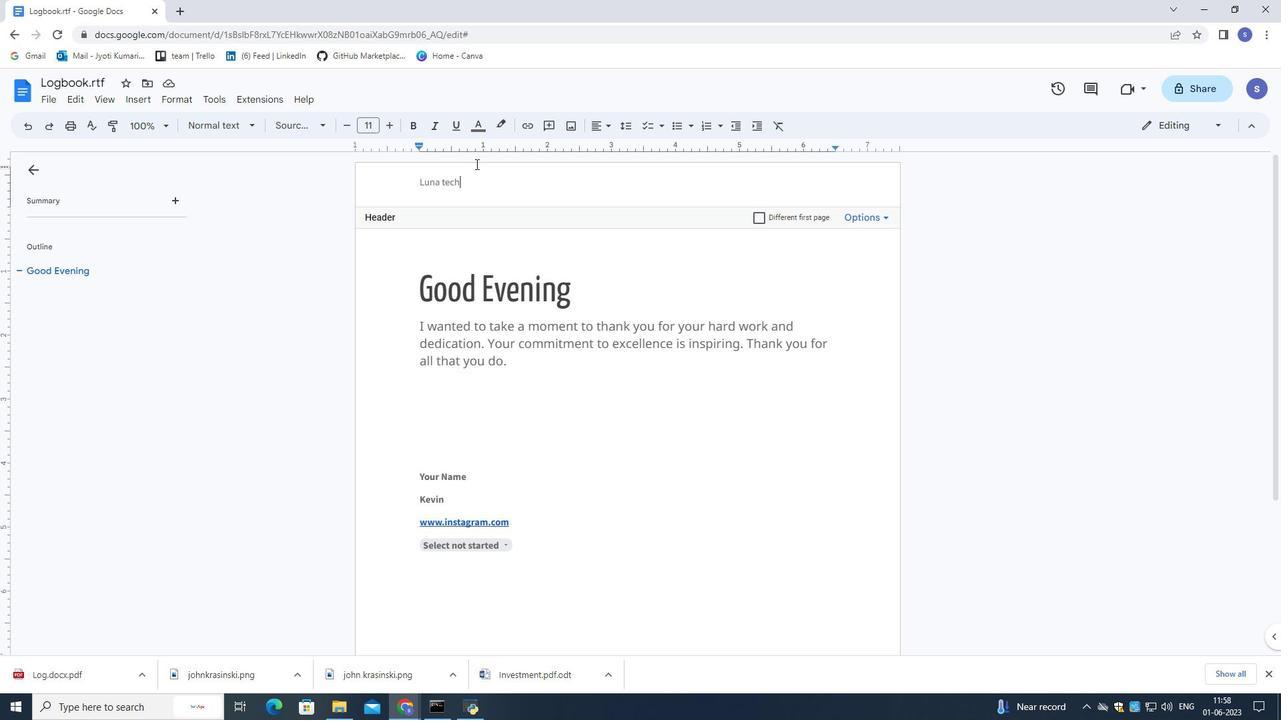
Action: Mouse pressed left at (486, 192)
Screenshot: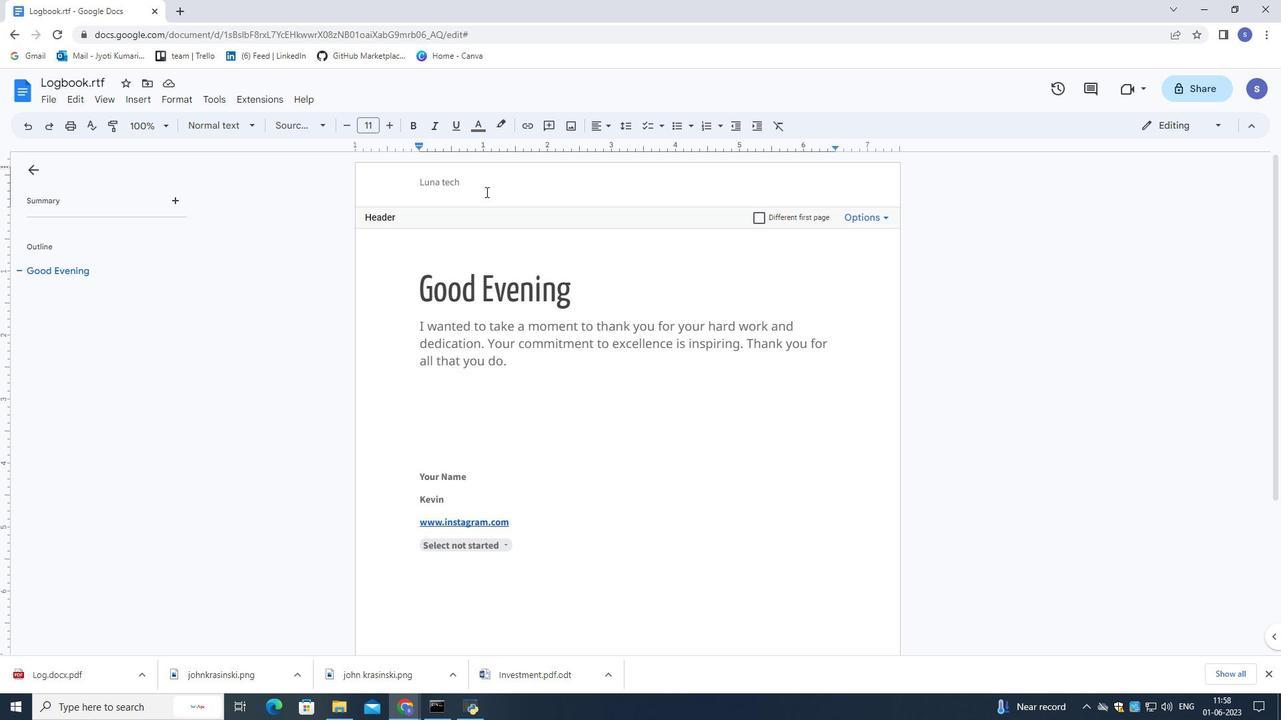 
Action: Mouse moved to (475, 181)
Screenshot: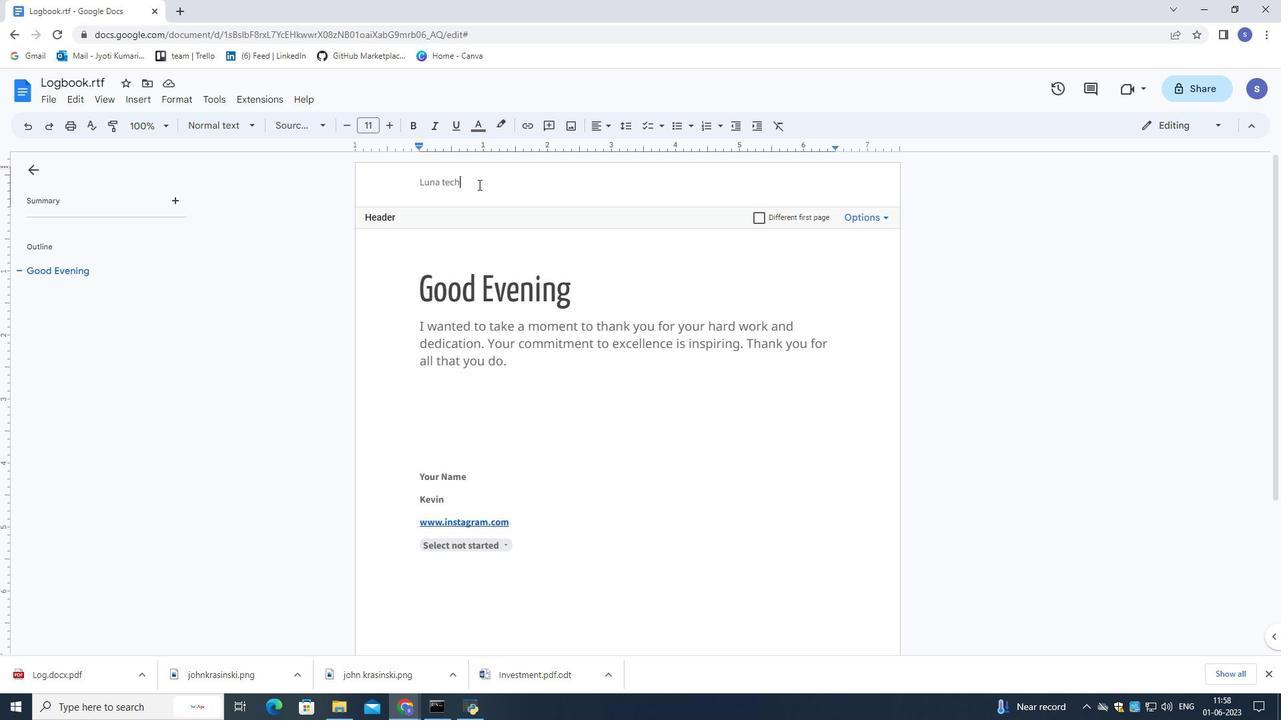 
Action: Mouse pressed left at (475, 181)
Screenshot: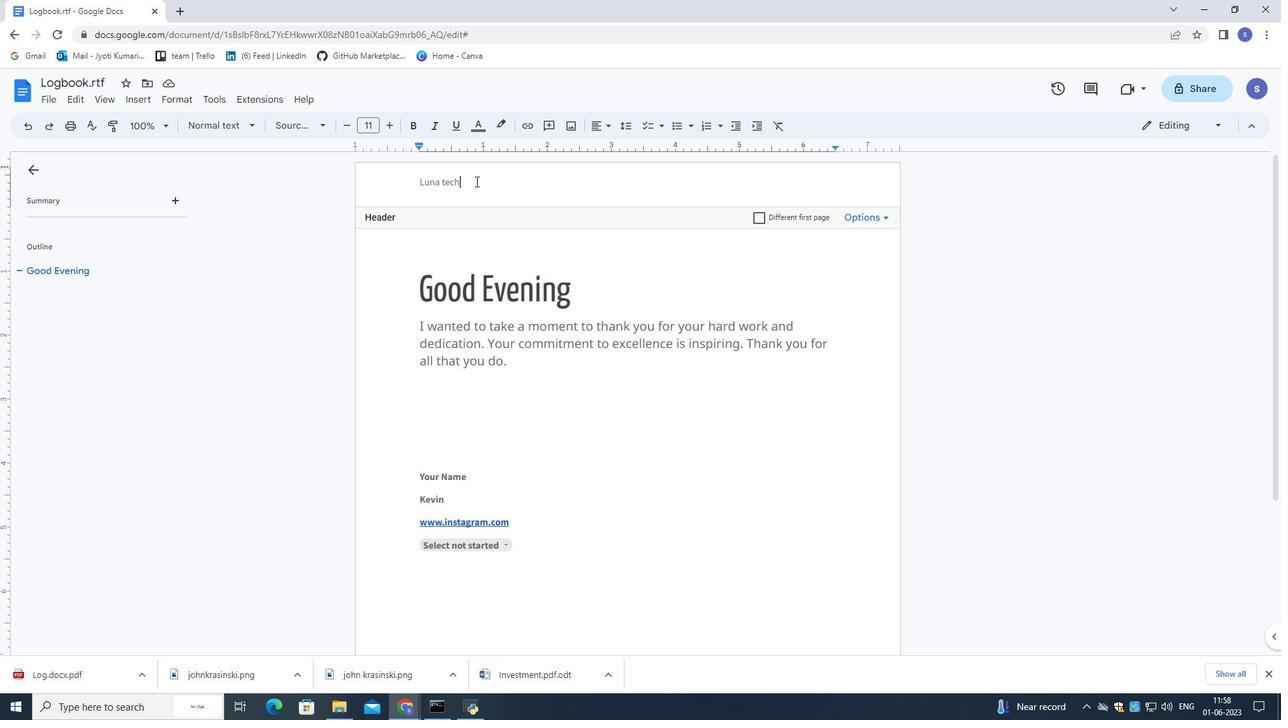 
Action: Mouse moved to (311, 122)
Screenshot: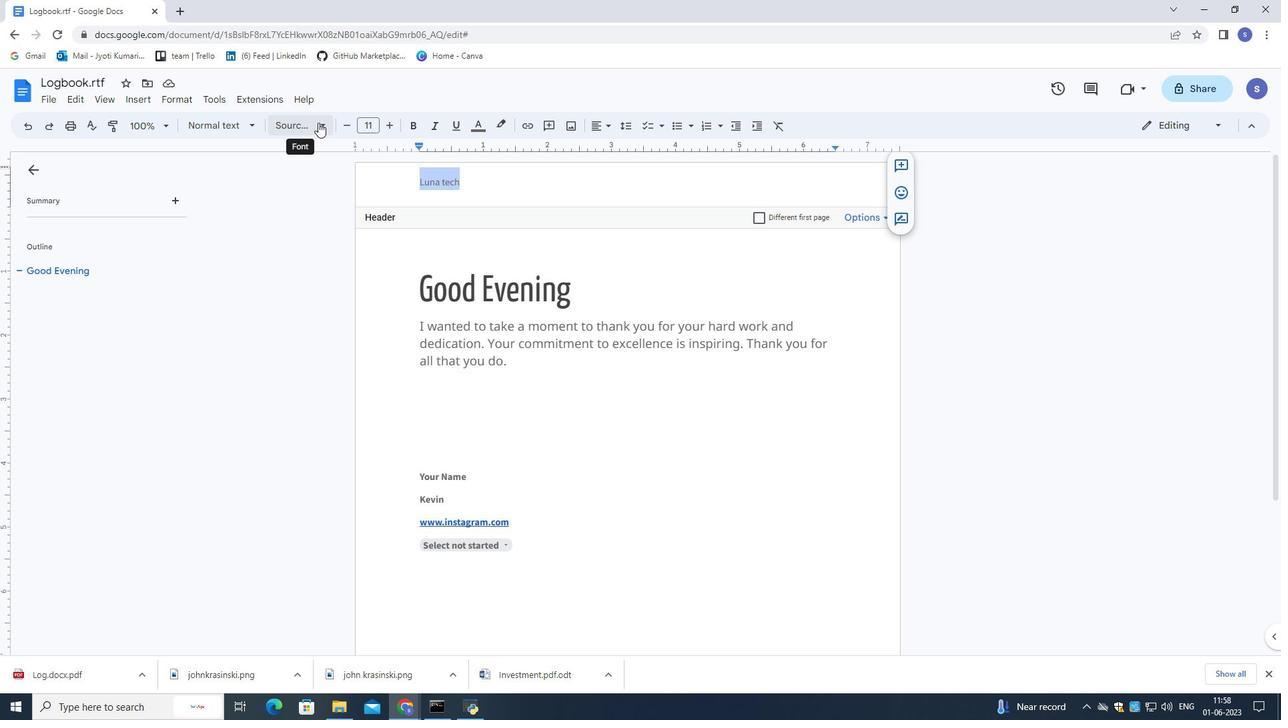 
Action: Mouse pressed left at (311, 122)
Screenshot: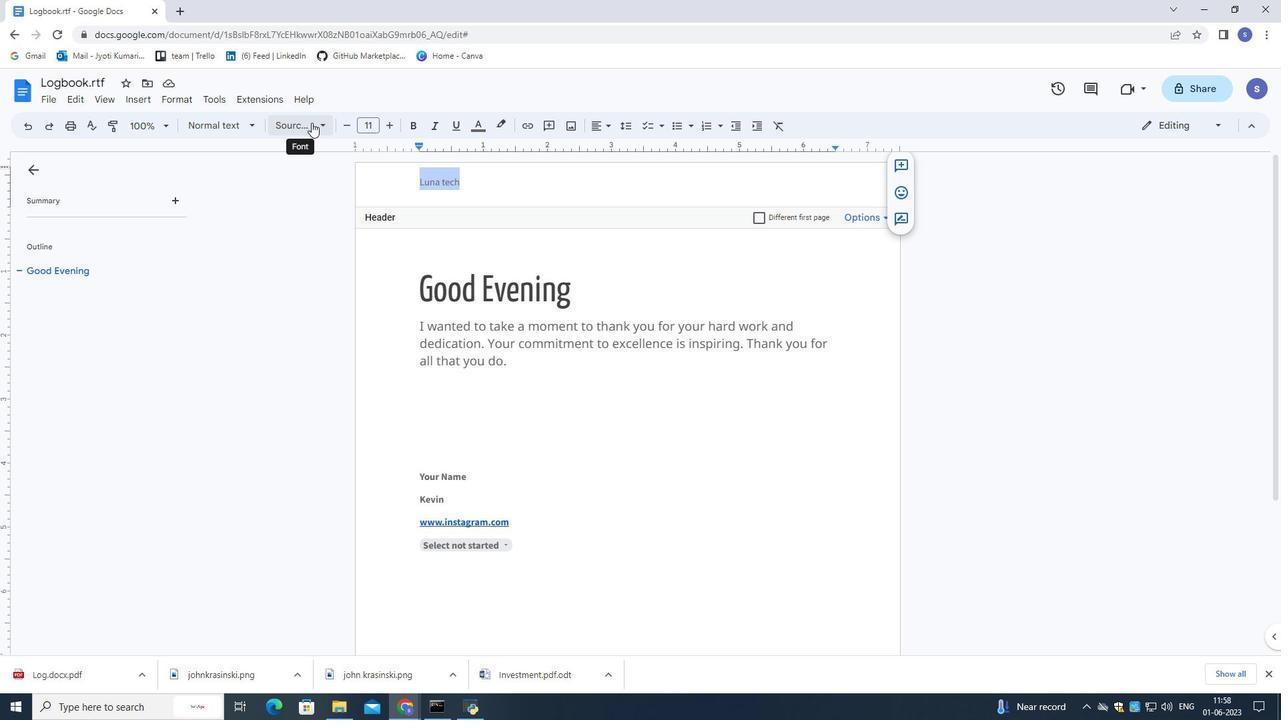 
Action: Mouse moved to (333, 152)
Screenshot: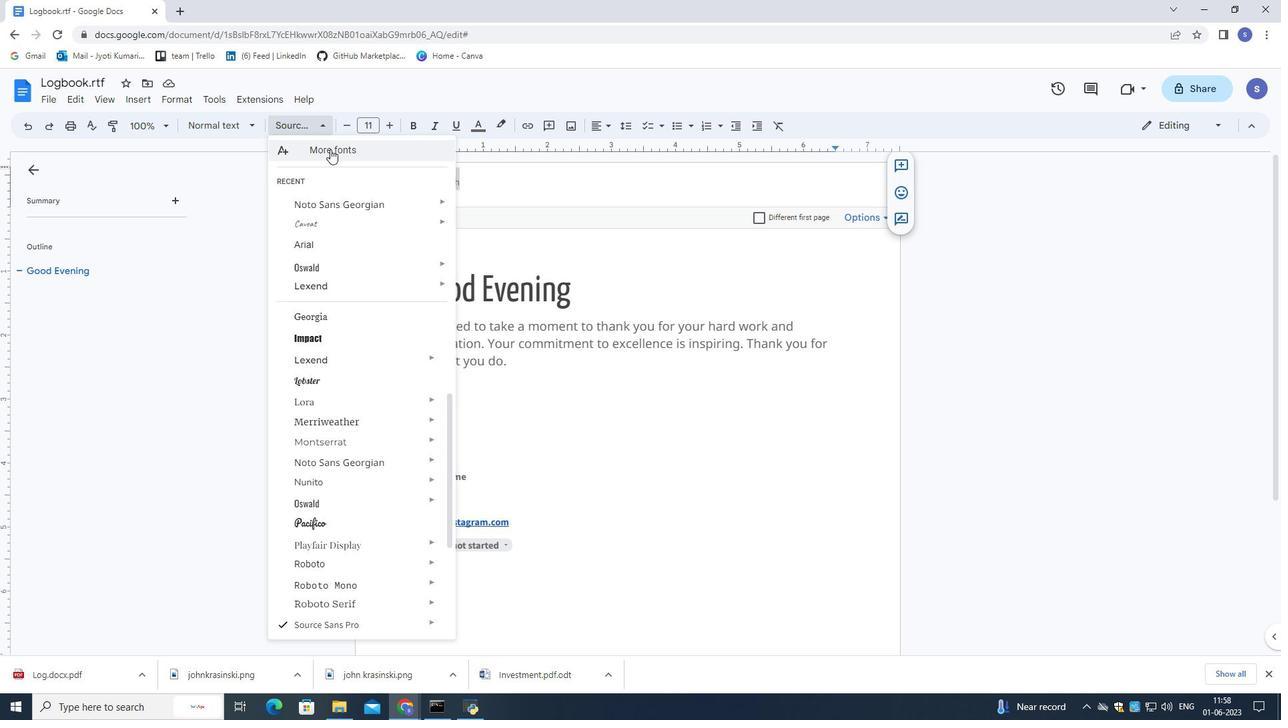
Action: Mouse pressed left at (333, 152)
Screenshot: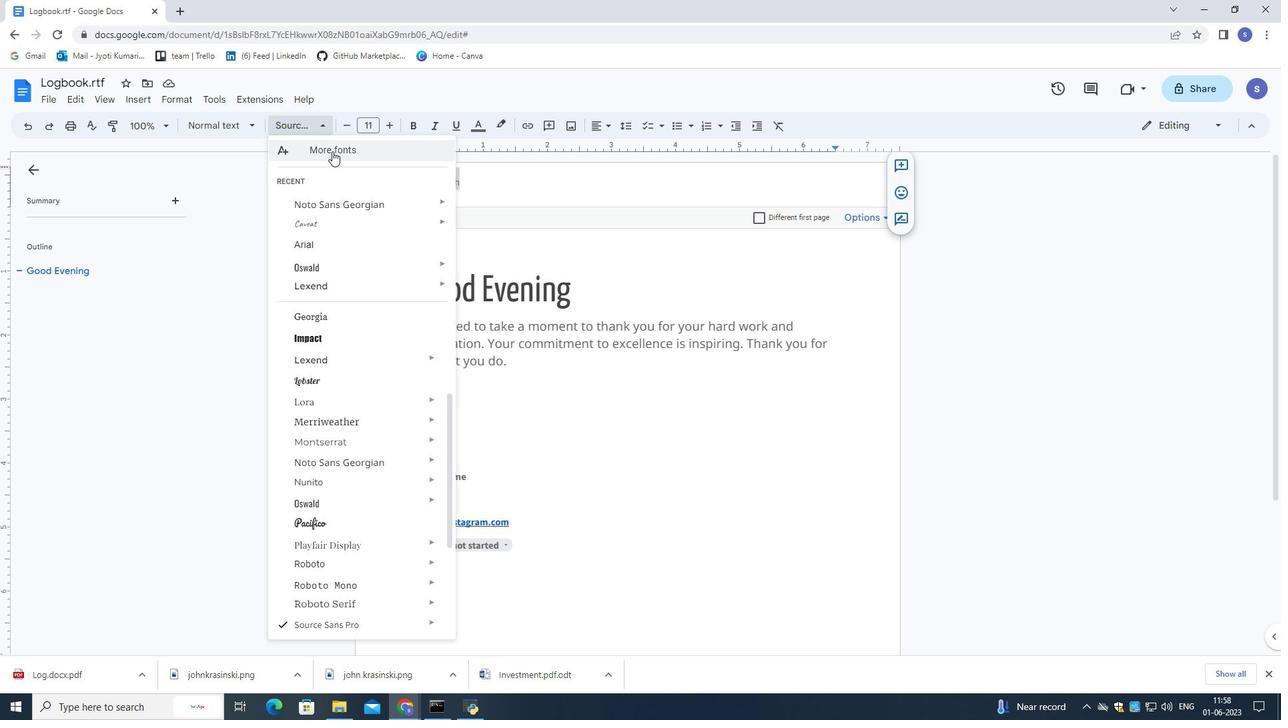 
Action: Mouse moved to (399, 206)
Screenshot: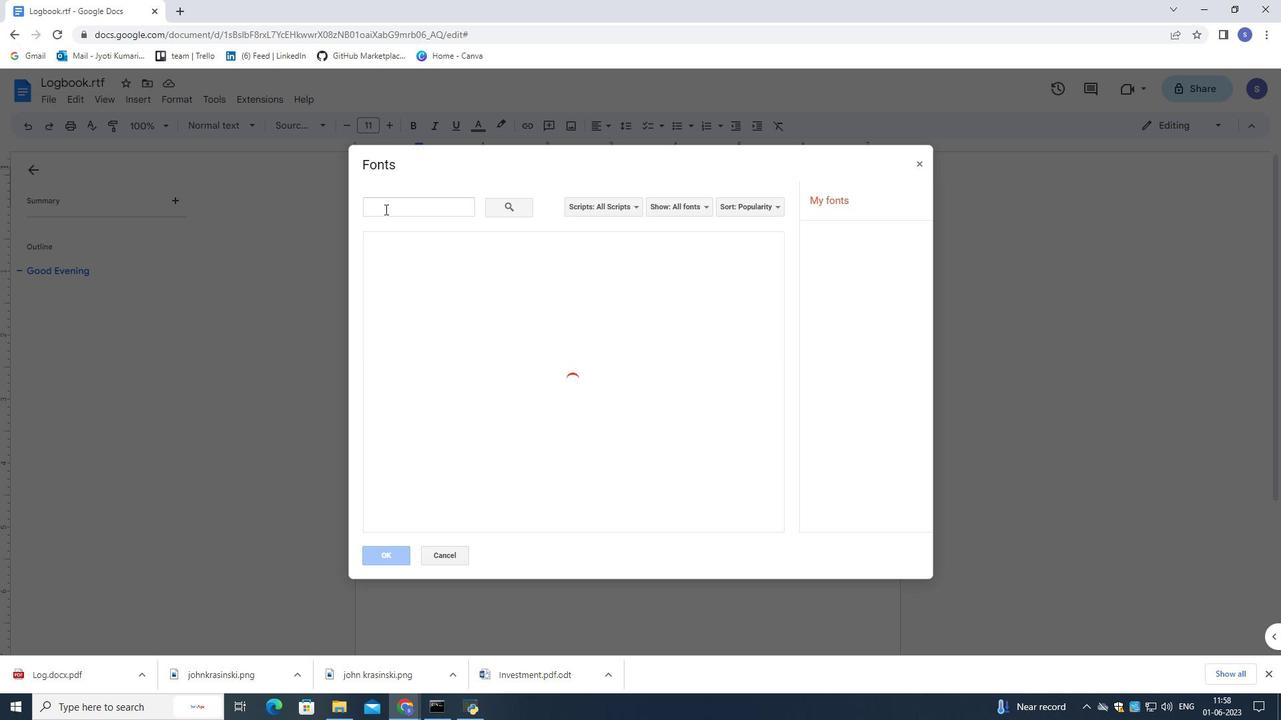 
Action: Mouse pressed left at (399, 206)
Screenshot: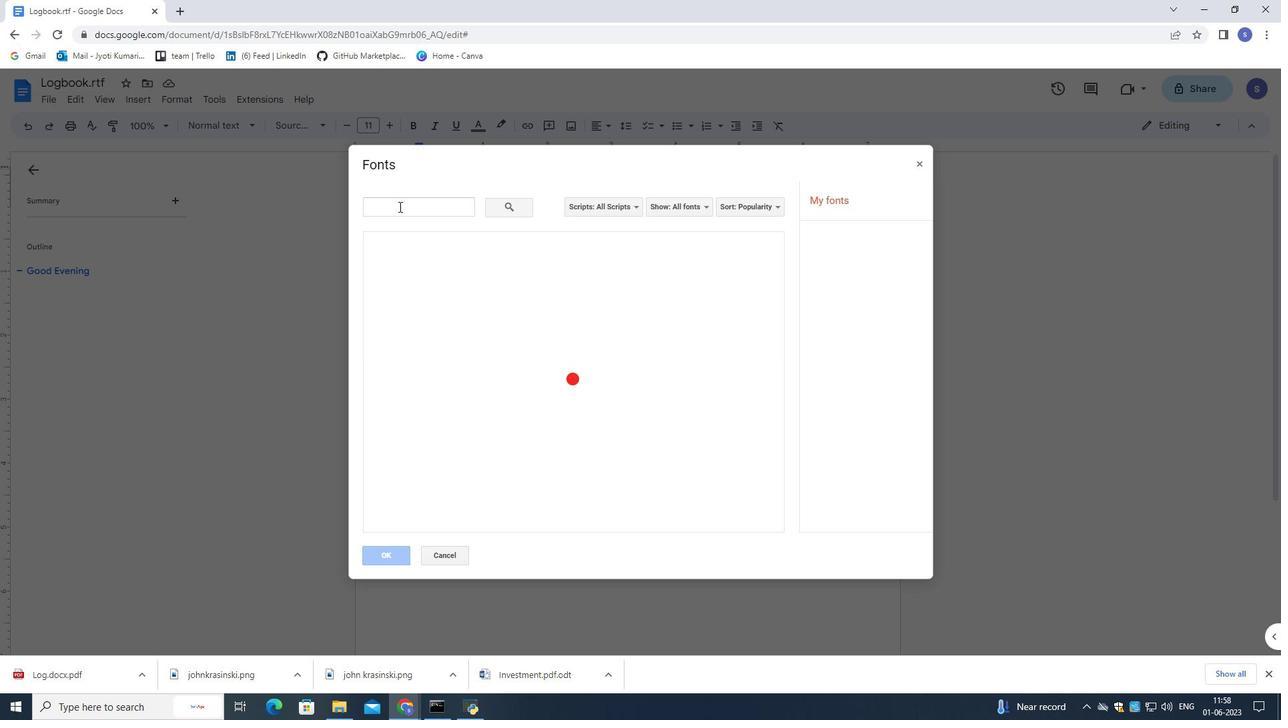 
Action: Mouse moved to (405, 206)
Screenshot: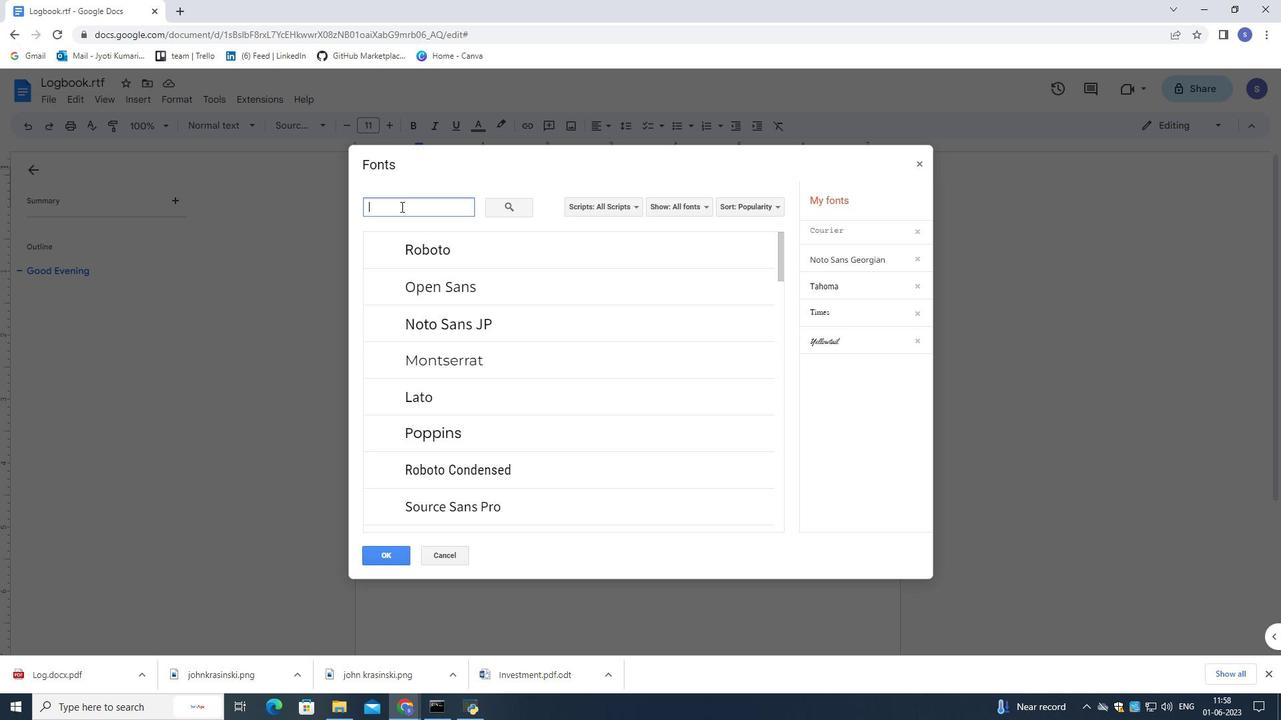 
Action: Key pressed yellow<Key.space>tail
Screenshot: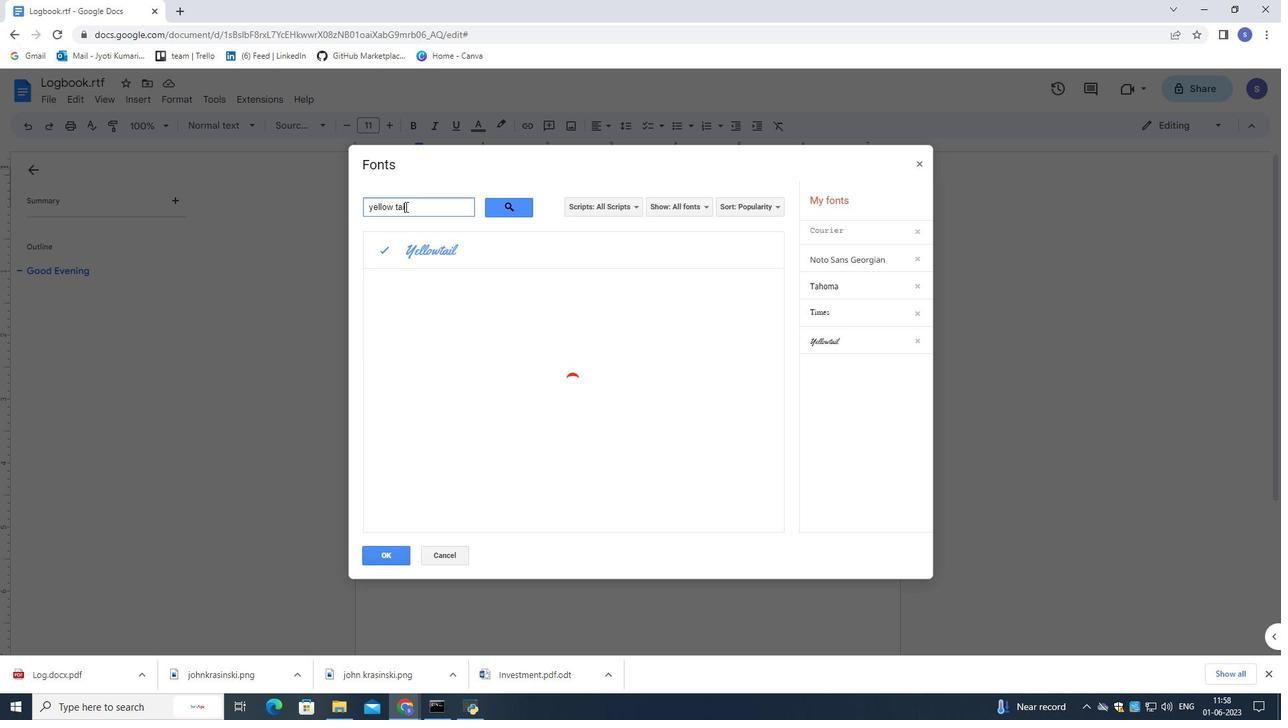 
Action: Mouse moved to (670, 255)
Screenshot: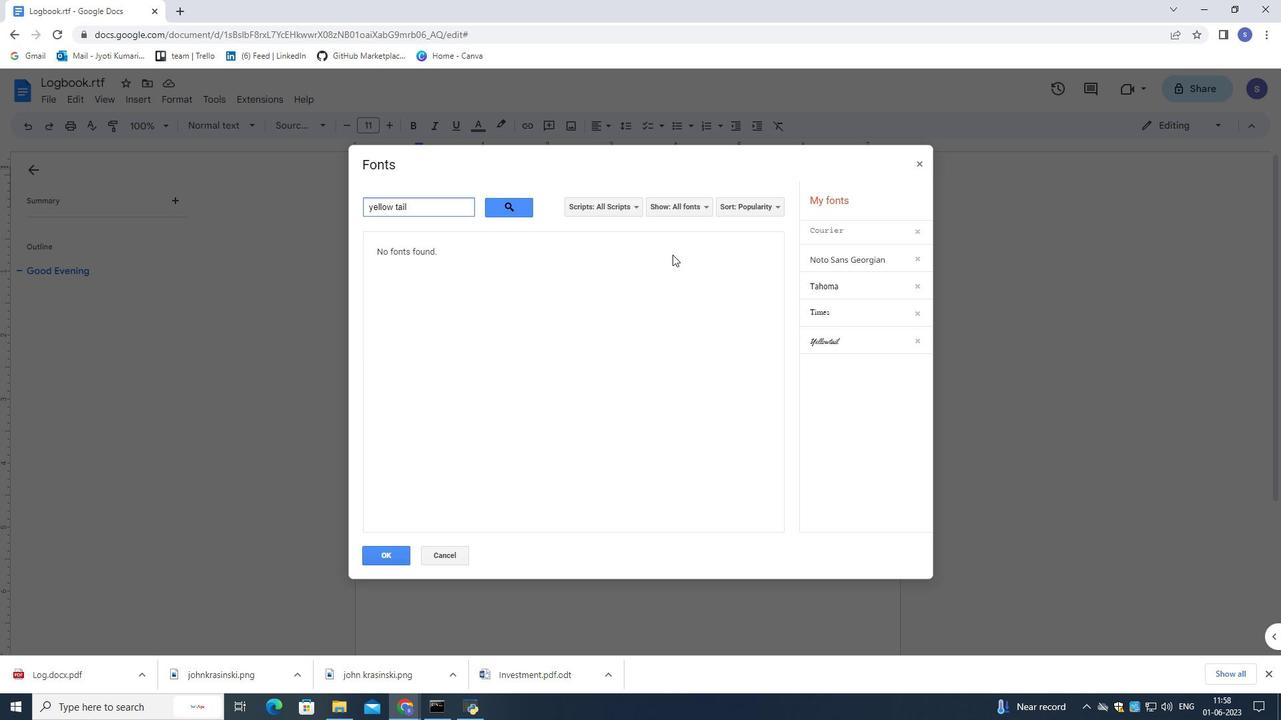 
Action: Key pressed <Key.backspace><Key.backspace><Key.backspace><Key.backspace><Key.backspace><Key.backspace><Key.backspace><Key.backspace><Key.backspace><Key.backspace><Key.backspace><Key.backspace><Key.backspace><Key.backspace><Key.backspace><Key.backspace><Key.backspace><Key.backspace>yellow
Screenshot: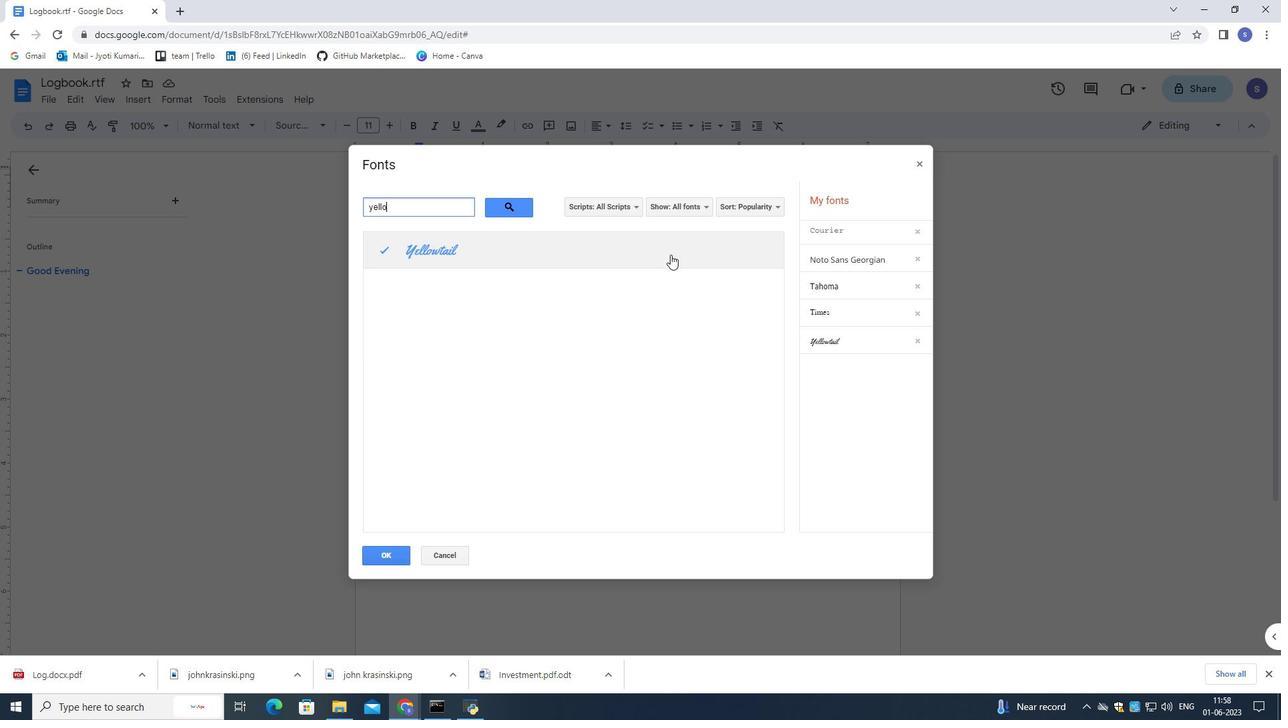 
Action: Mouse pressed left at (670, 255)
Screenshot: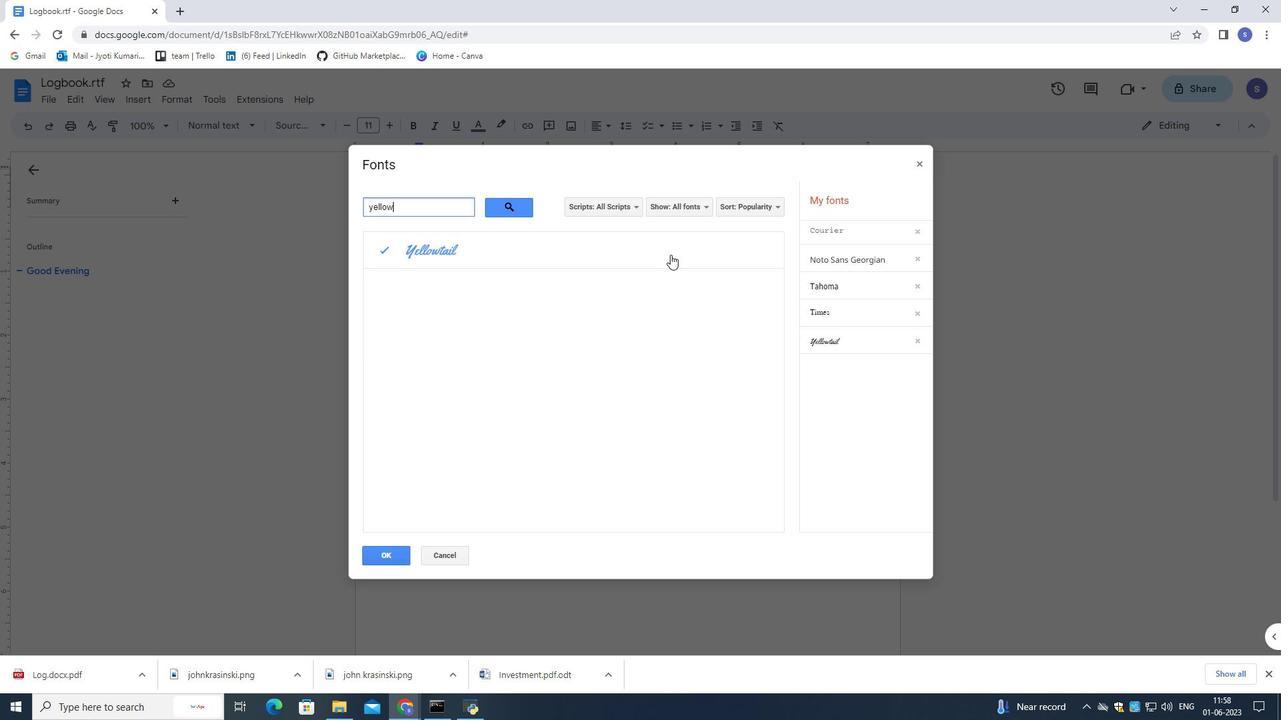 
Action: Mouse moved to (387, 556)
Screenshot: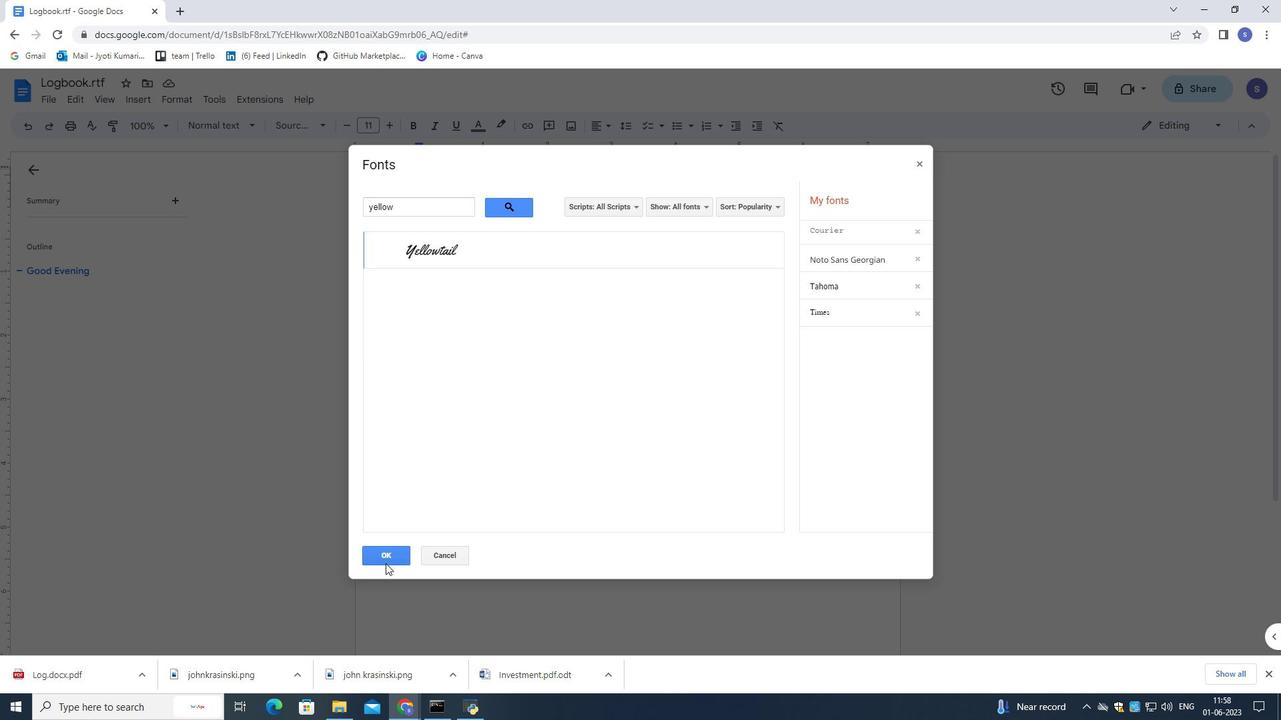 
Action: Mouse pressed left at (387, 556)
Screenshot: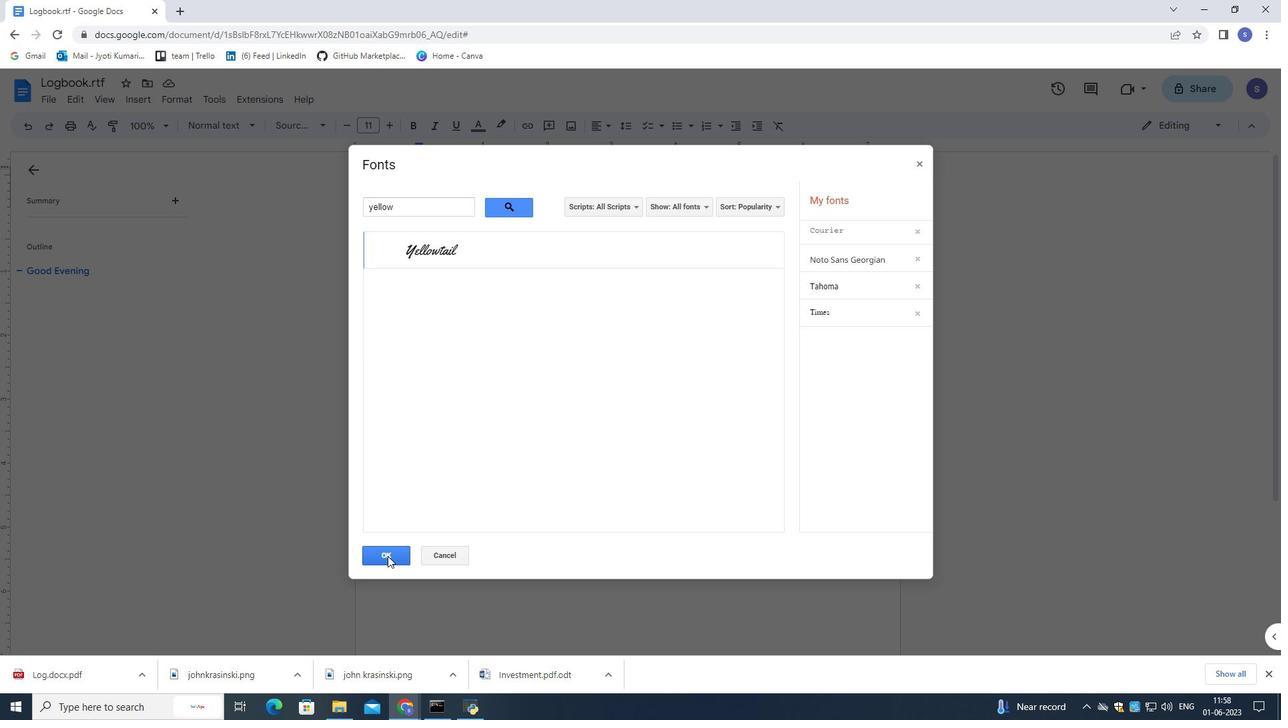 
Action: Mouse moved to (477, 192)
Screenshot: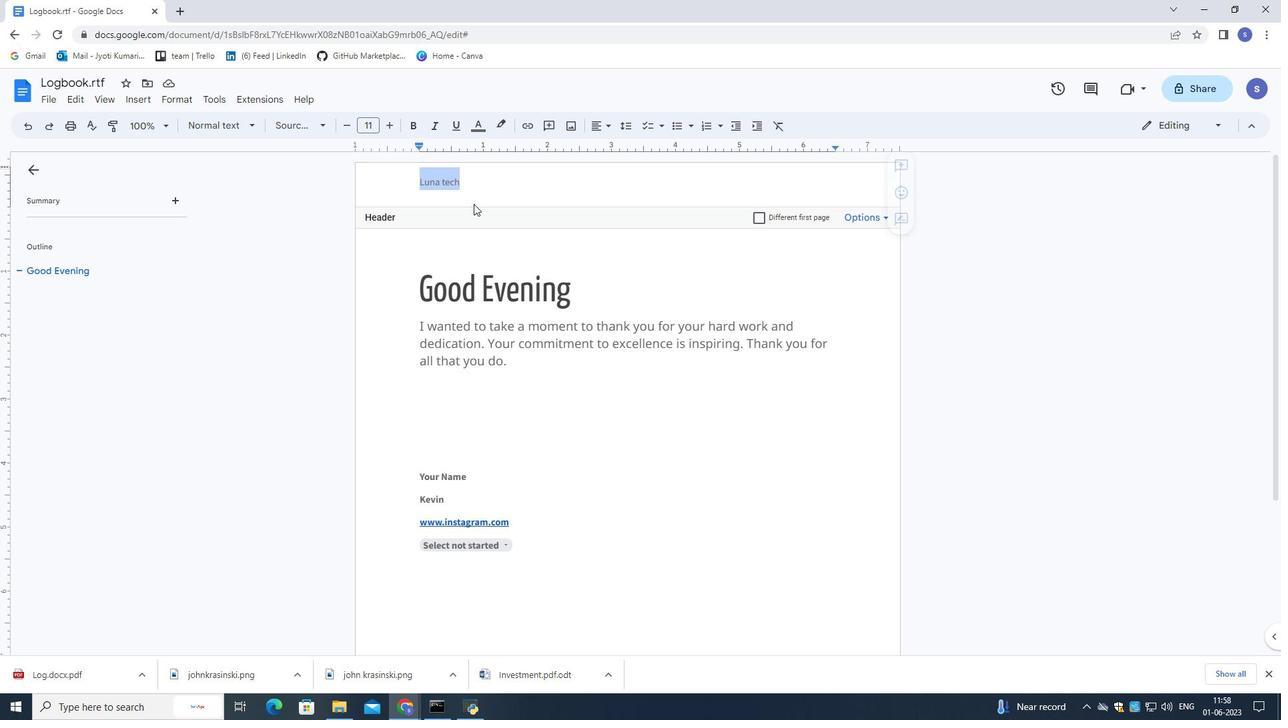 
Action: Mouse pressed left at (477, 192)
Screenshot: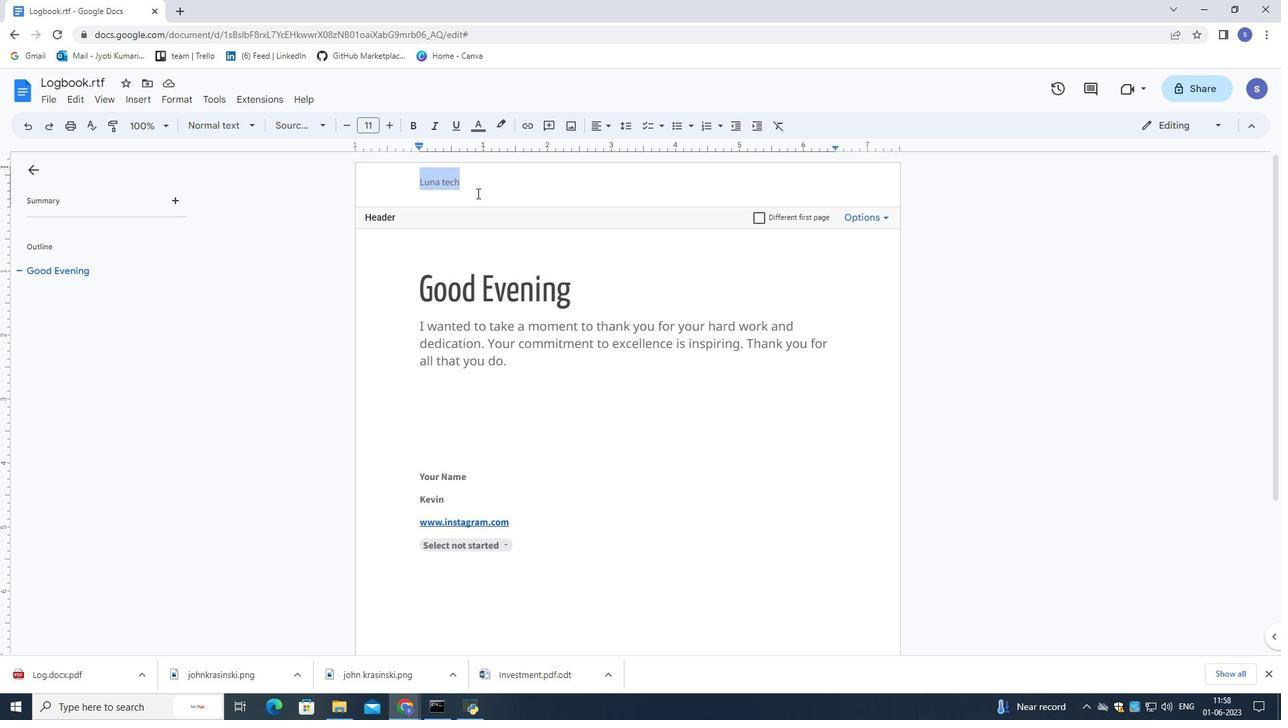 
Action: Mouse moved to (477, 186)
Screenshot: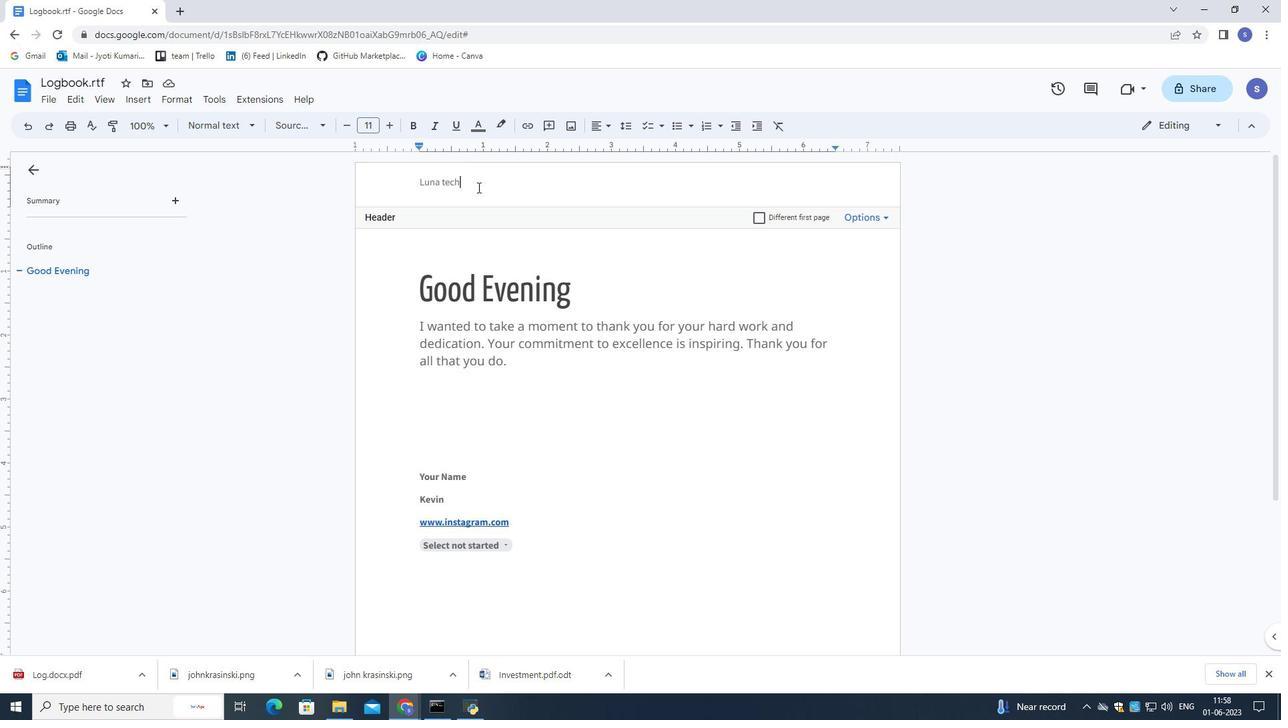 
Action: Mouse pressed left at (477, 186)
Screenshot: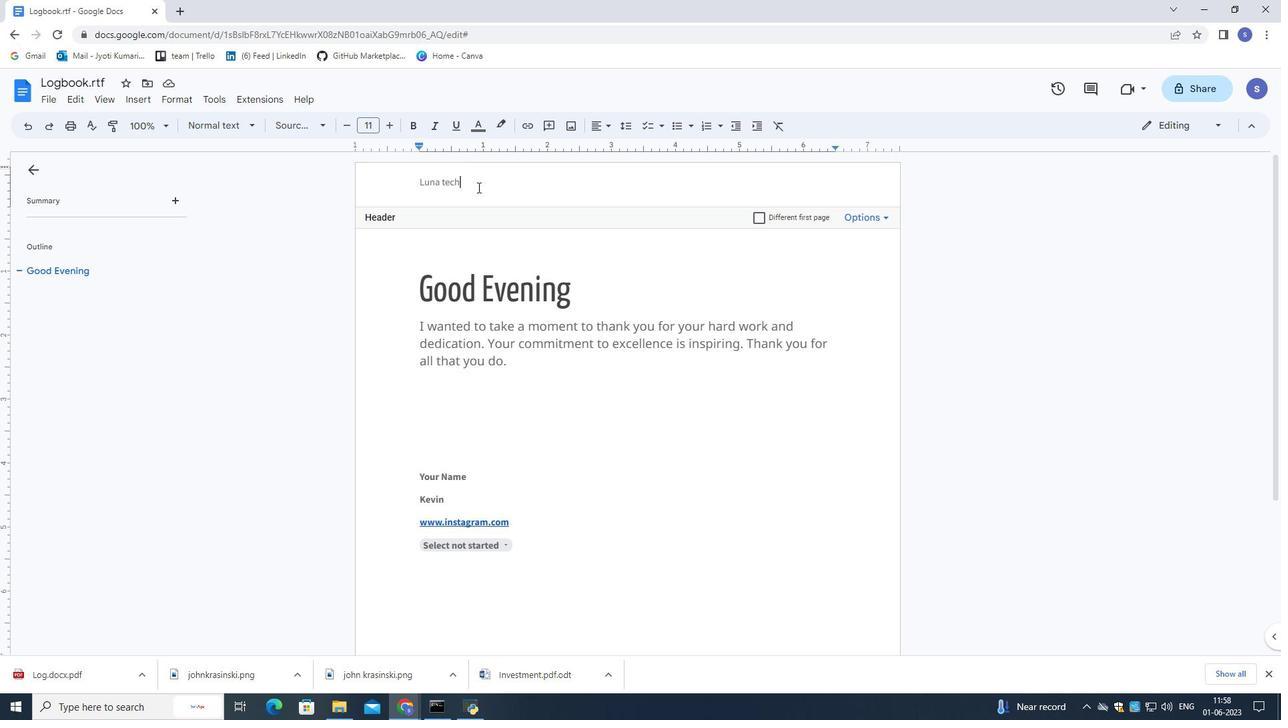 
Action: Mouse moved to (298, 123)
Screenshot: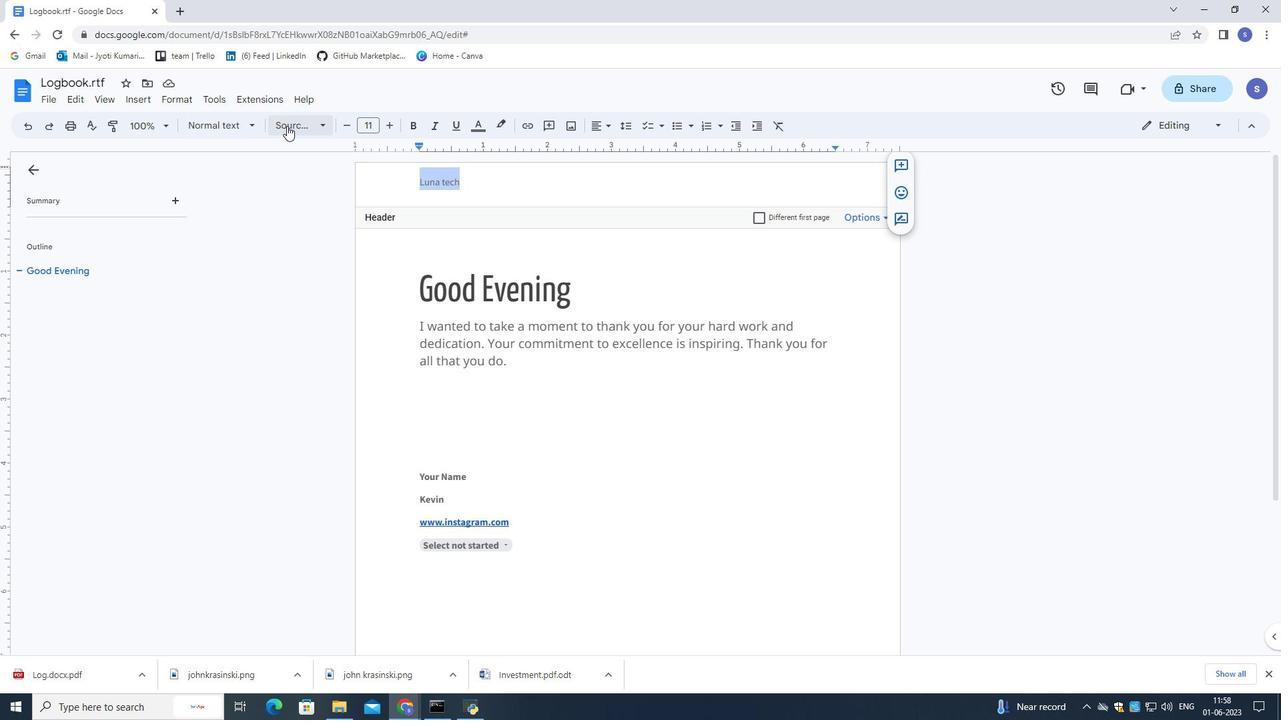 
Action: Mouse pressed left at (298, 123)
Screenshot: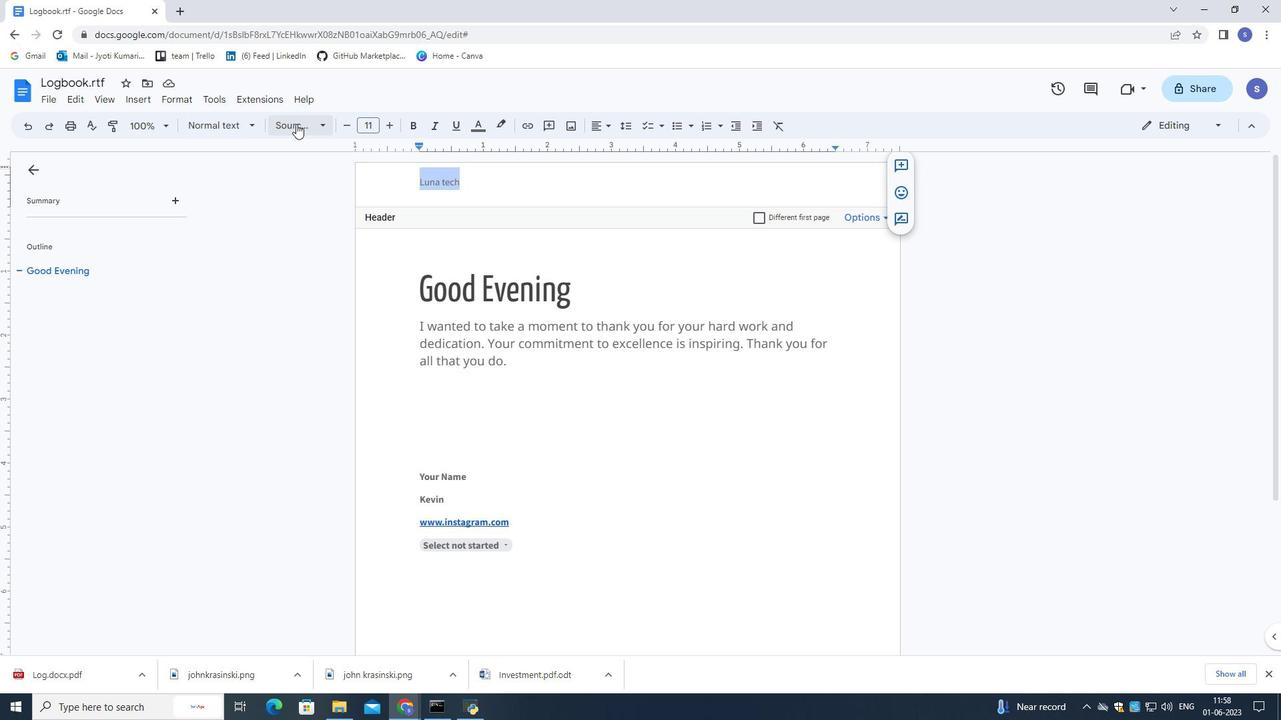 
Action: Mouse moved to (325, 146)
Screenshot: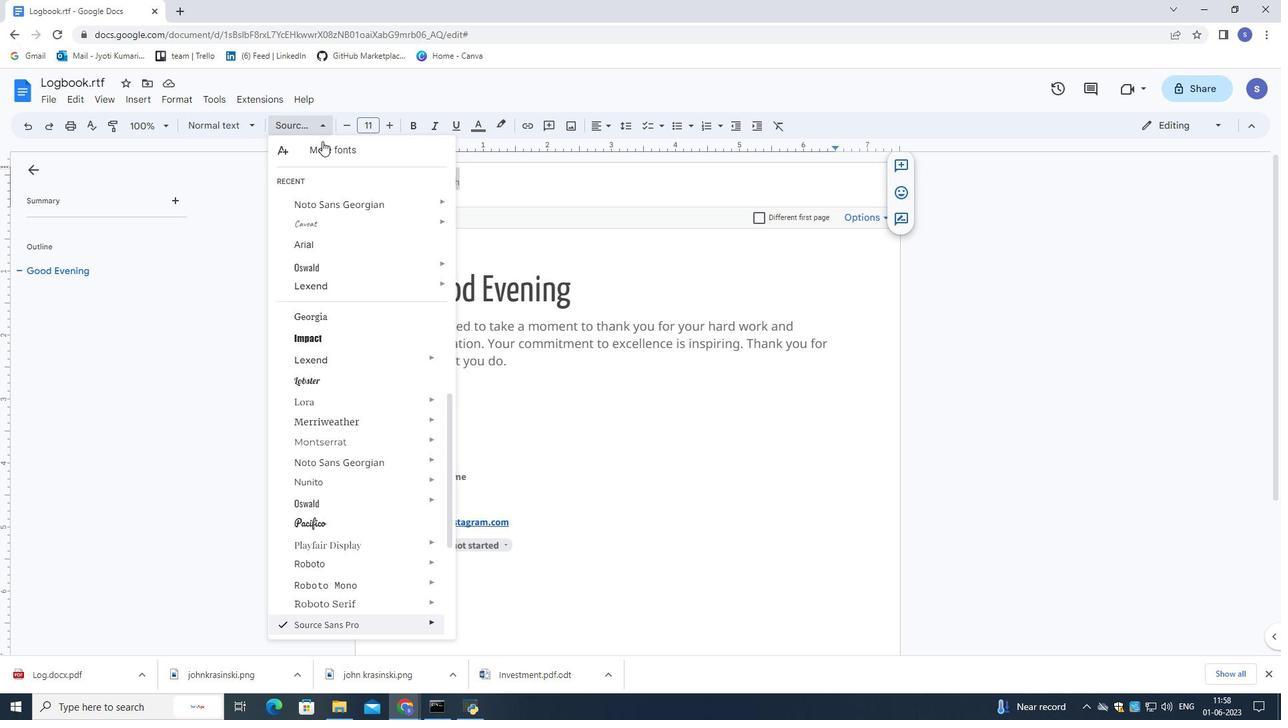 
Action: Mouse pressed left at (325, 146)
Screenshot: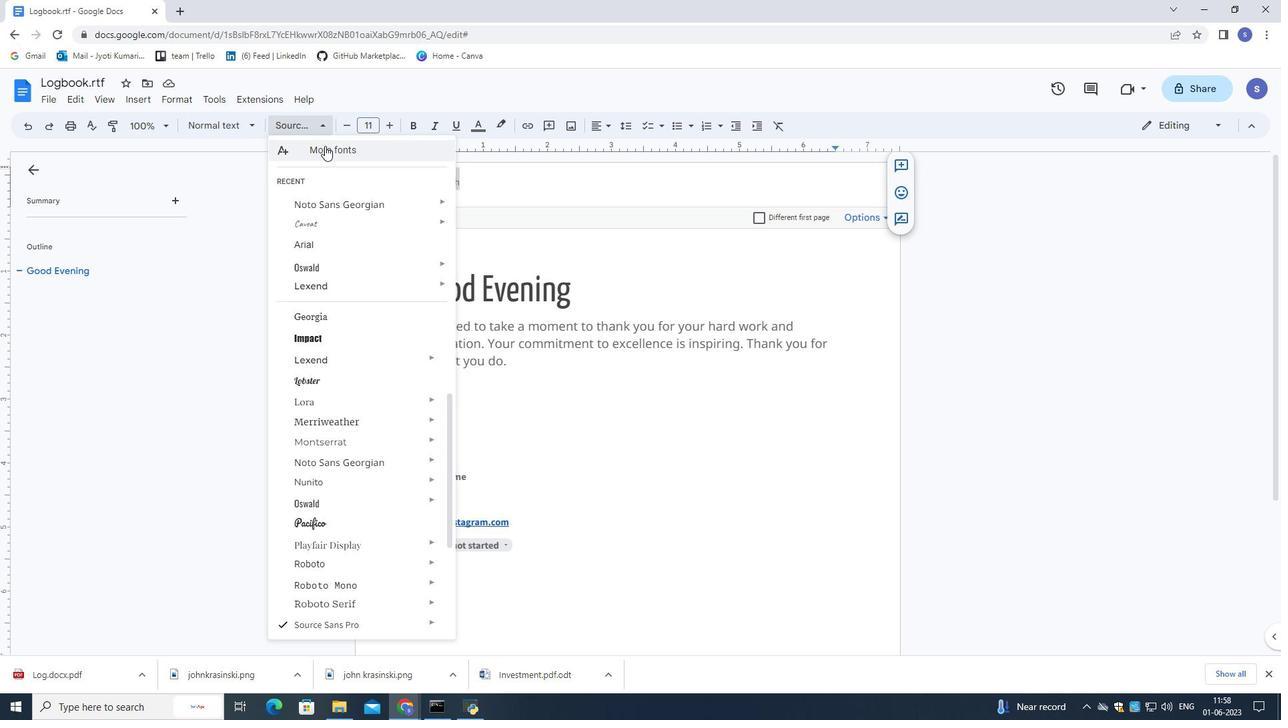 
Action: Mouse moved to (428, 255)
Screenshot: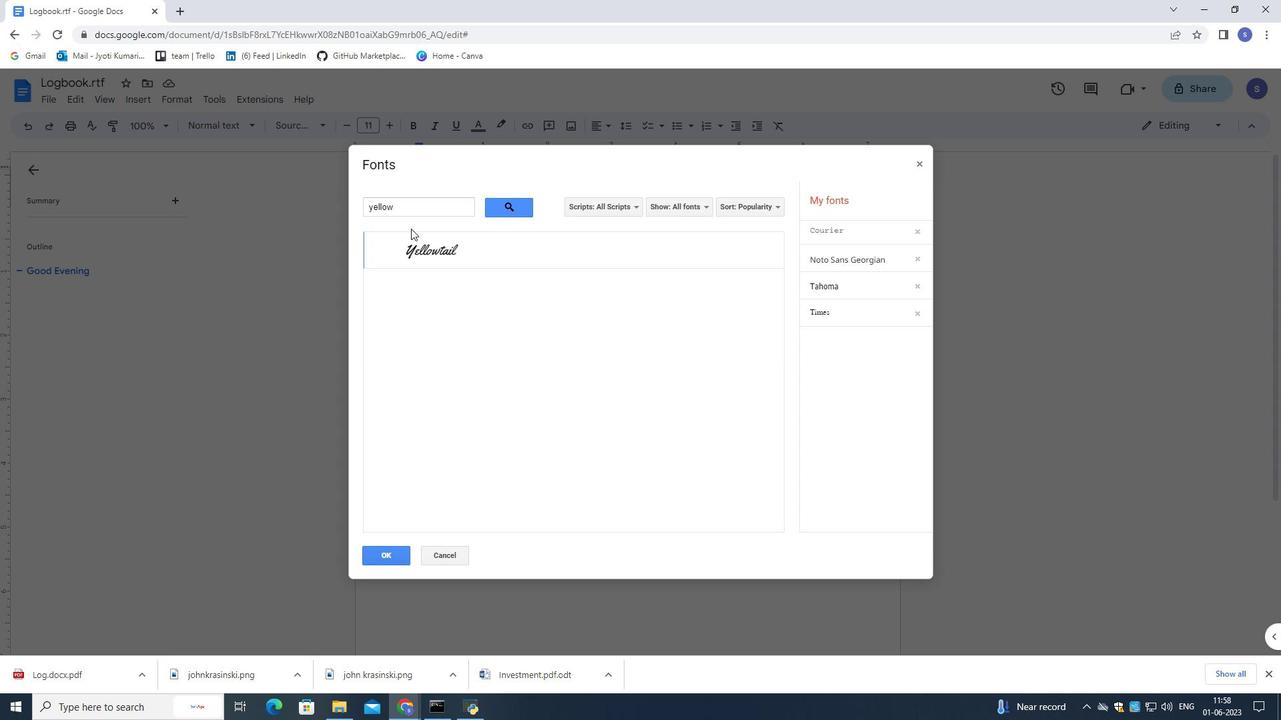 
Action: Mouse pressed left at (428, 255)
Screenshot: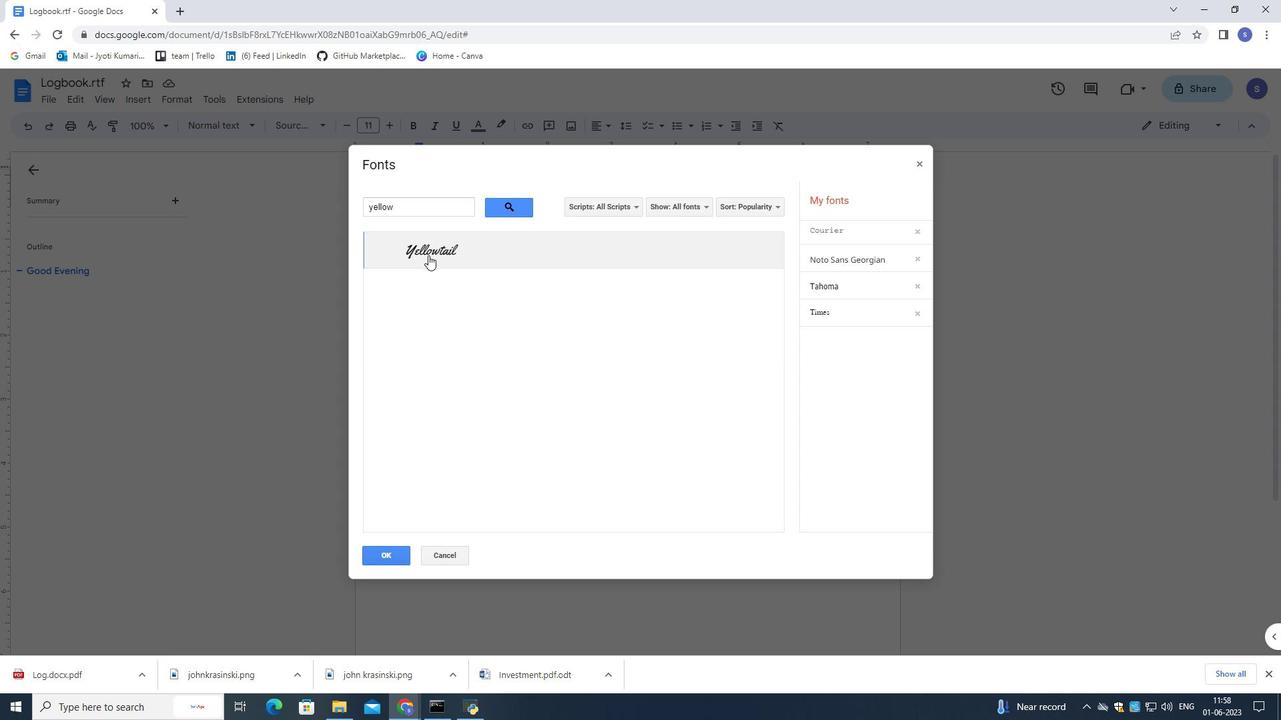 
Action: Mouse moved to (395, 556)
Screenshot: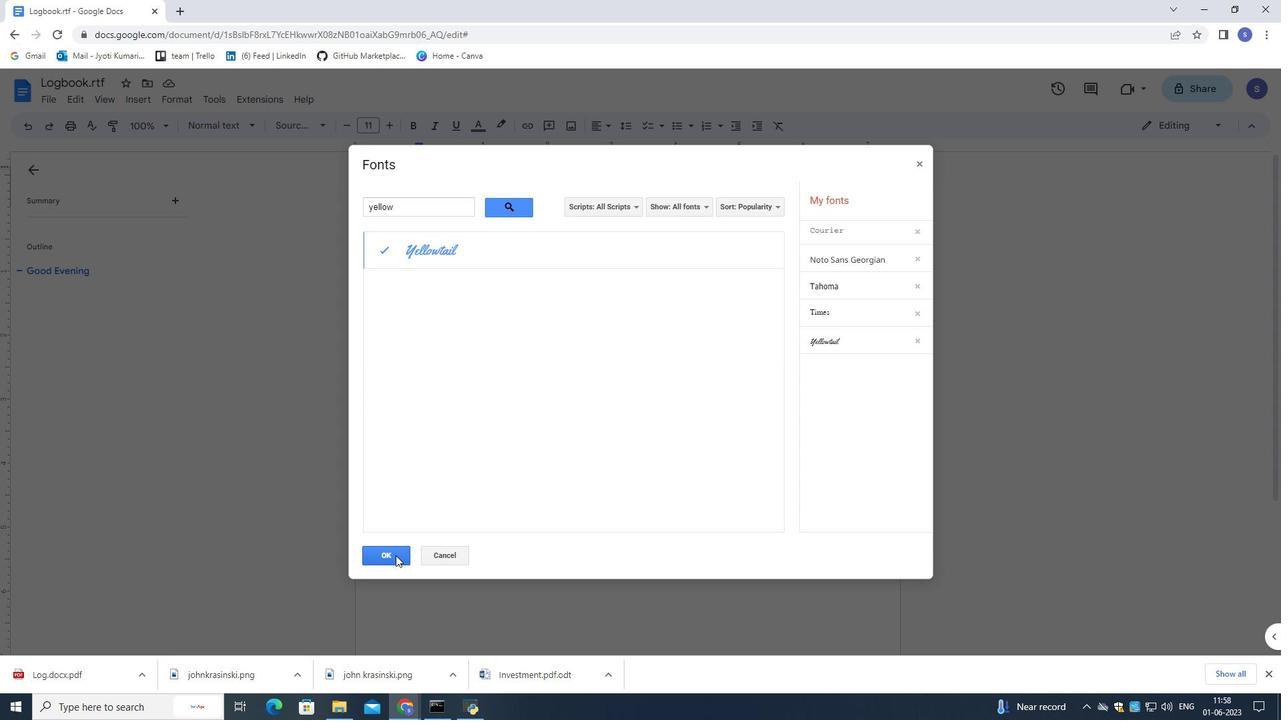 
Action: Mouse pressed left at (395, 556)
Screenshot: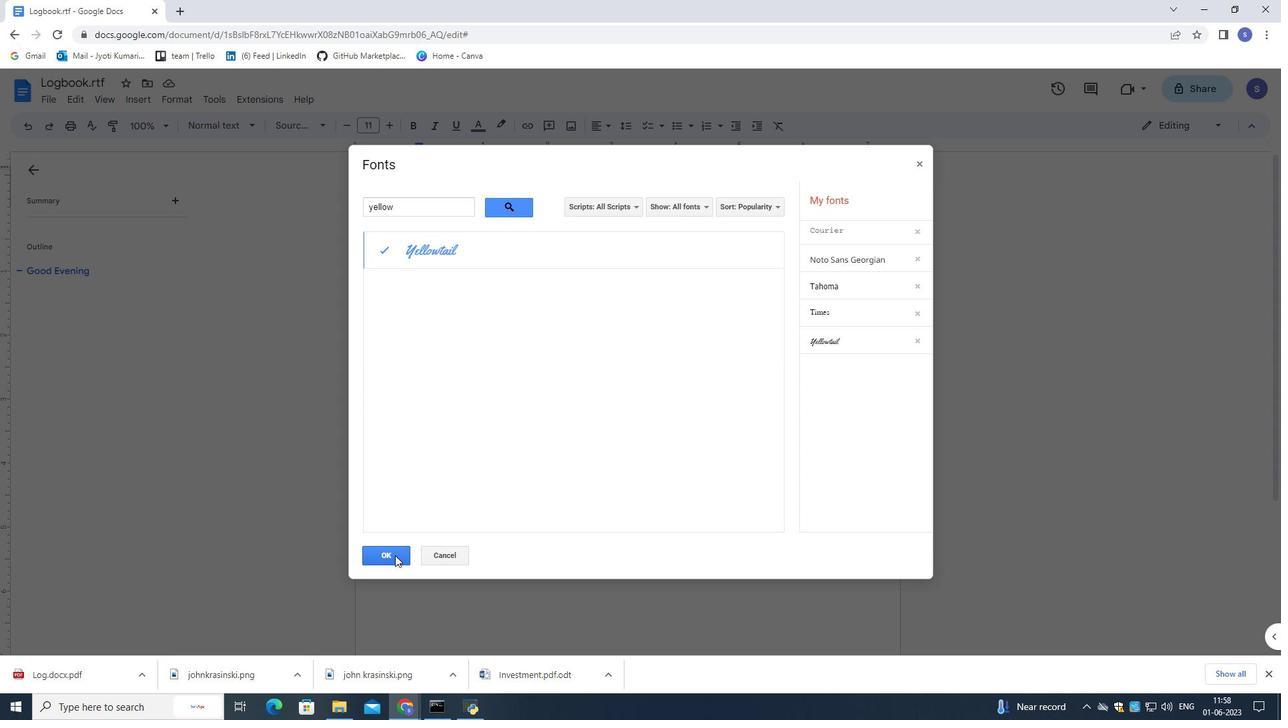 
Action: Mouse moved to (490, 192)
Screenshot: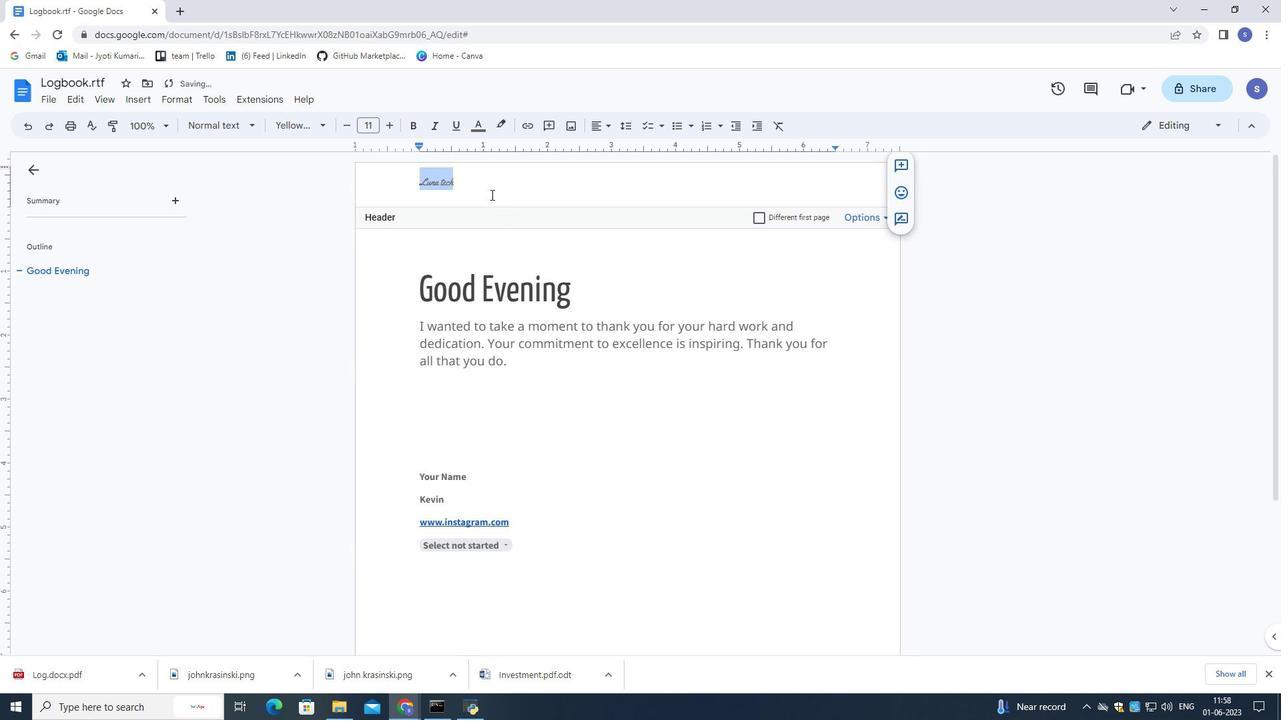 
Action: Mouse pressed left at (490, 192)
Screenshot: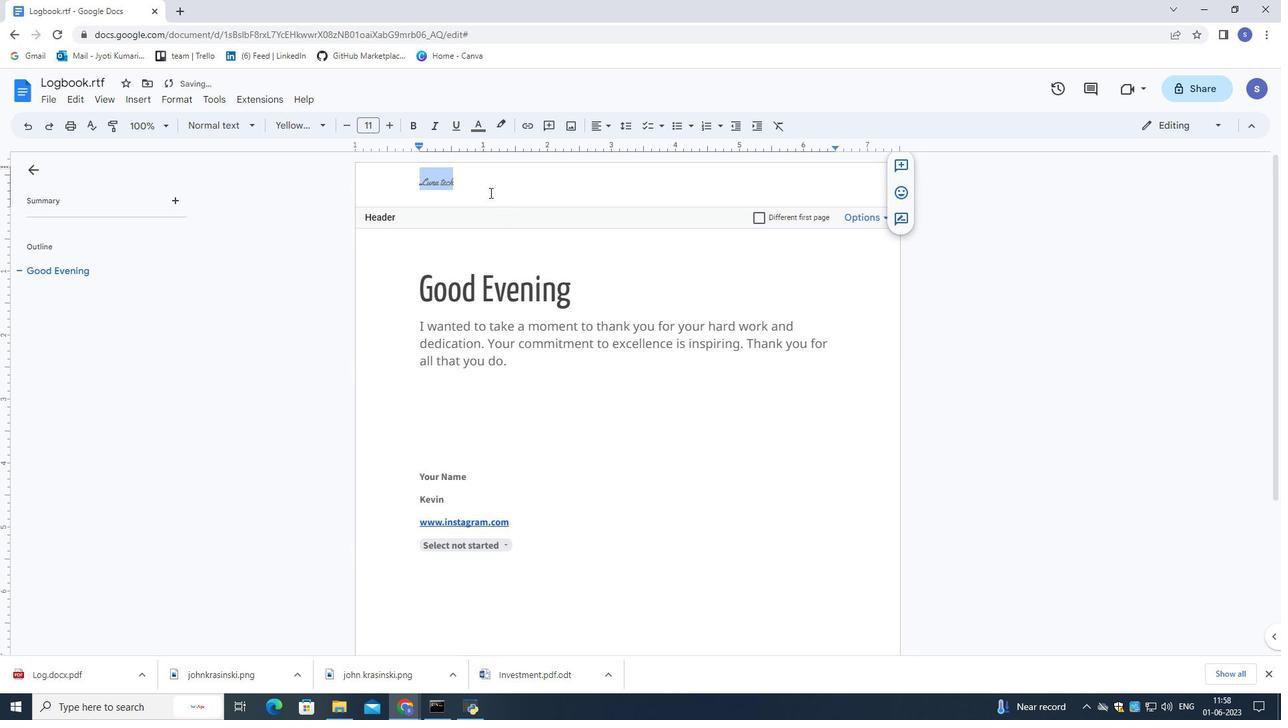 
Action: Mouse moved to (551, 277)
Screenshot: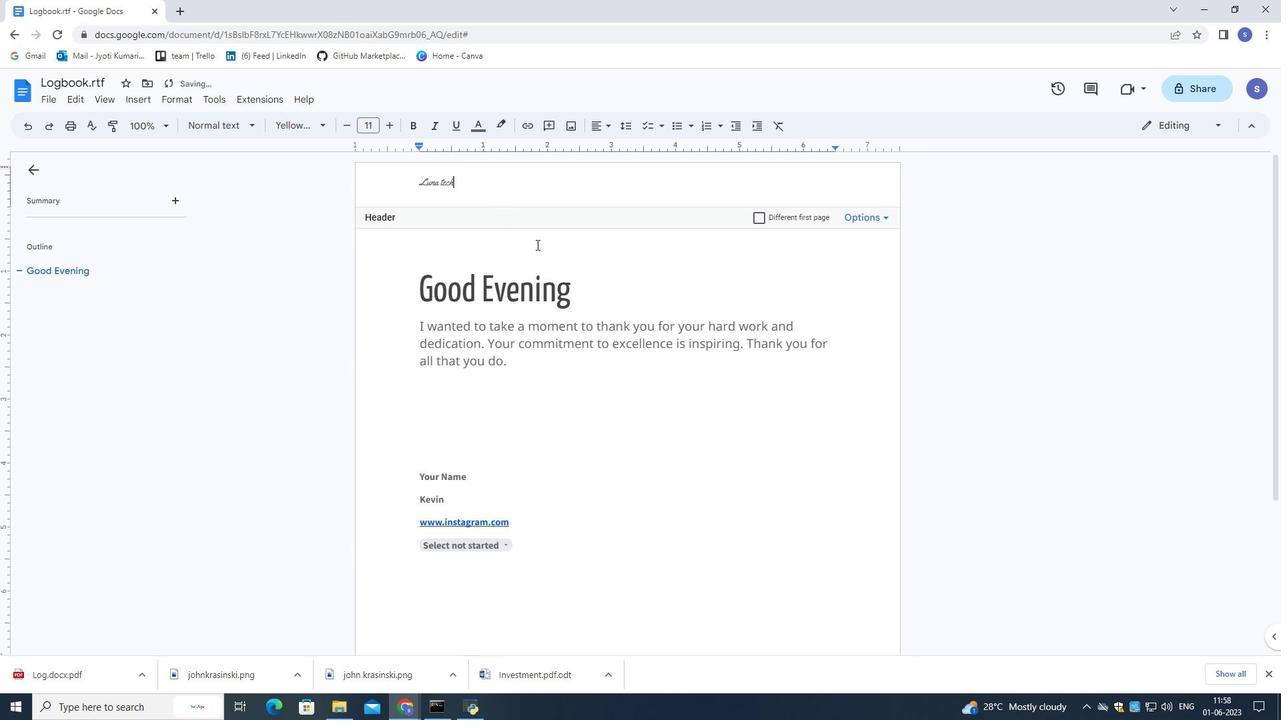 
